 Task: Look for space in Madiun, Indonesia from 26th August, 2023 to 10th September, 2023 for 6 adults, 2 children in price range Rs.10000 to Rs.15000. Place can be entire place or shared room with 6 bedrooms having 6 beds and 6 bathrooms. Property type can be house, flat, guest house. Amenities needed are: wifi, TV, free parkinig on premises, gym, breakfast. Booking option can be shelf check-in. Required host language is English.
Action: Mouse moved to (554, 186)
Screenshot: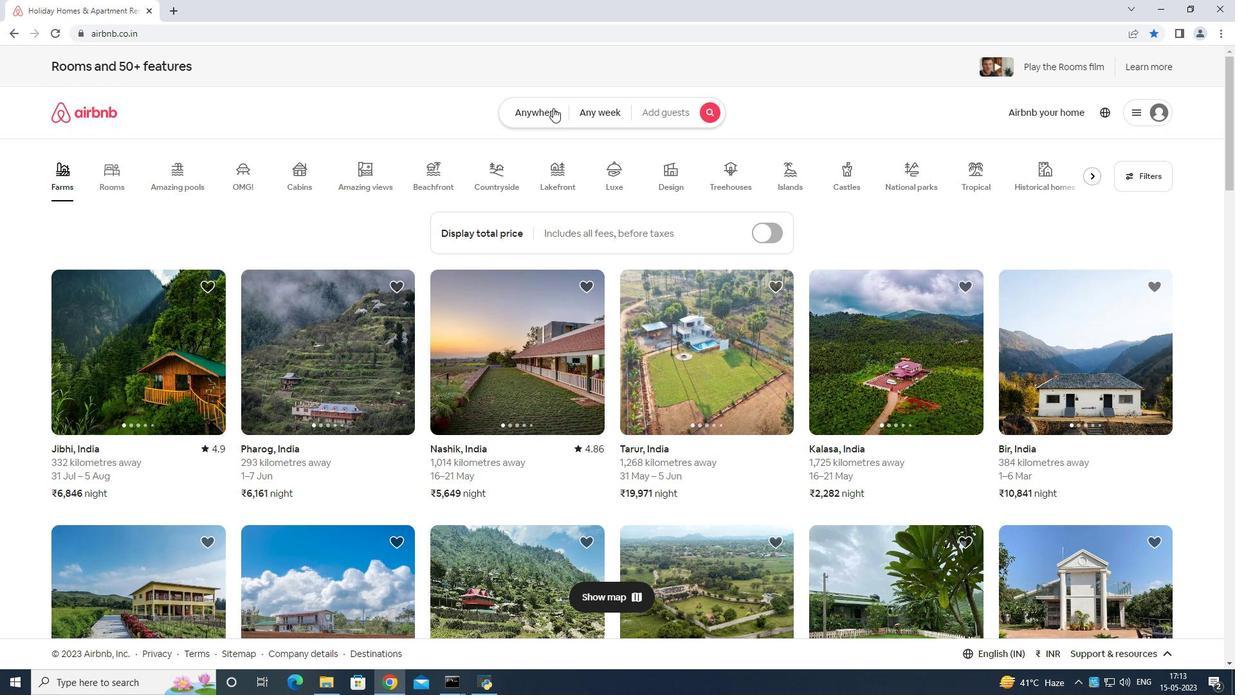 
Action: Mouse pressed left at (554, 186)
Screenshot: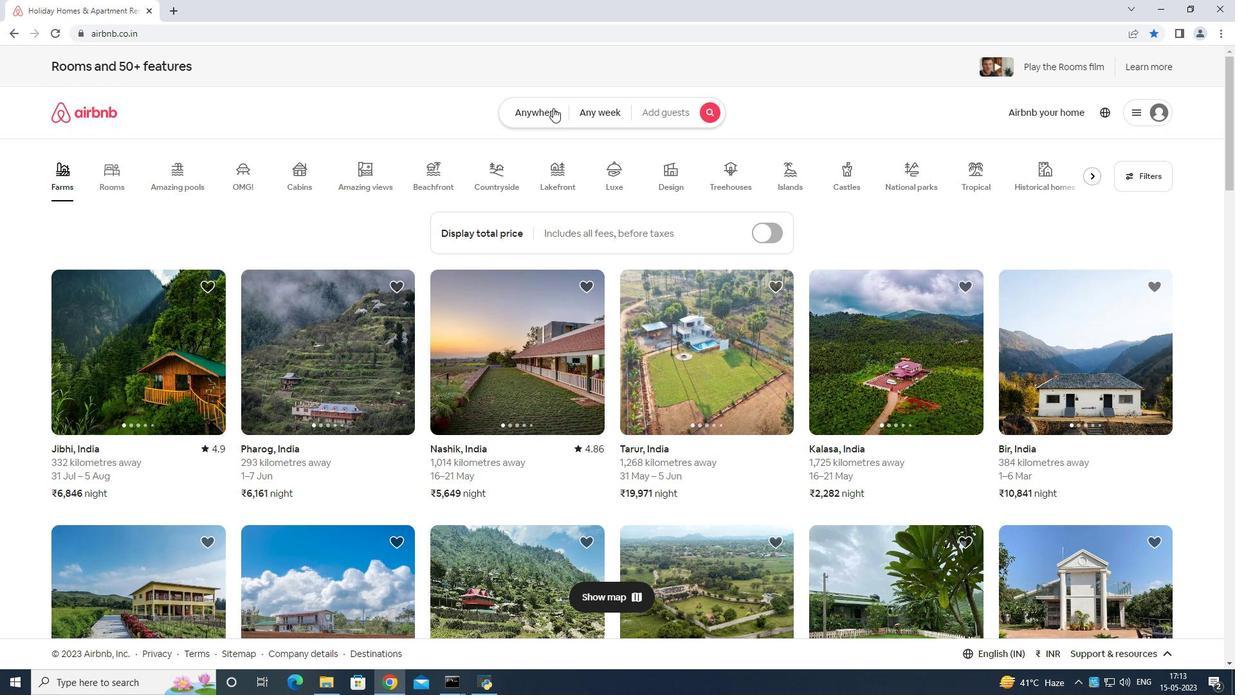 
Action: Mouse moved to (529, 226)
Screenshot: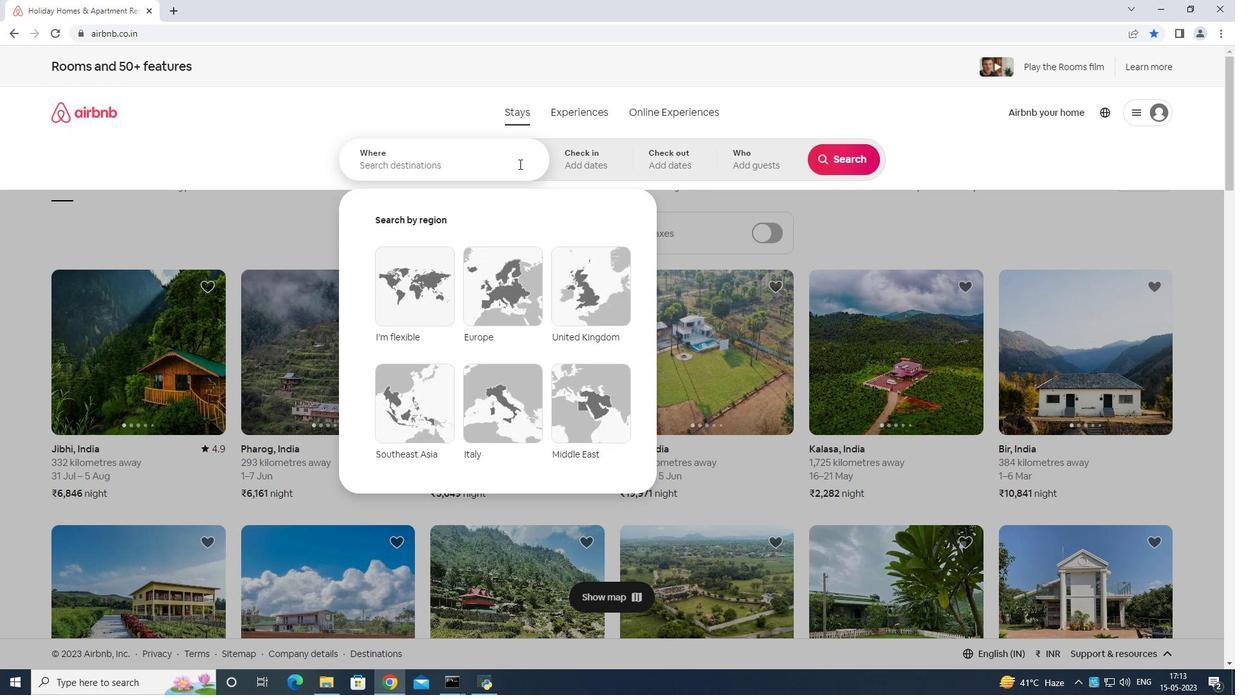 
Action: Mouse pressed left at (529, 226)
Screenshot: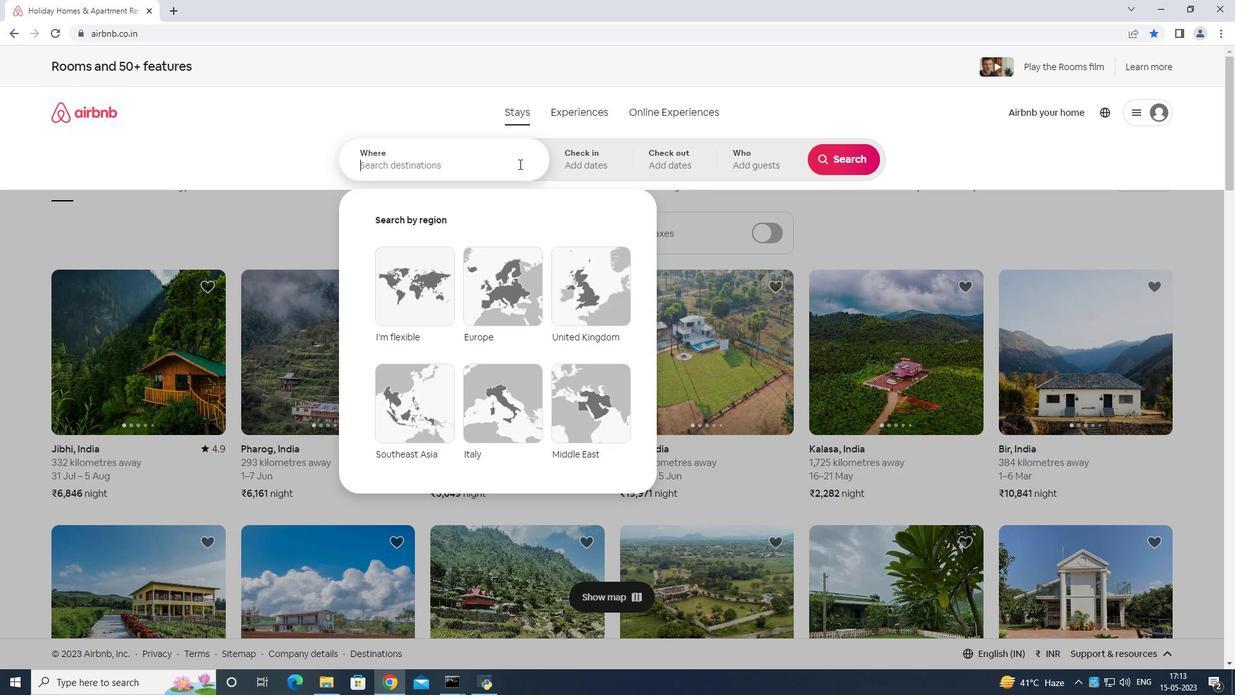 
Action: Mouse moved to (628, 238)
Screenshot: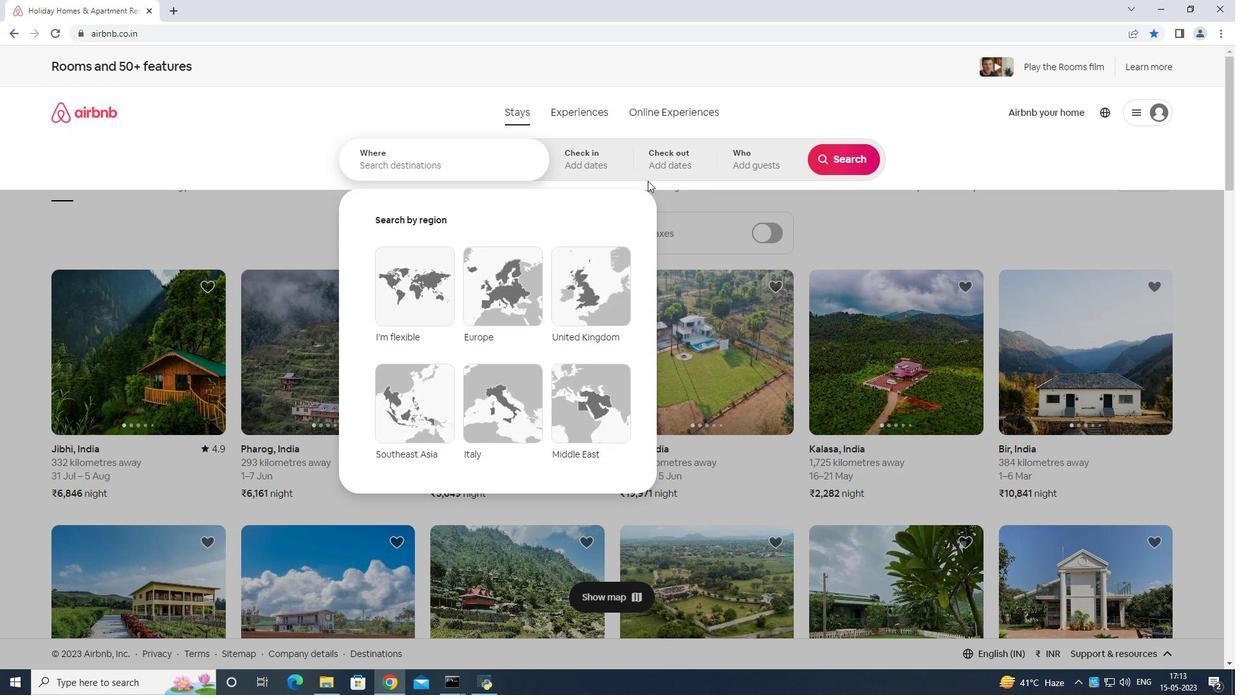 
Action: Key pressed <Key.shift>Madiun<Key.space><Key.shift>Indonesia<Key.enter>
Screenshot: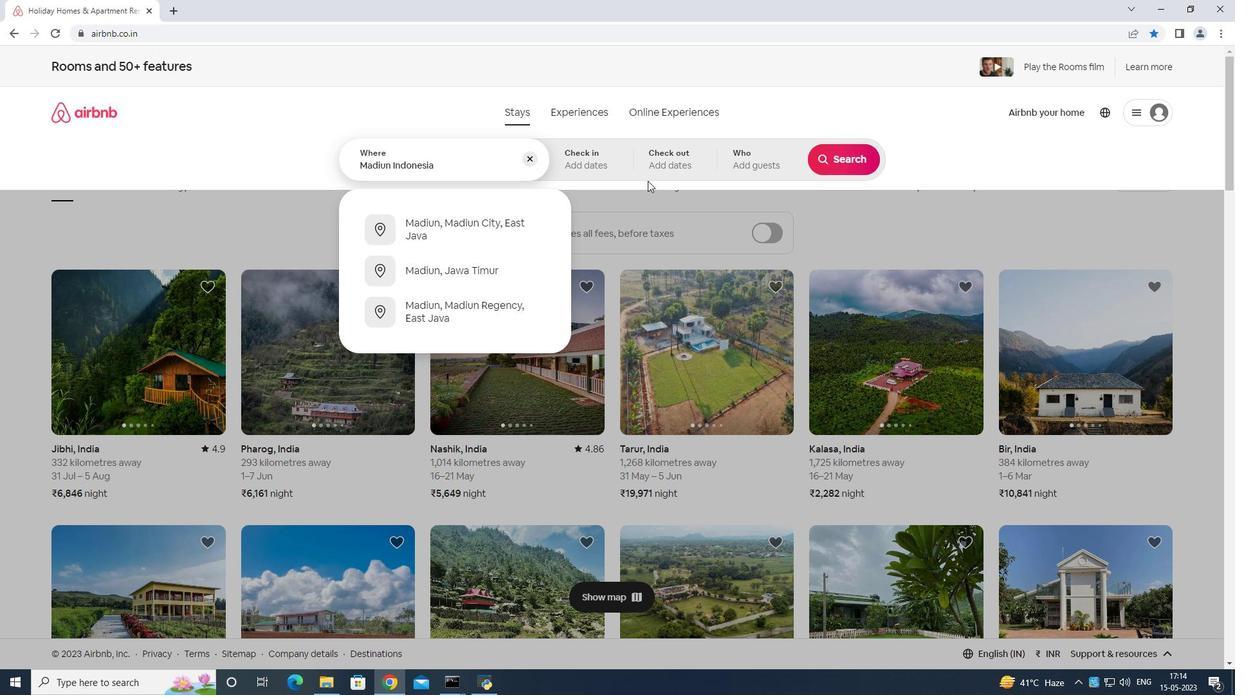 
Action: Mouse moved to (773, 299)
Screenshot: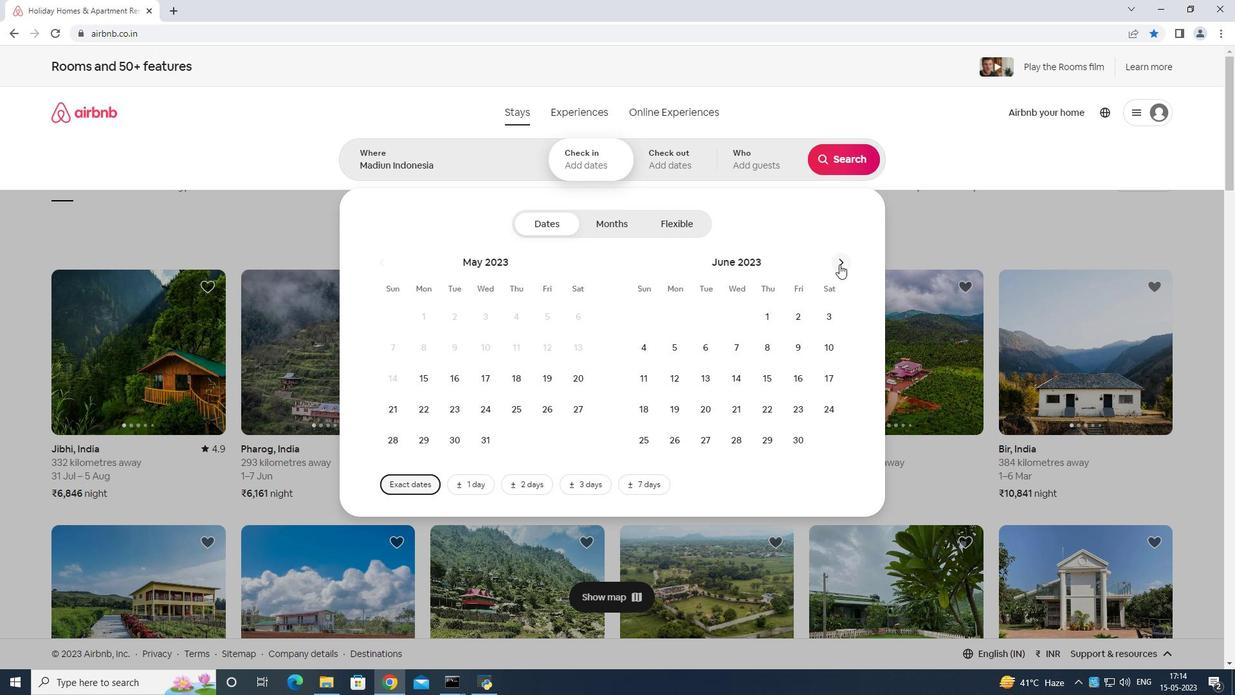 
Action: Mouse pressed left at (773, 299)
Screenshot: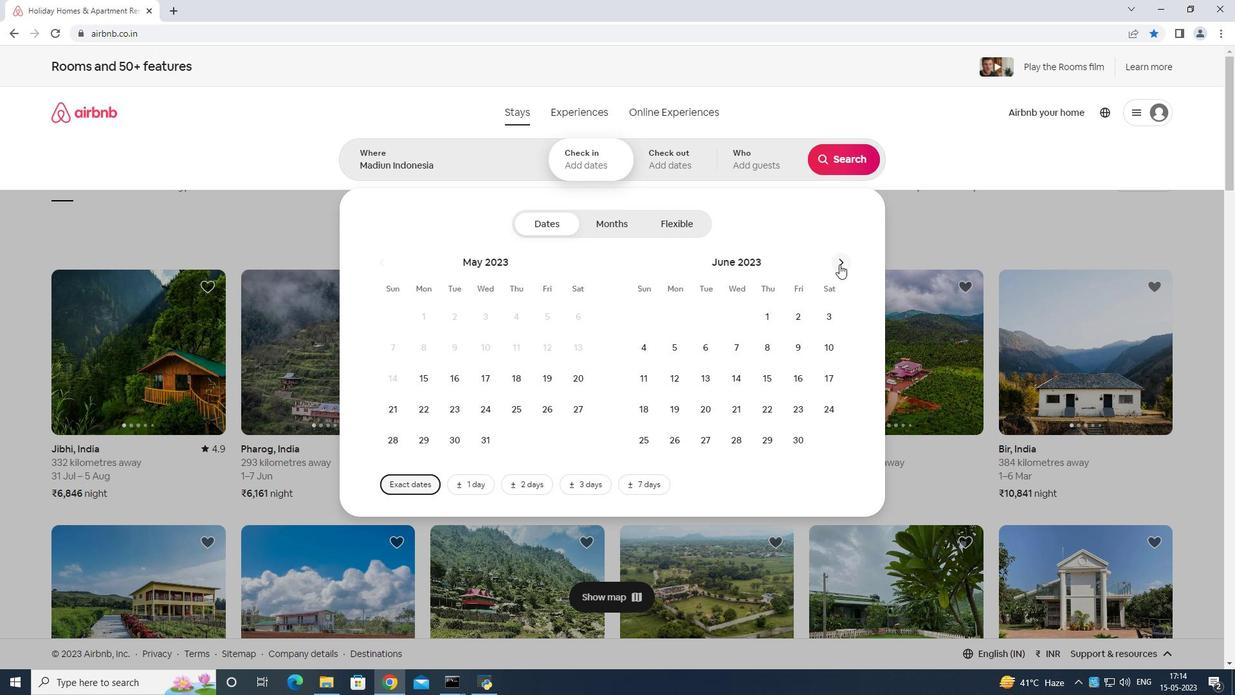 
Action: Mouse moved to (774, 298)
Screenshot: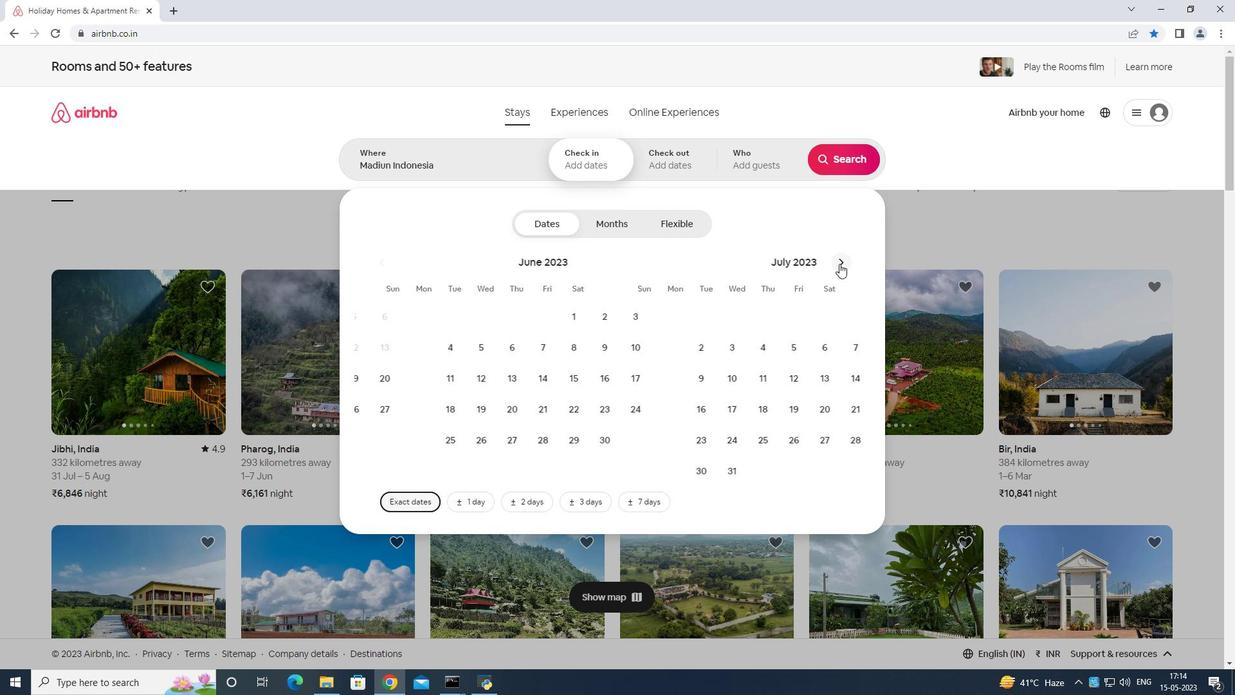 
Action: Mouse pressed left at (774, 298)
Screenshot: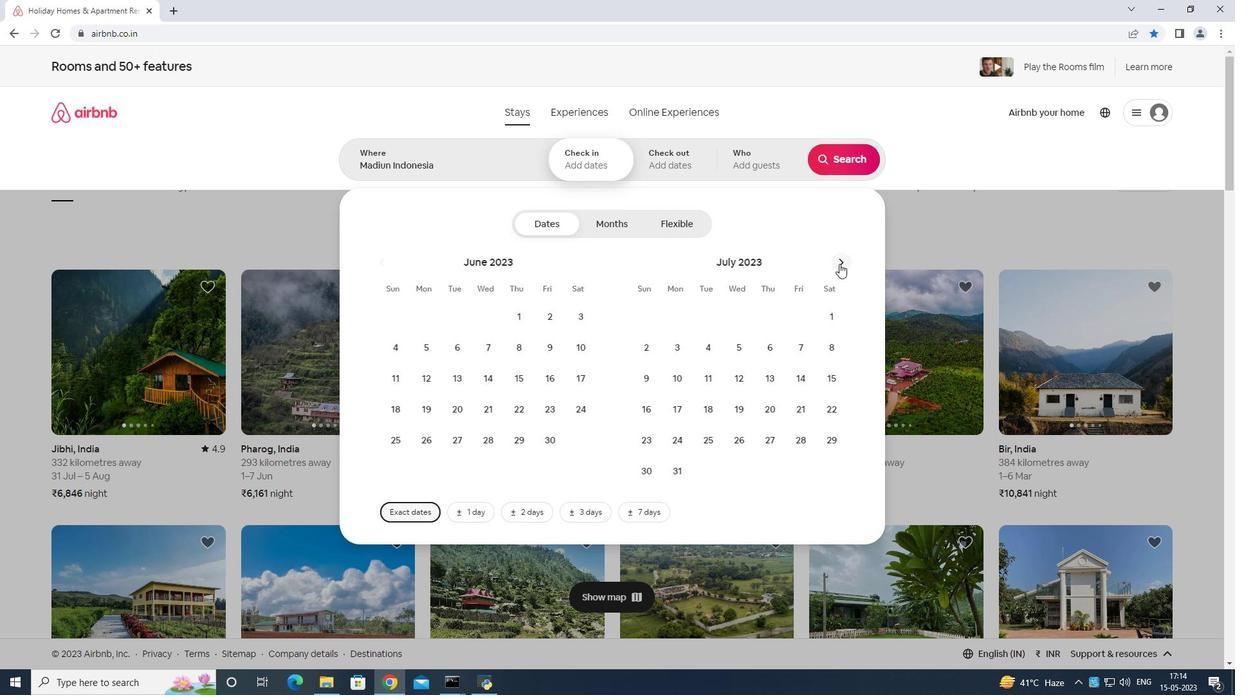 
Action: Mouse moved to (770, 401)
Screenshot: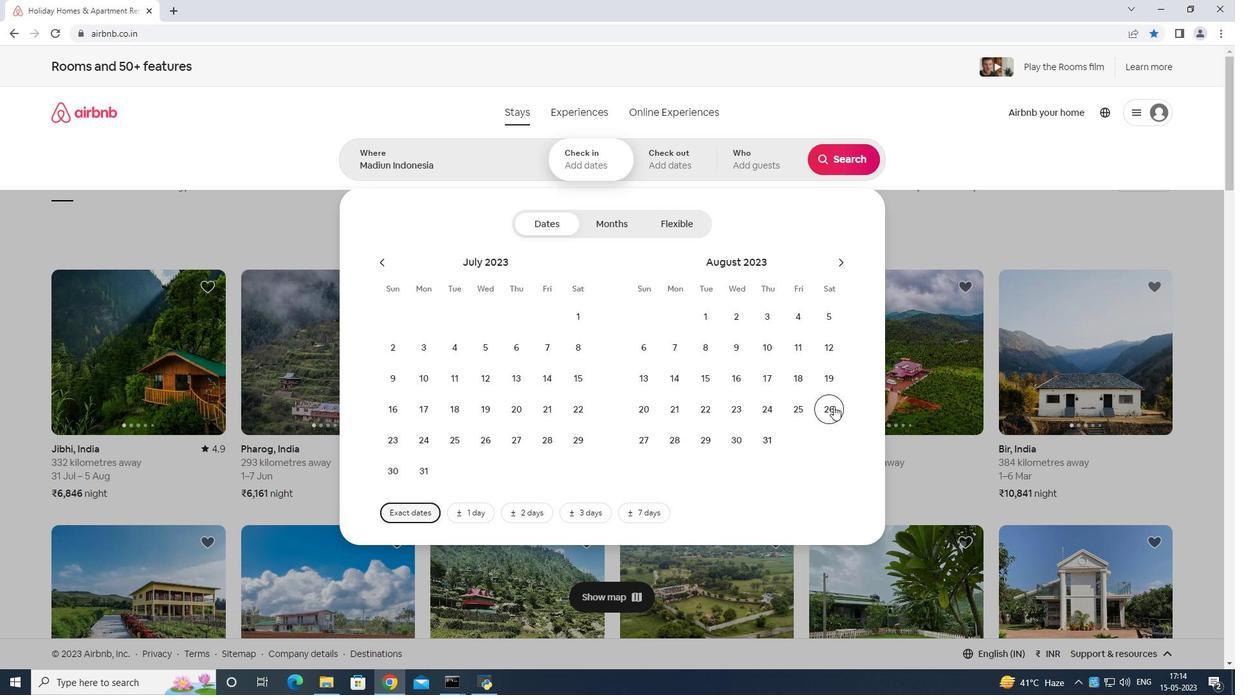 
Action: Mouse pressed left at (770, 401)
Screenshot: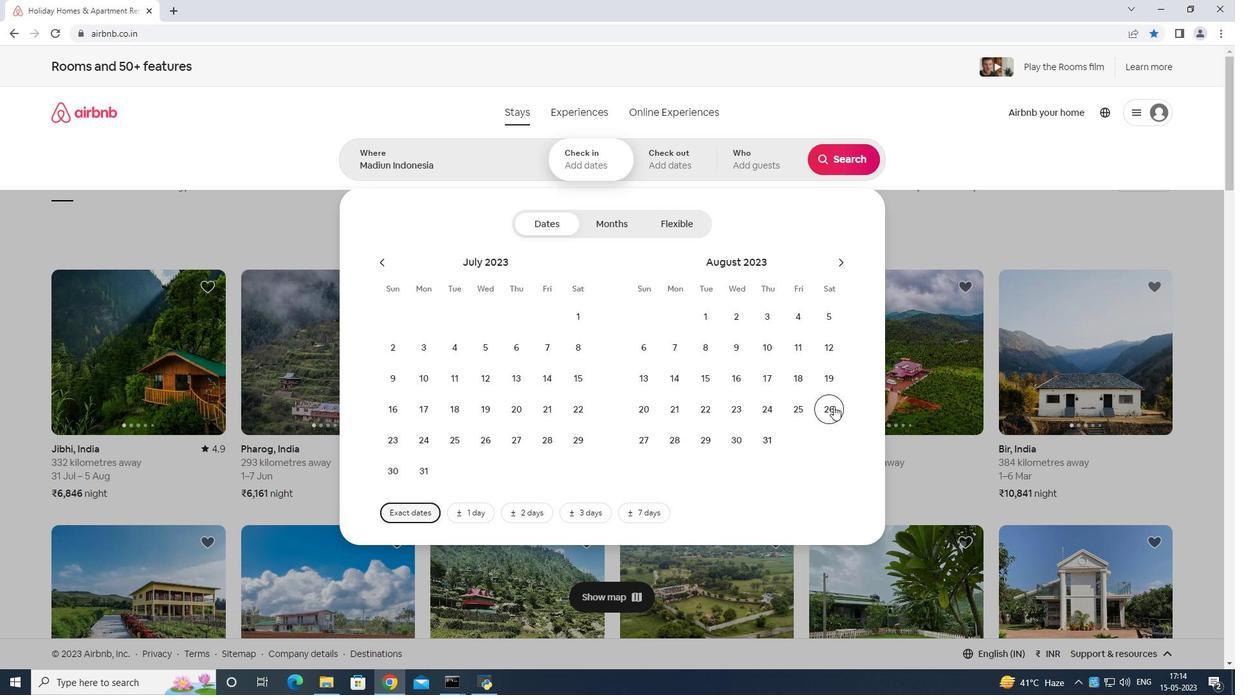 
Action: Mouse moved to (774, 298)
Screenshot: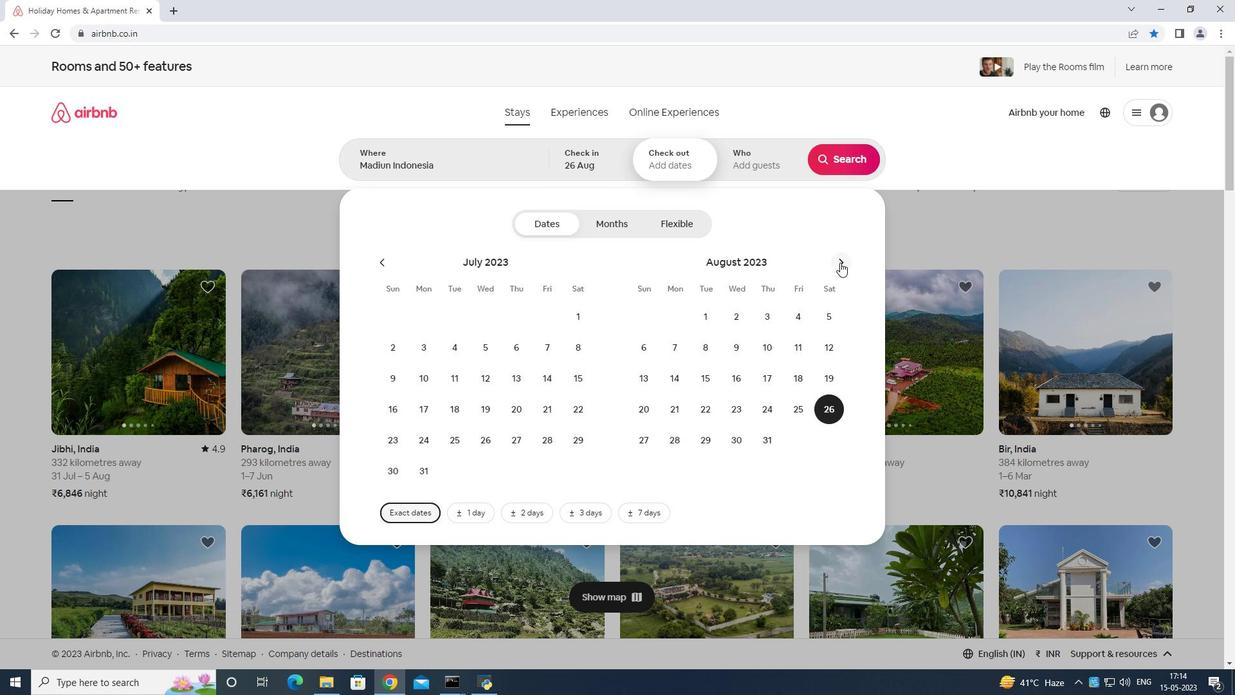 
Action: Mouse pressed left at (774, 298)
Screenshot: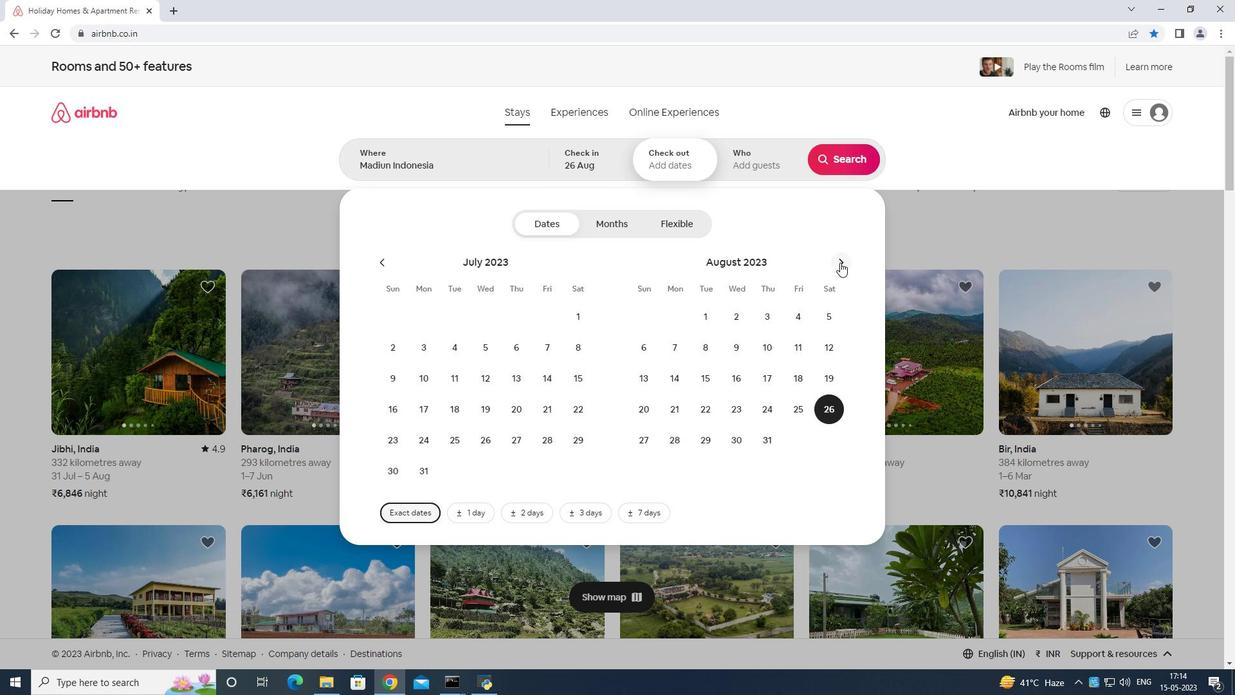 
Action: Mouse moved to (628, 379)
Screenshot: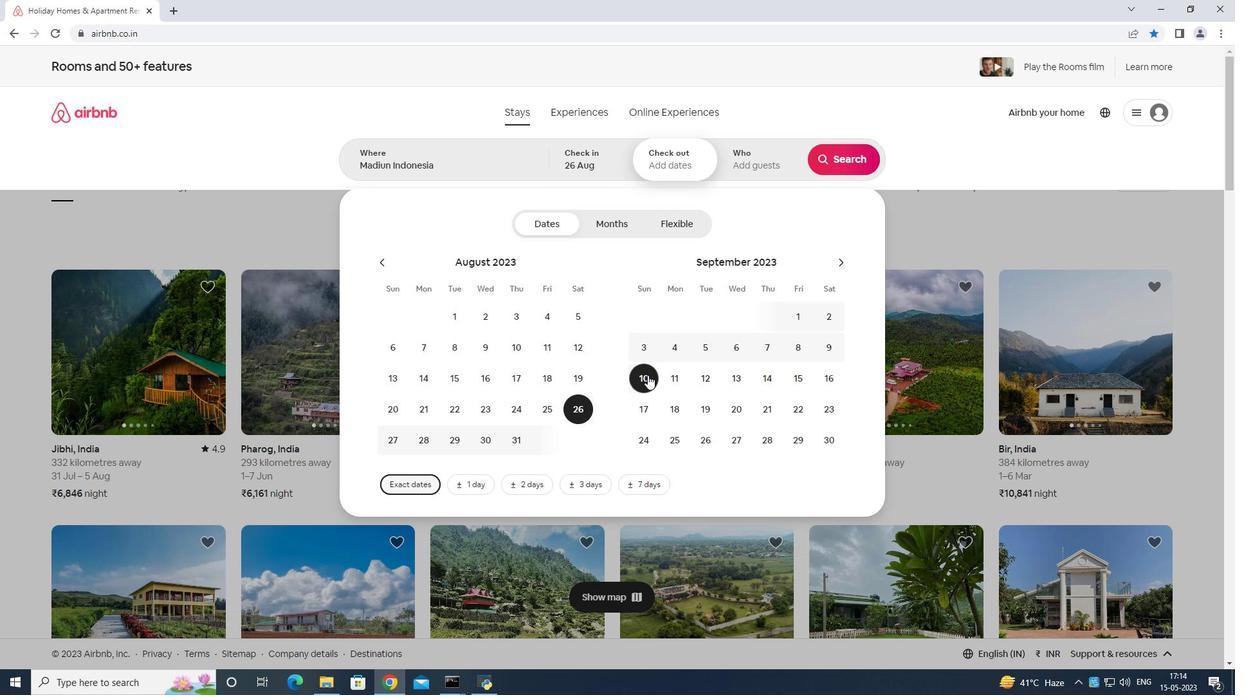 
Action: Mouse pressed left at (628, 379)
Screenshot: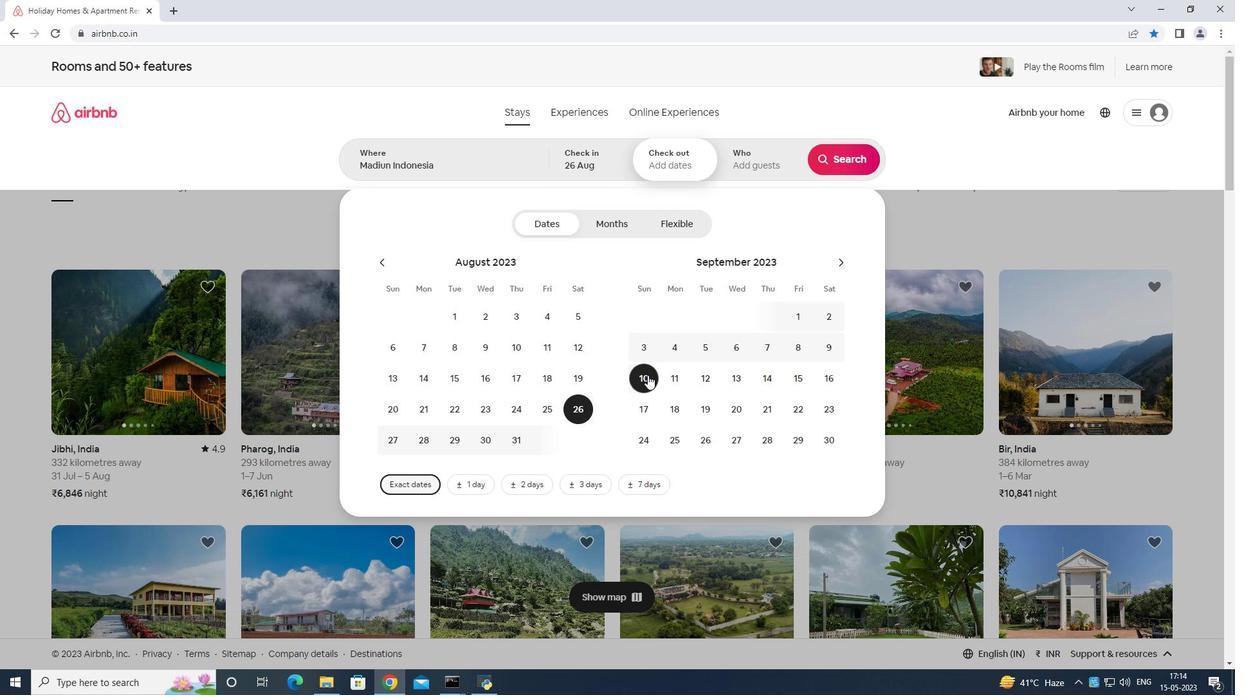 
Action: Mouse moved to (619, 377)
Screenshot: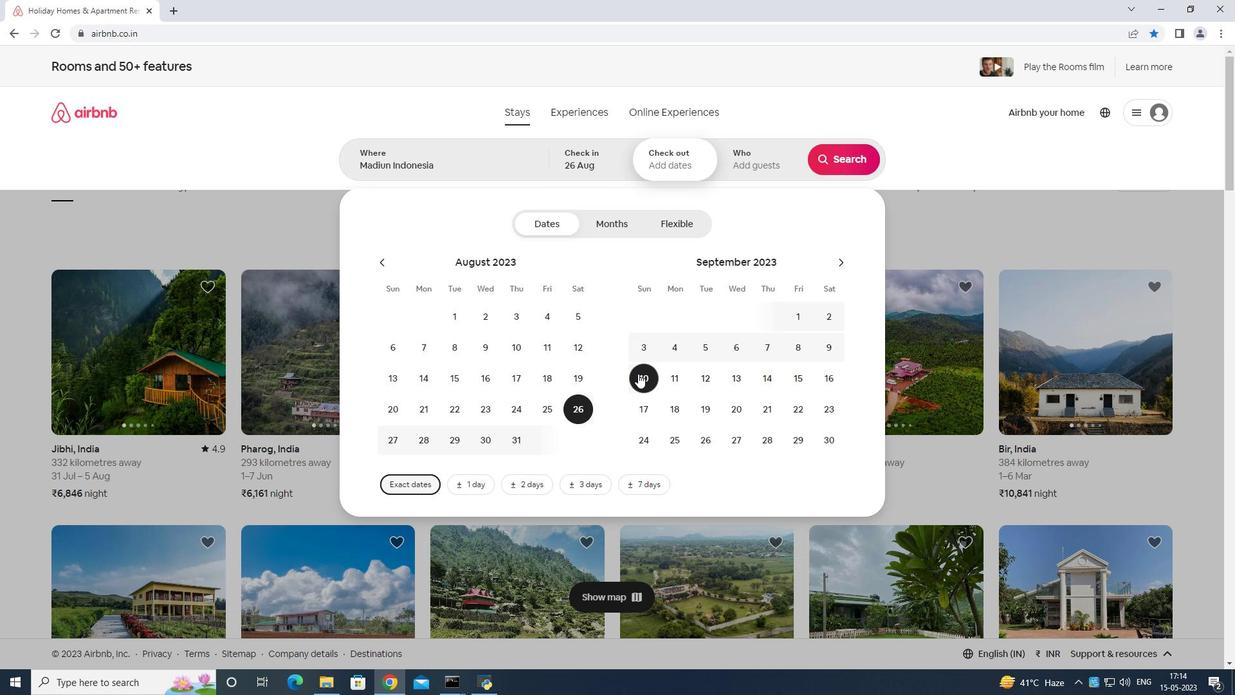
Action: Mouse pressed left at (619, 377)
Screenshot: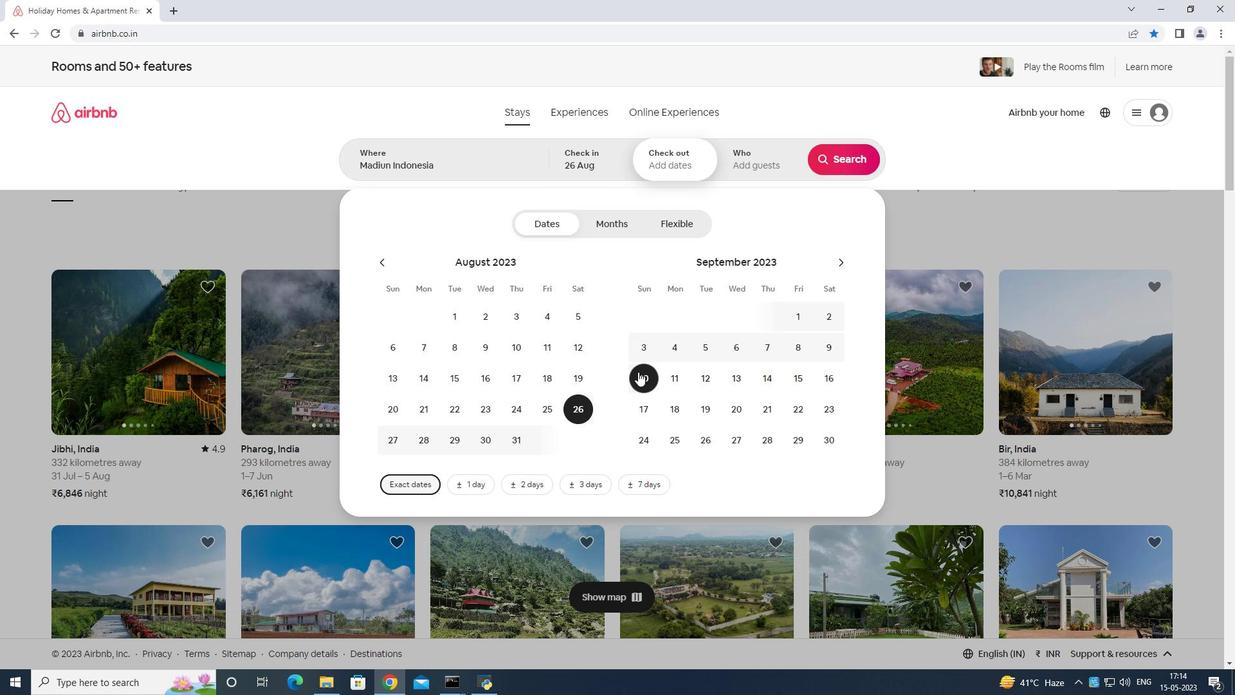 
Action: Mouse moved to (711, 221)
Screenshot: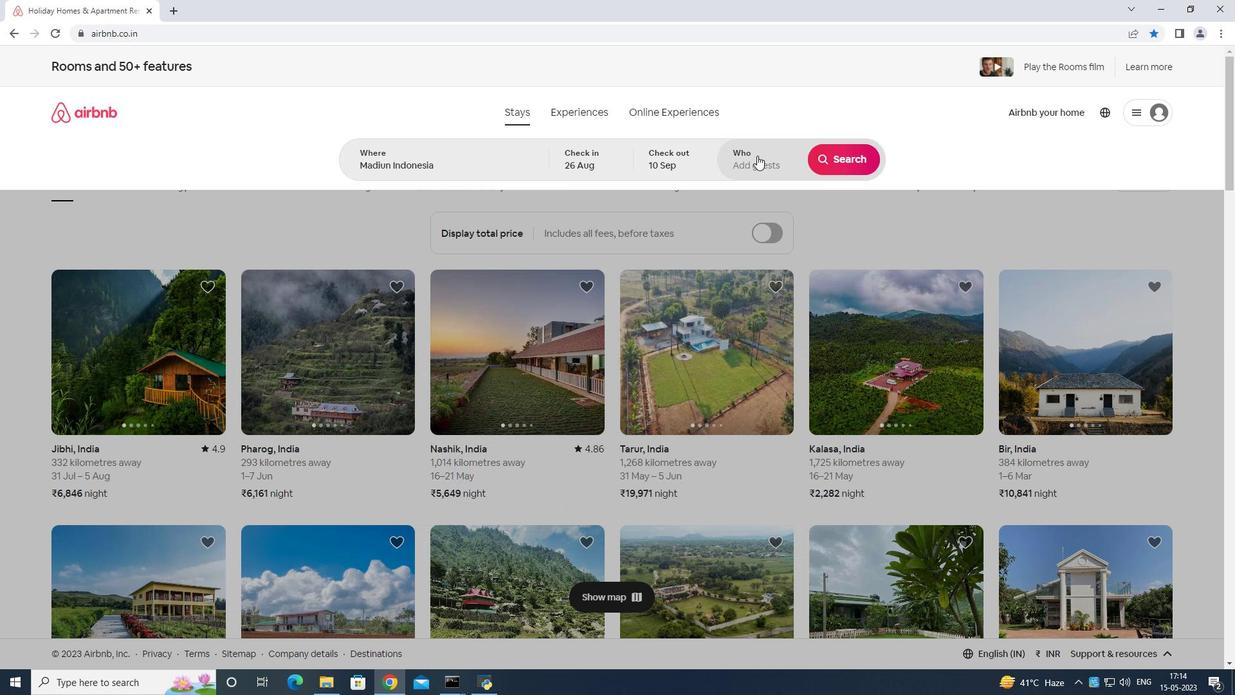 
Action: Mouse pressed left at (711, 221)
Screenshot: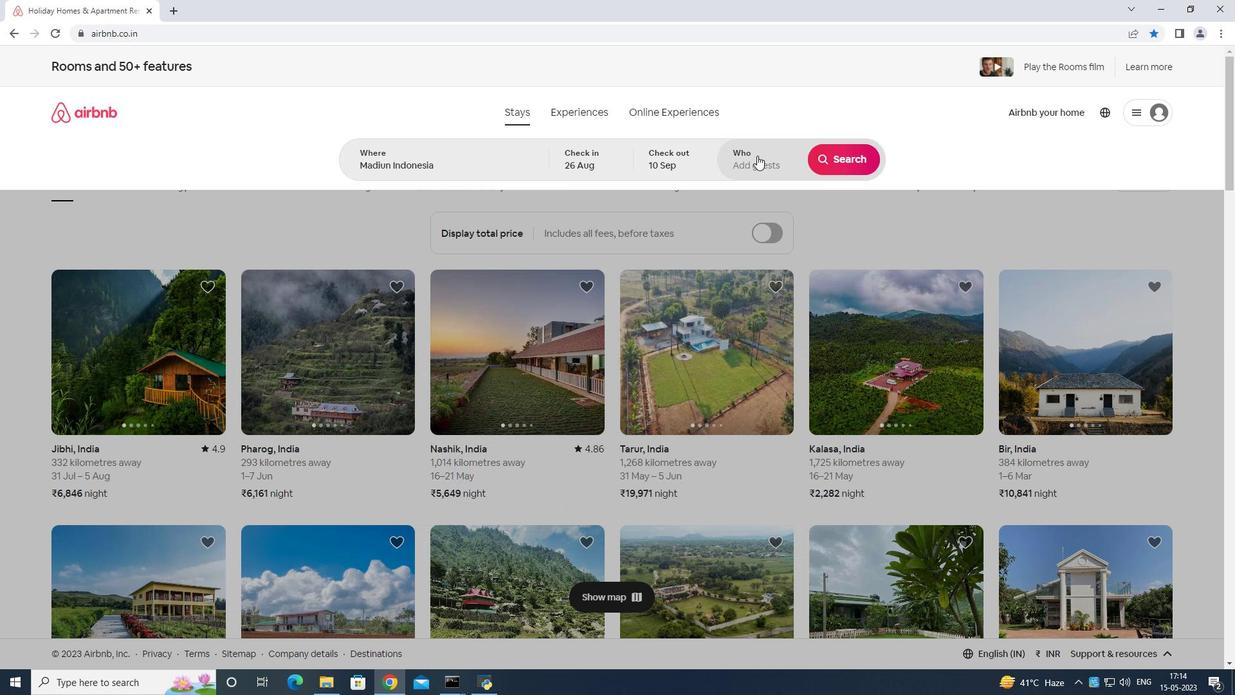 
Action: Mouse moved to (777, 271)
Screenshot: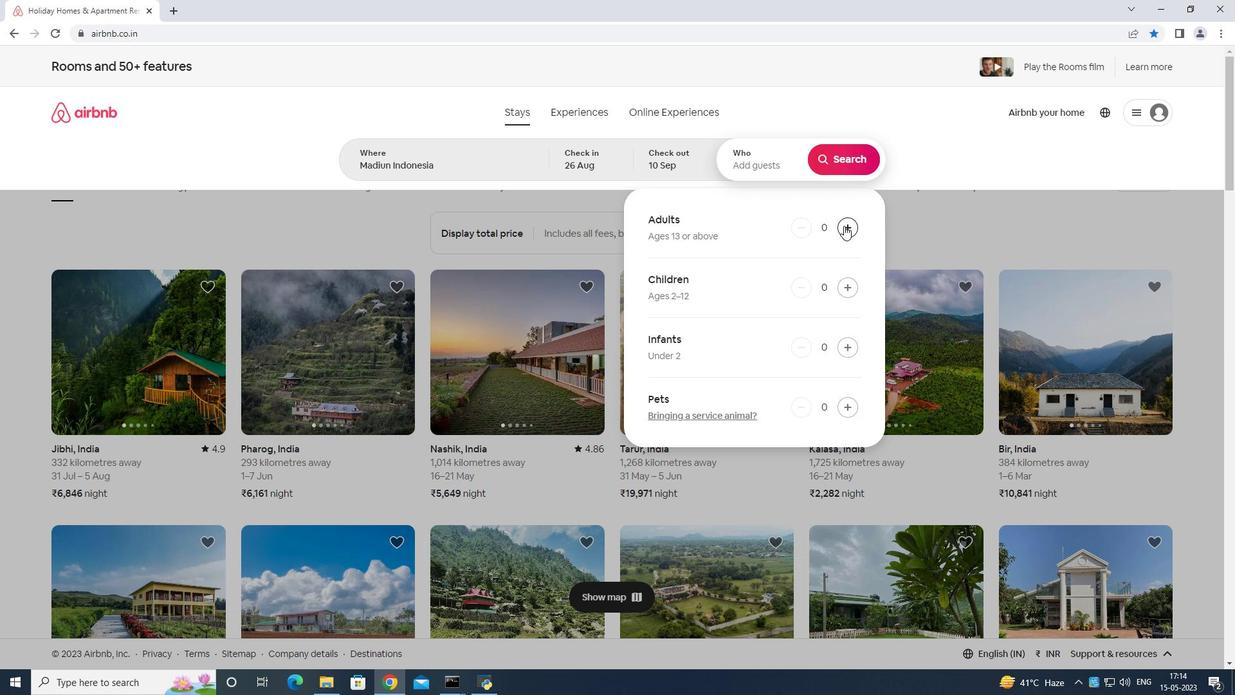 
Action: Mouse pressed left at (777, 271)
Screenshot: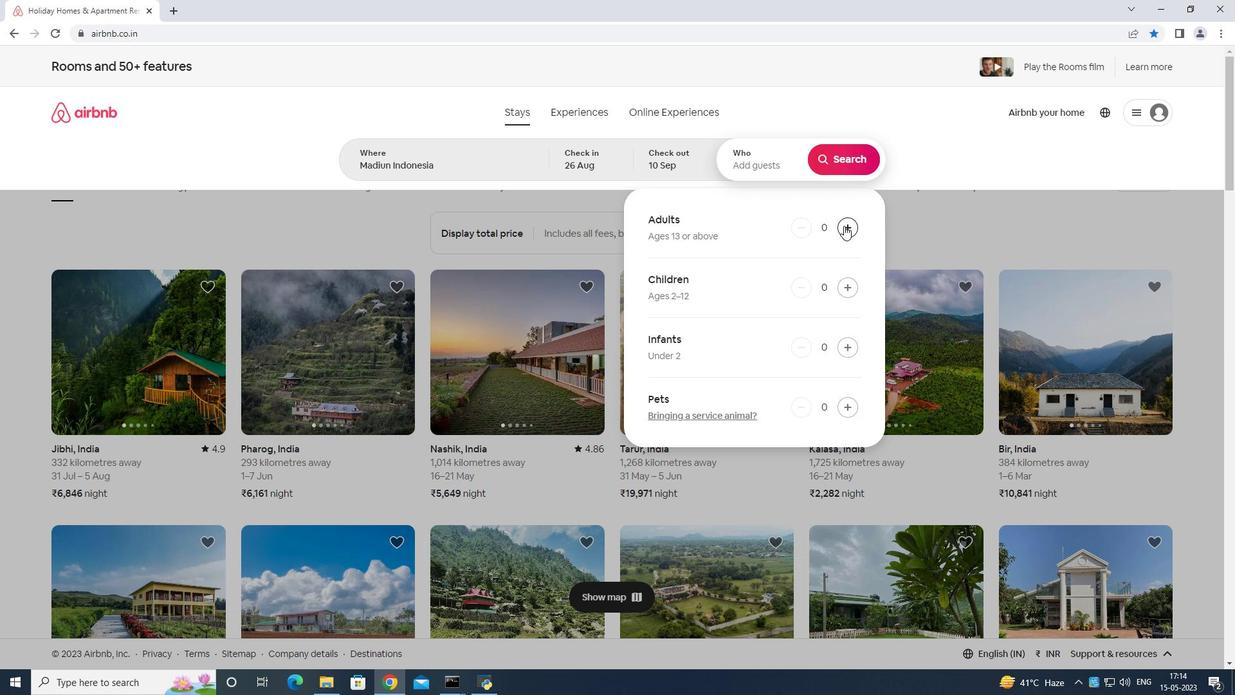 
Action: Mouse moved to (778, 271)
Screenshot: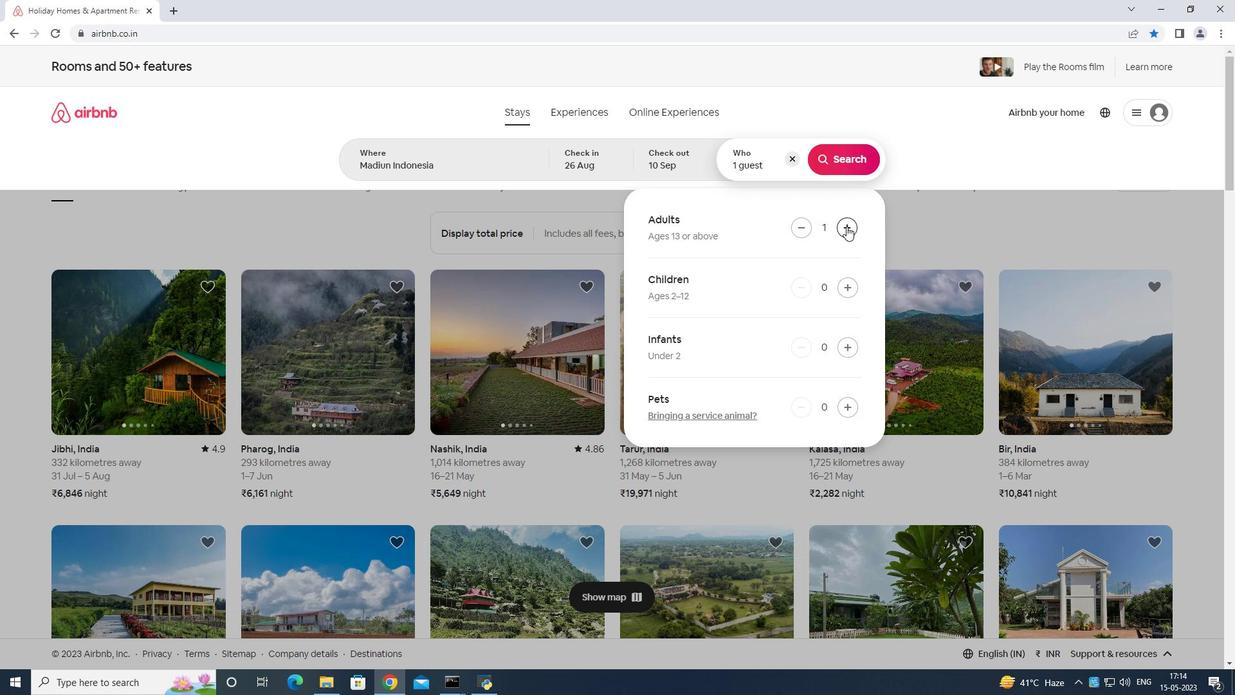 
Action: Mouse pressed left at (778, 271)
Screenshot: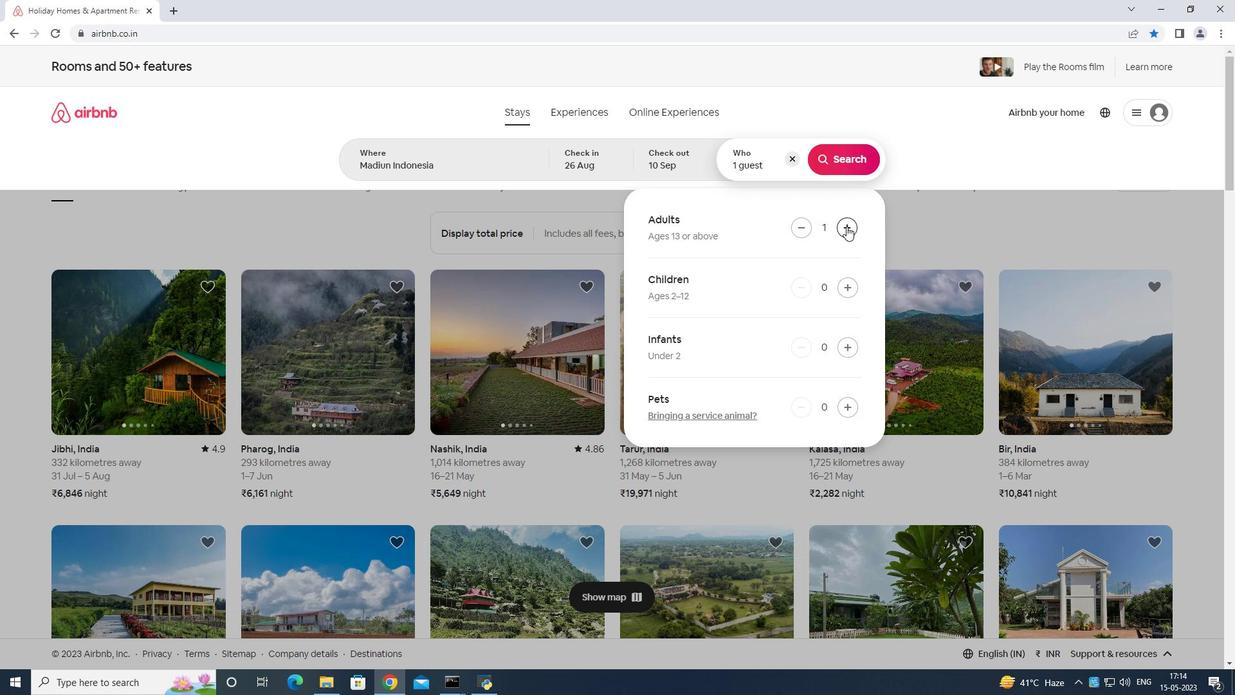
Action: Mouse moved to (780, 271)
Screenshot: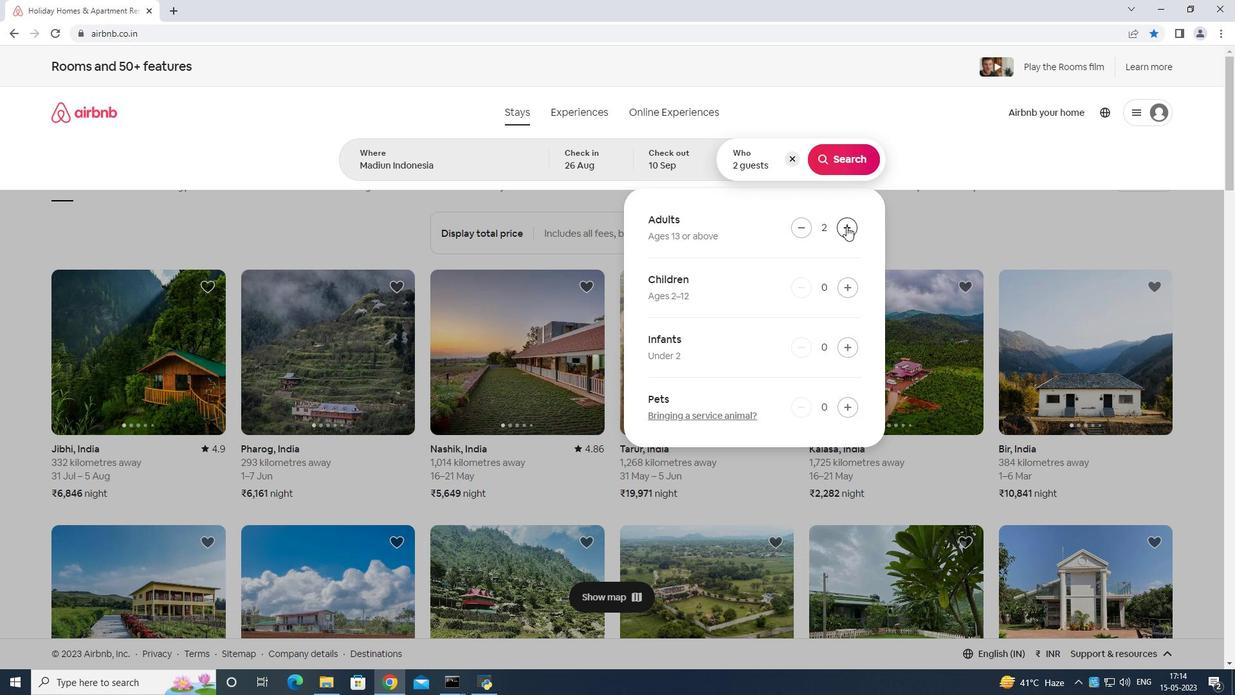 
Action: Mouse pressed left at (780, 271)
Screenshot: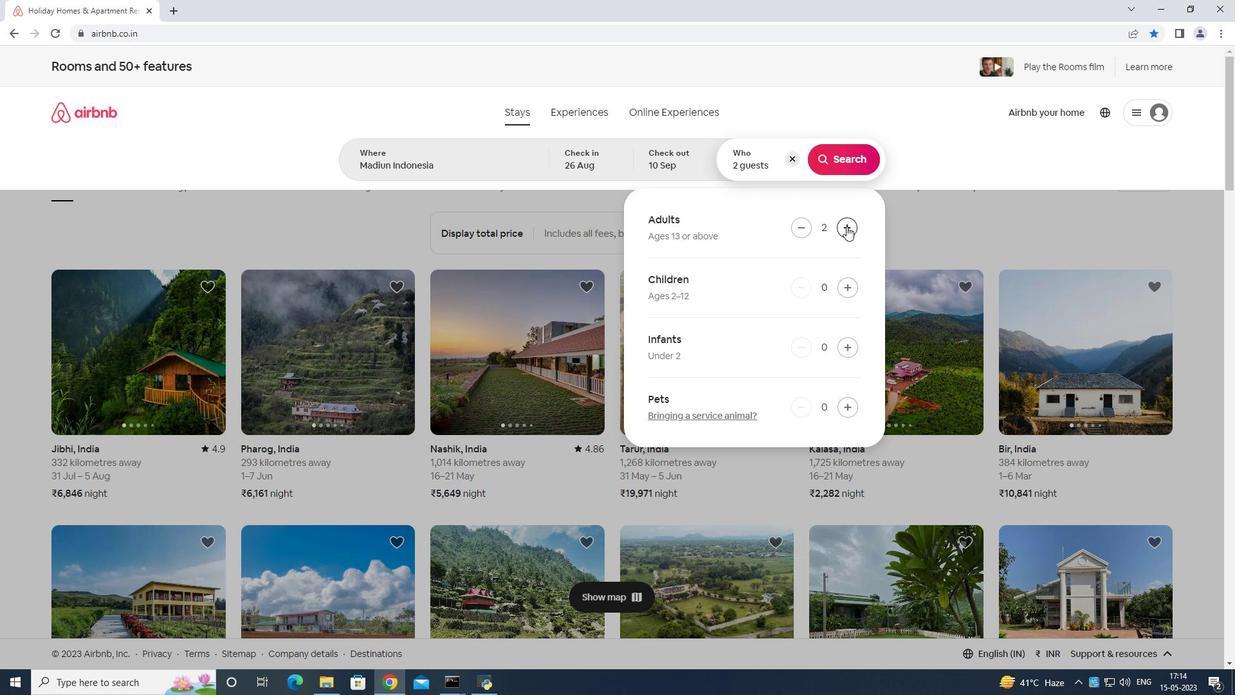 
Action: Mouse pressed left at (780, 271)
Screenshot: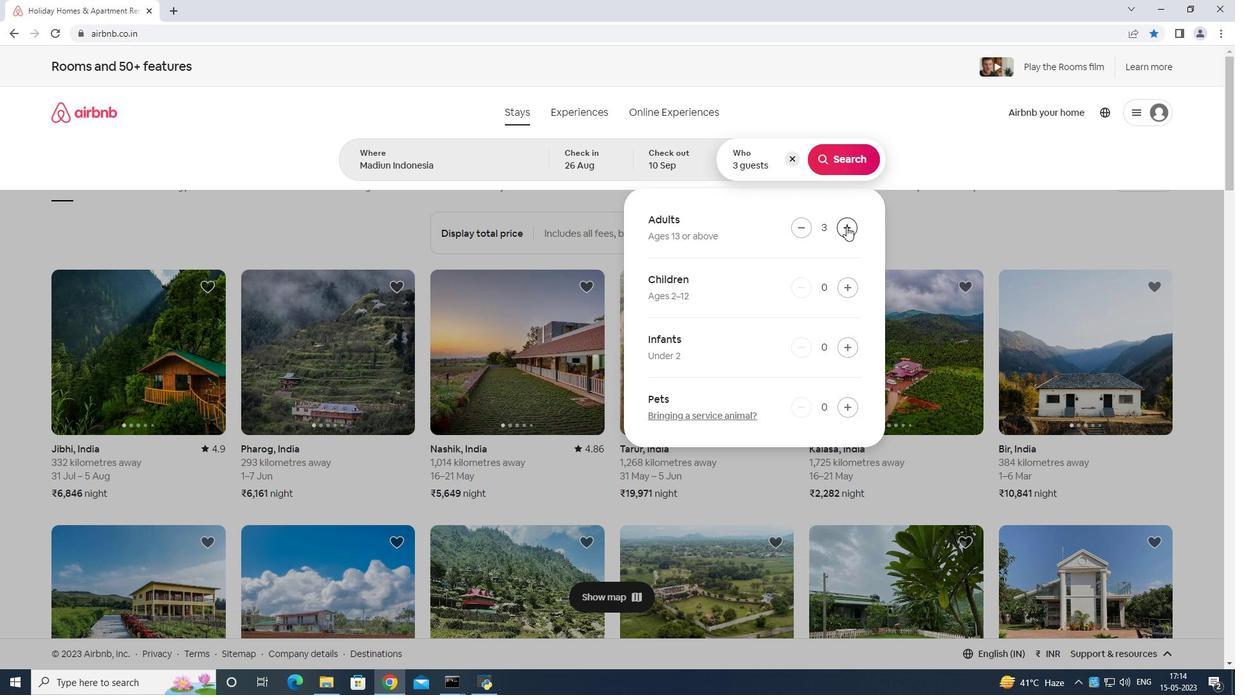 
Action: Mouse pressed left at (780, 271)
Screenshot: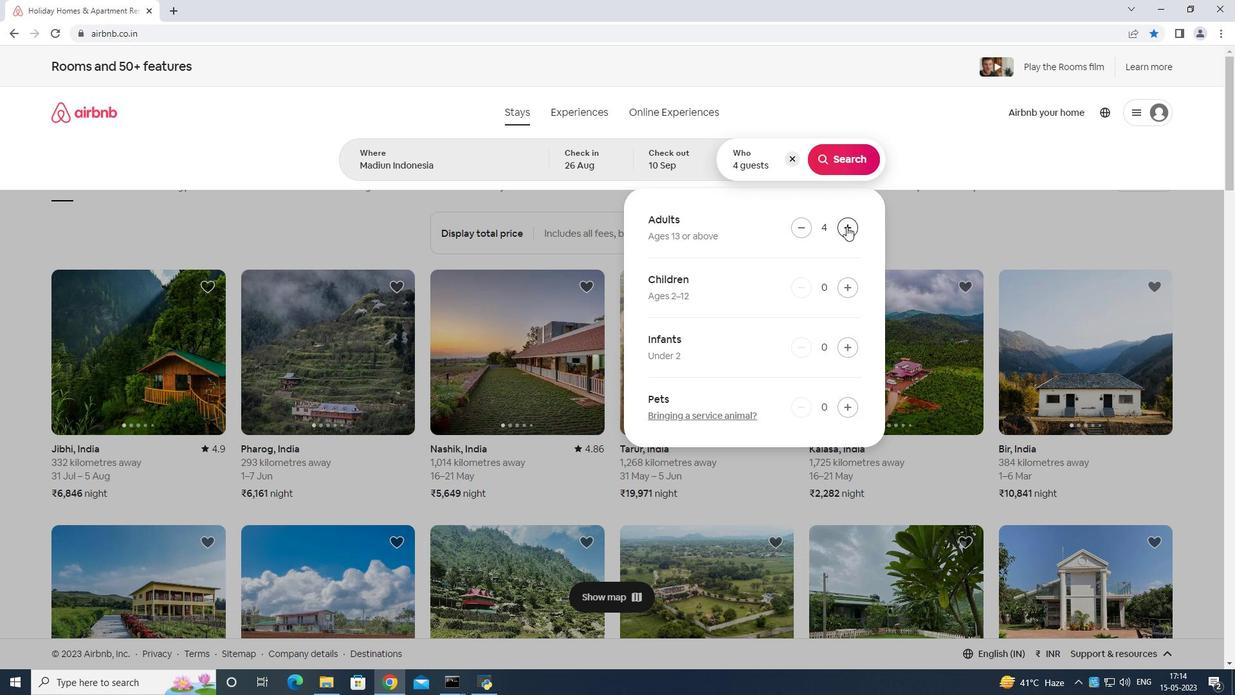 
Action: Mouse pressed left at (780, 271)
Screenshot: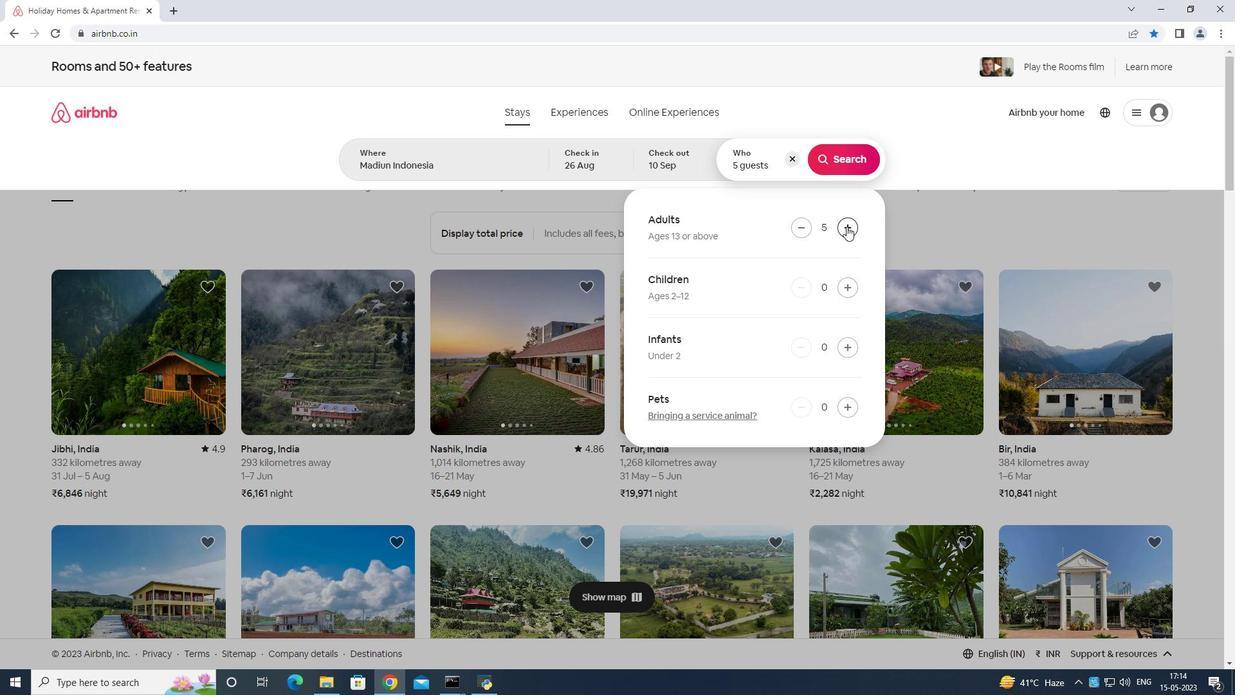 
Action: Mouse moved to (772, 314)
Screenshot: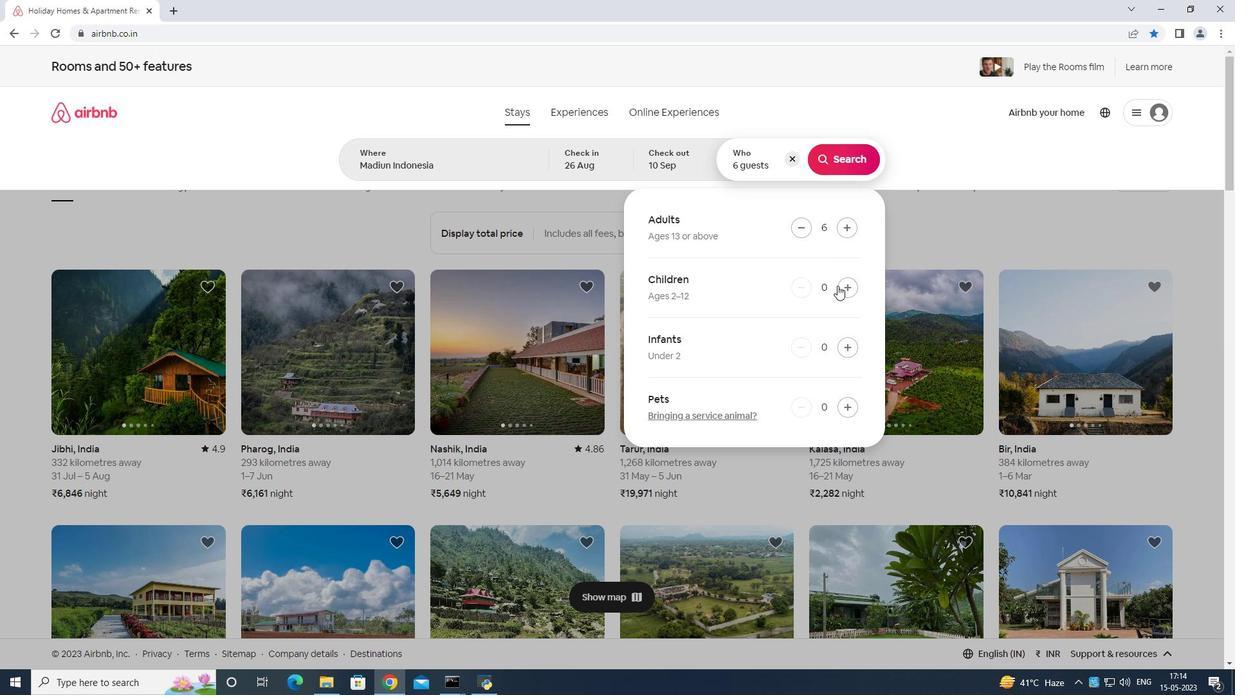 
Action: Mouse pressed left at (772, 314)
Screenshot: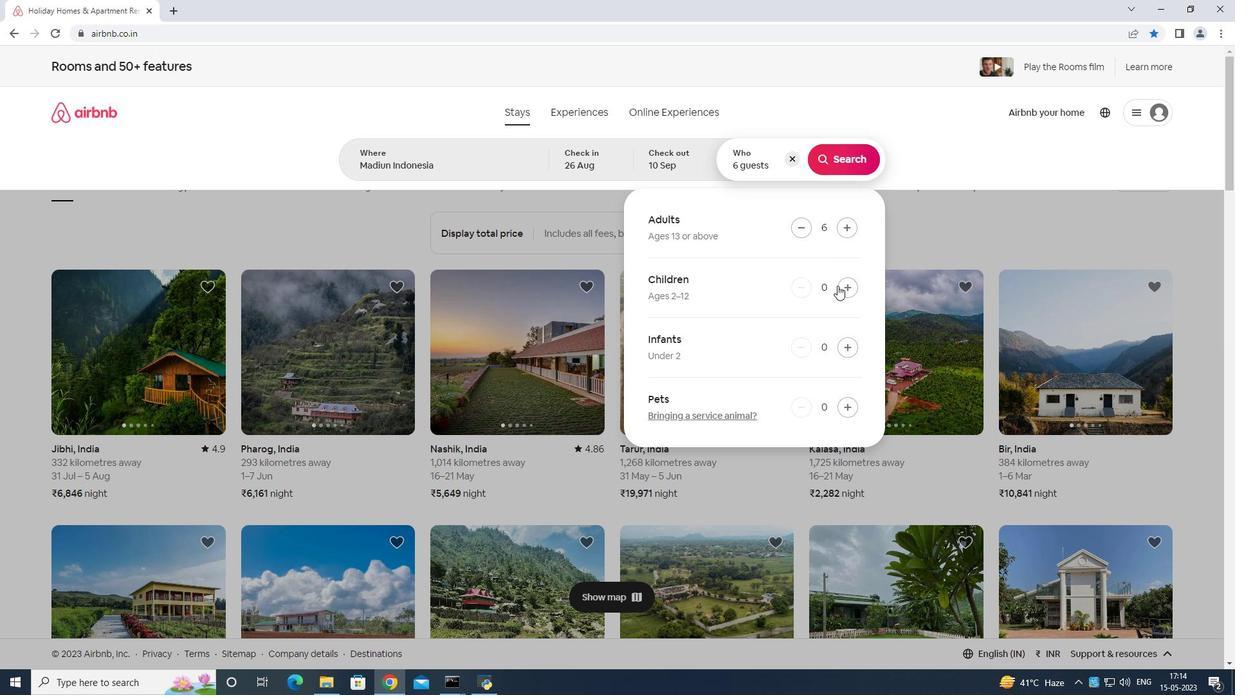 
Action: Mouse moved to (773, 314)
Screenshot: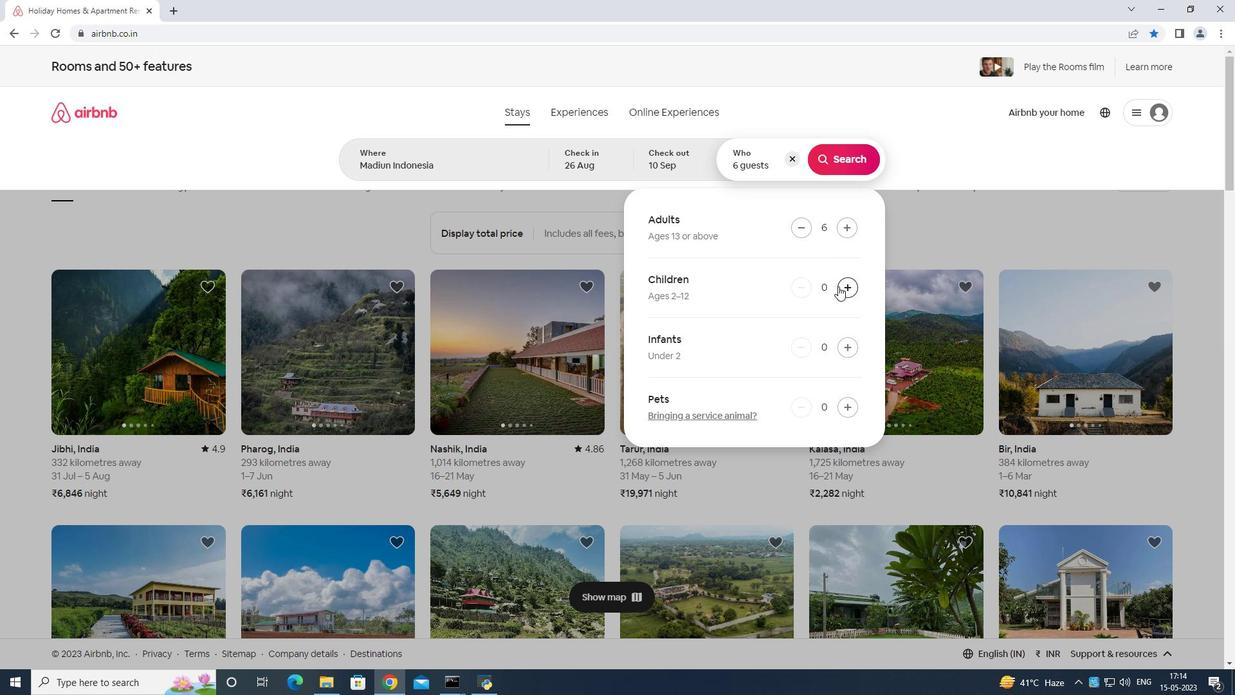 
Action: Mouse pressed left at (773, 314)
Screenshot: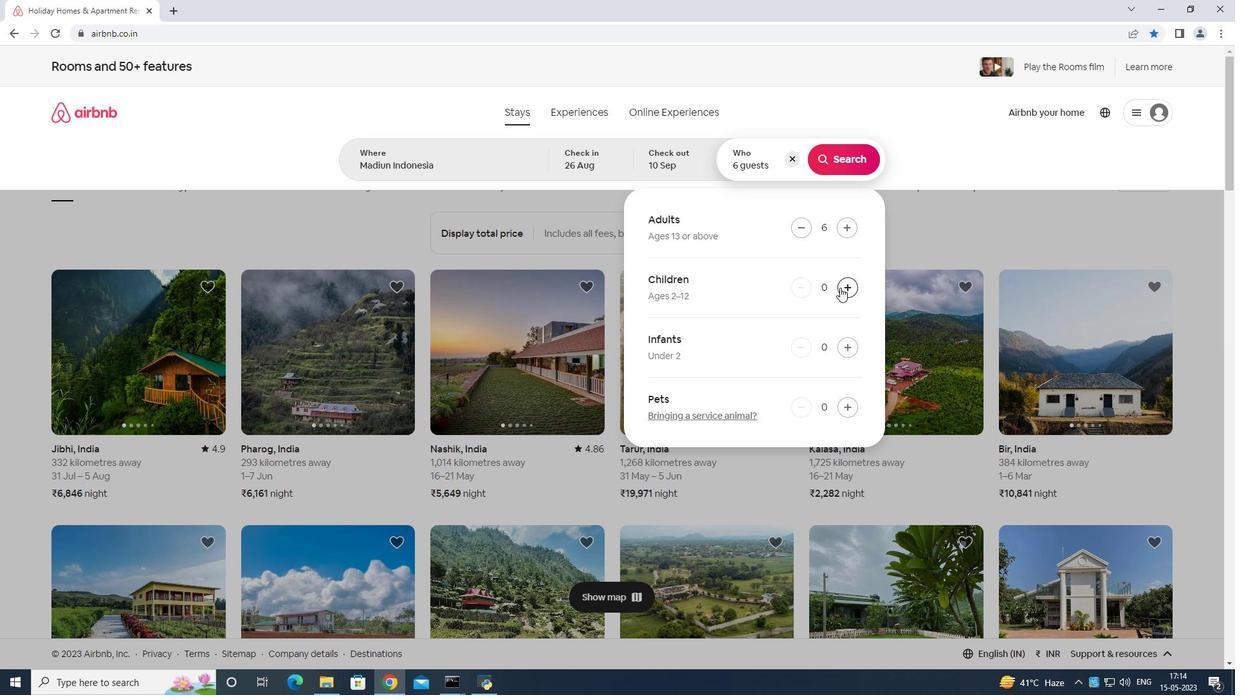 
Action: Mouse moved to (774, 316)
Screenshot: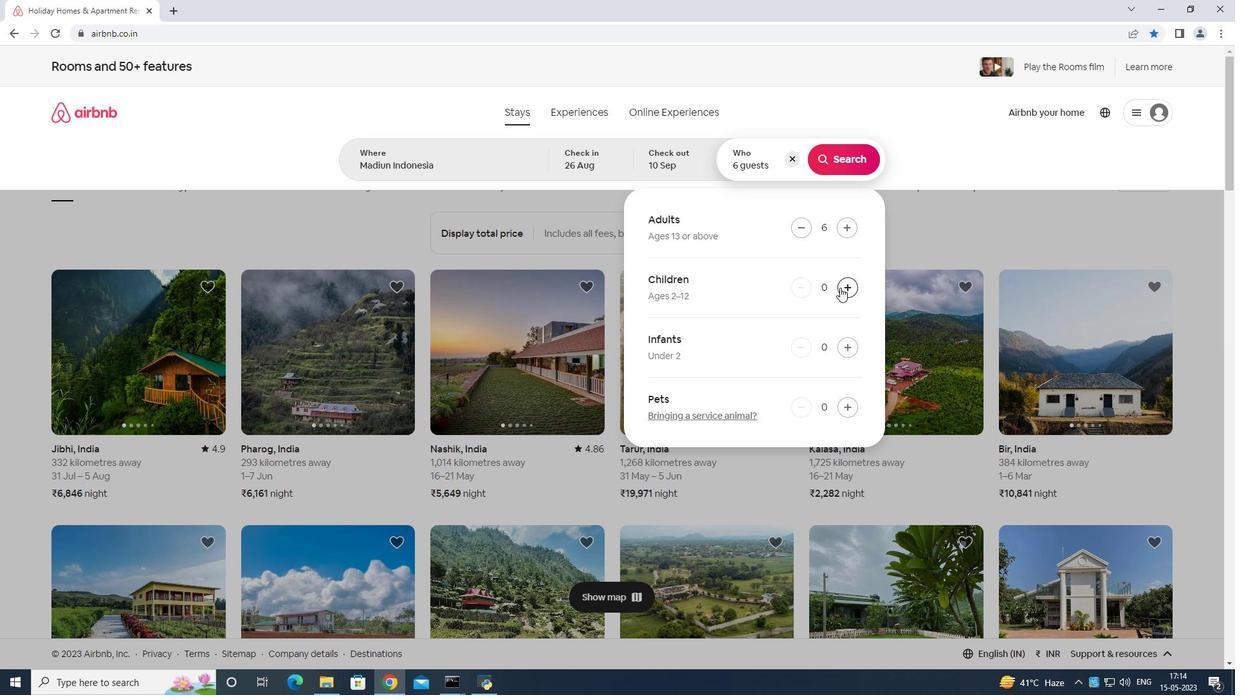 
Action: Mouse pressed left at (774, 316)
Screenshot: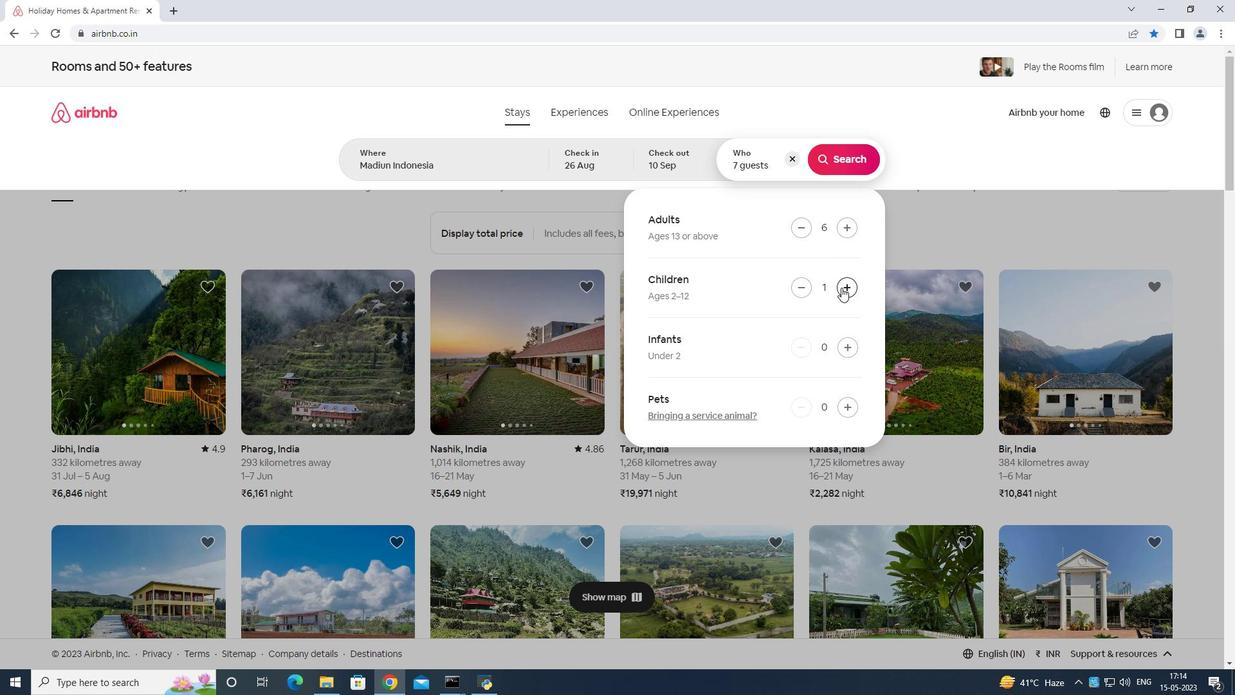 
Action: Mouse moved to (782, 221)
Screenshot: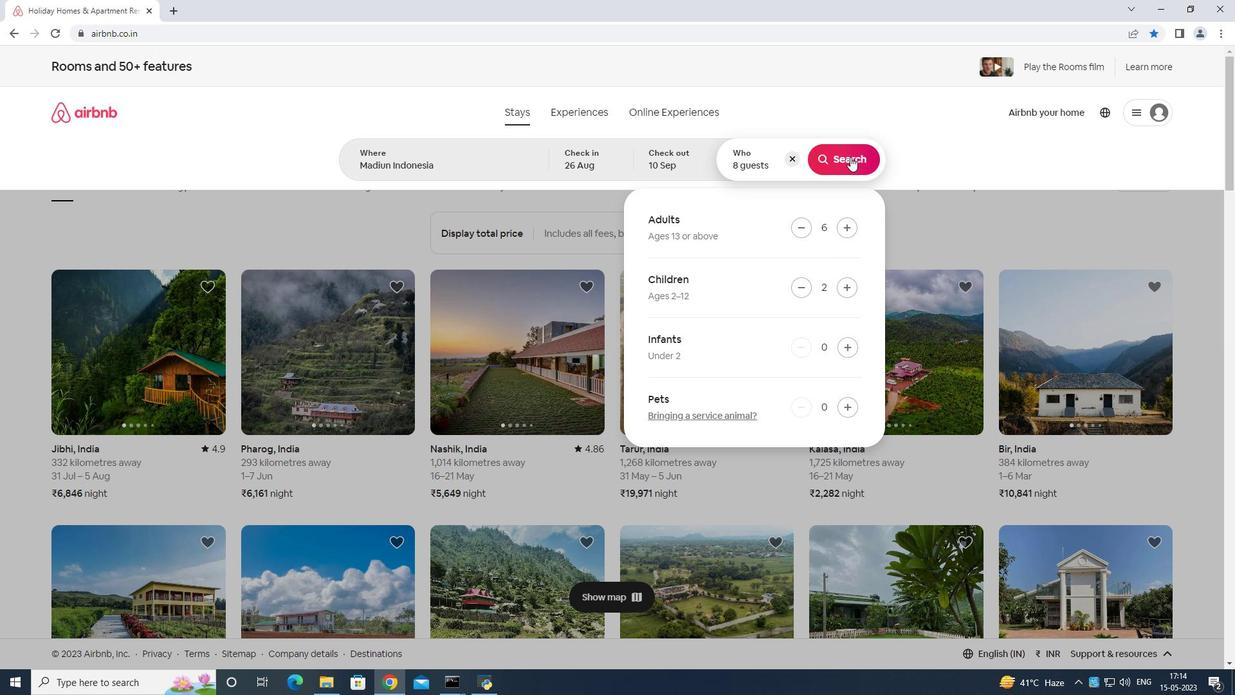 
Action: Mouse pressed left at (782, 221)
Screenshot: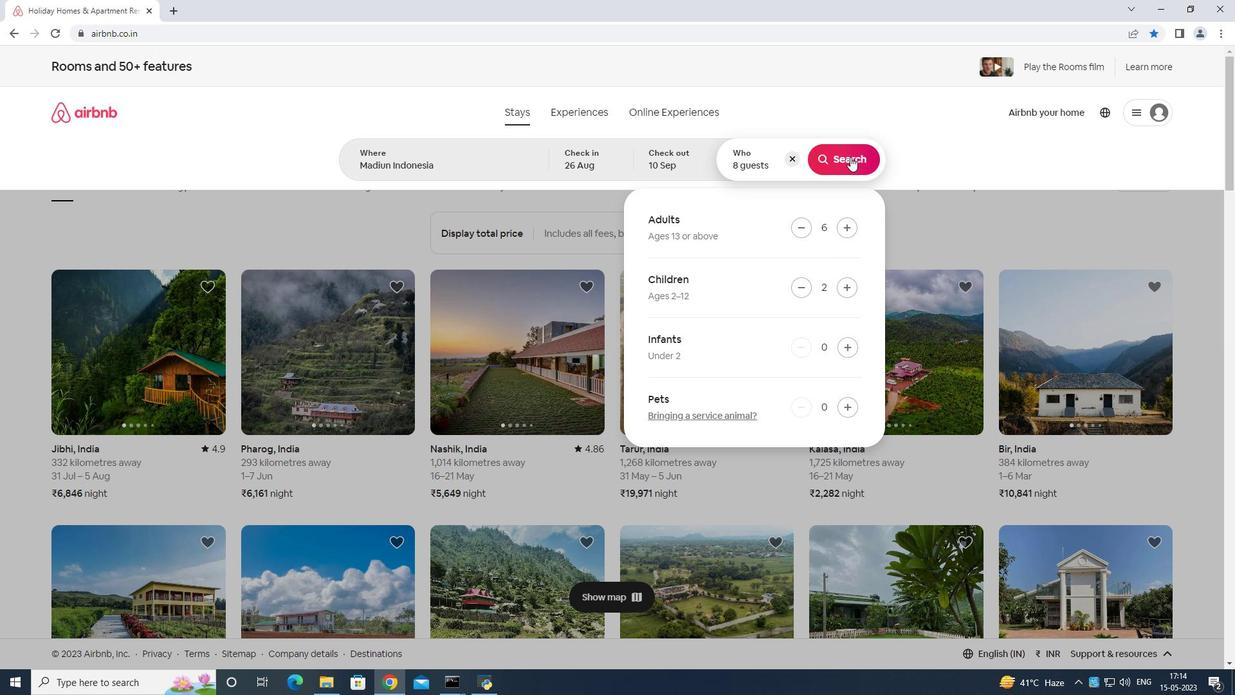 
Action: Mouse moved to (1042, 189)
Screenshot: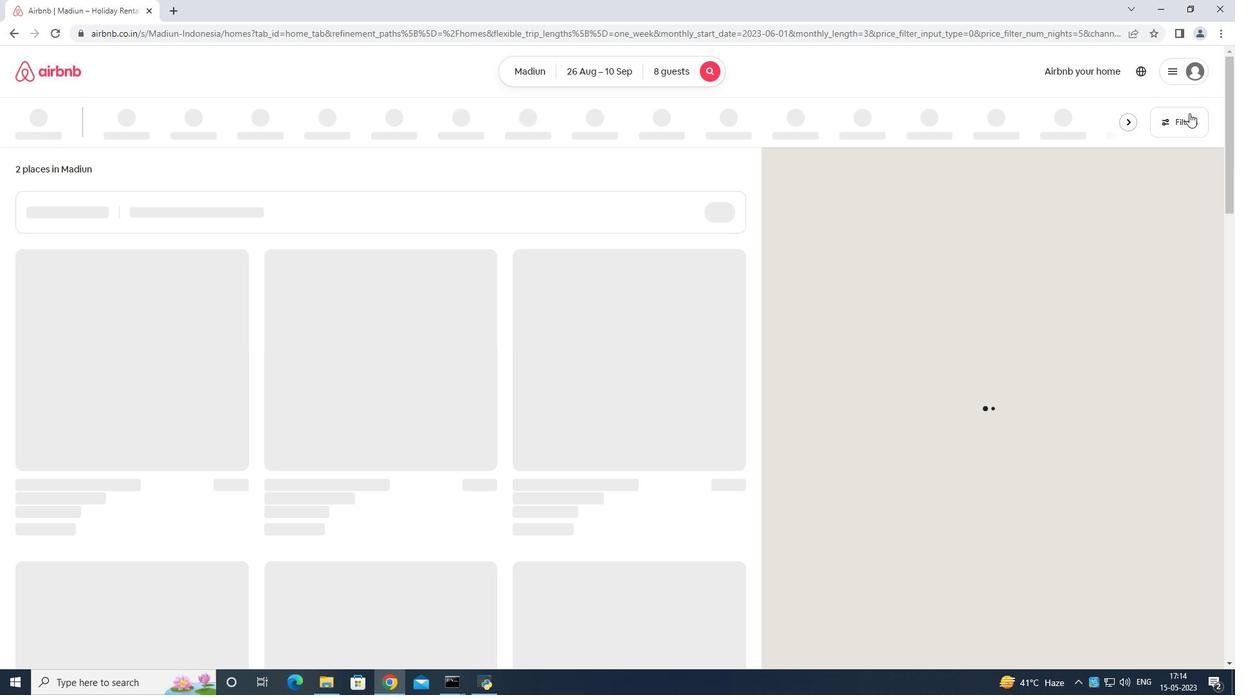 
Action: Mouse pressed left at (1042, 189)
Screenshot: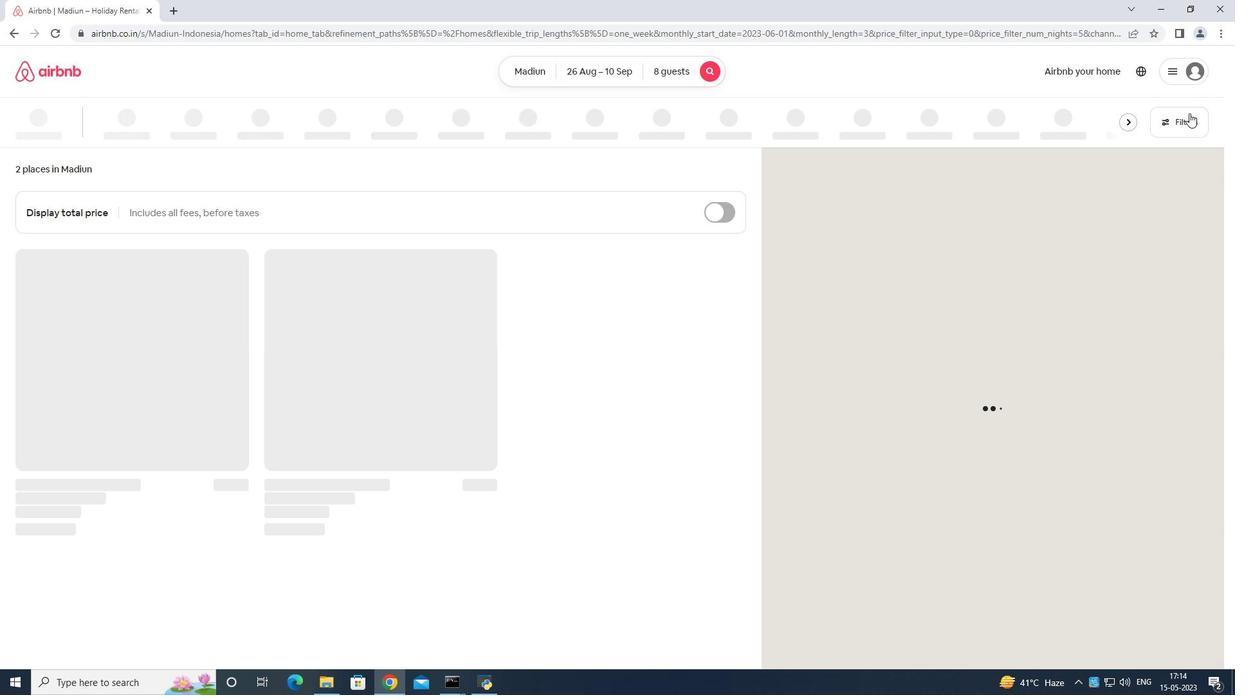 
Action: Mouse moved to (538, 413)
Screenshot: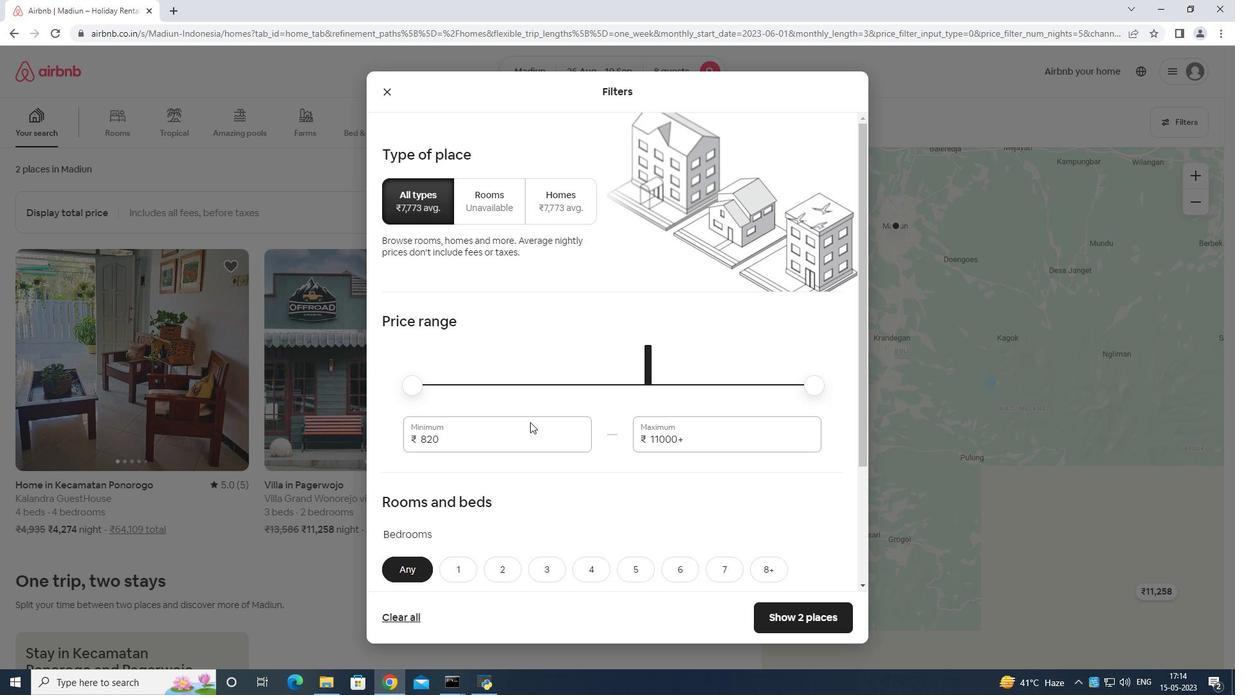 
Action: Mouse pressed left at (538, 413)
Screenshot: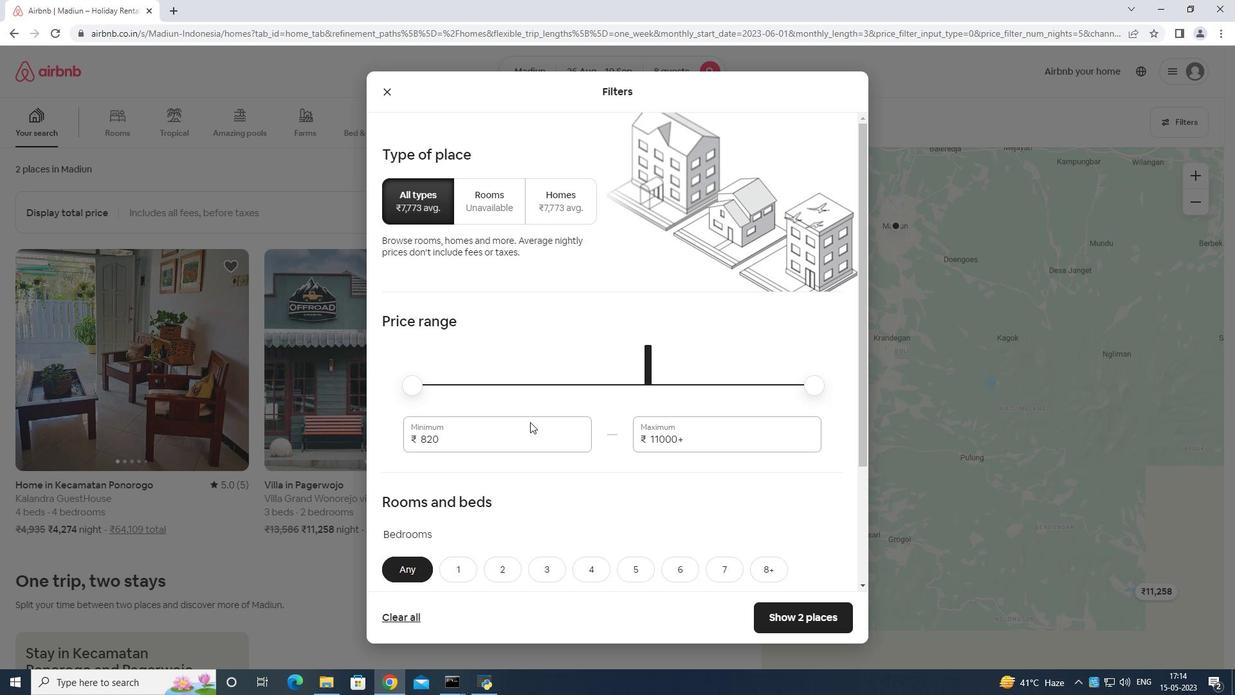 
Action: Key pressed <Key.backspace><Key.backspace><Key.backspace><Key.backspace><Key.backspace><Key.backspace><Key.backspace><Key.backspace>
Screenshot: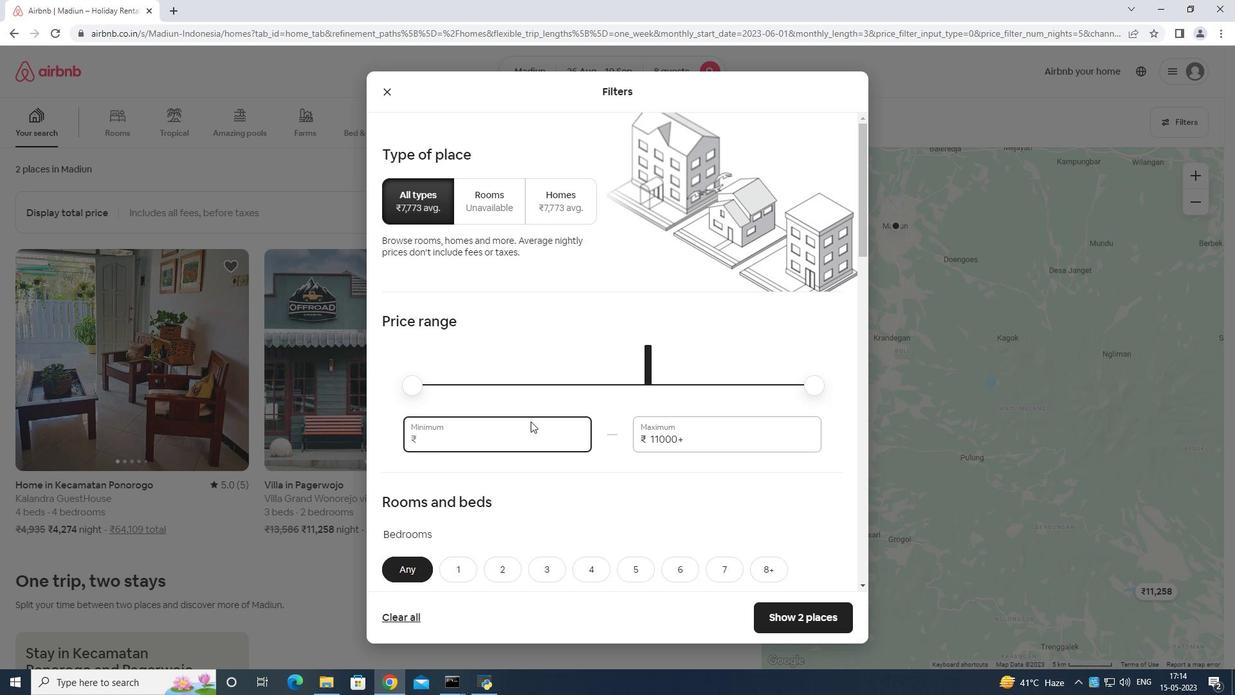
Action: Mouse moved to (540, 411)
Screenshot: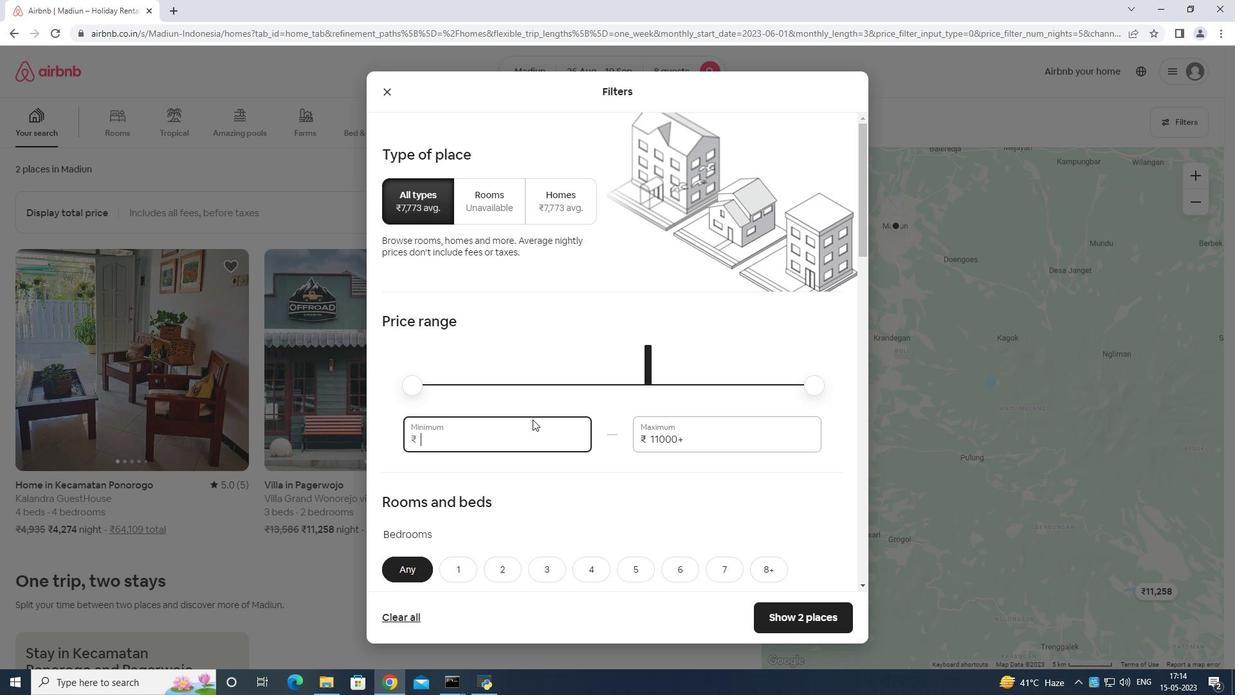 
Action: Key pressed 10
Screenshot: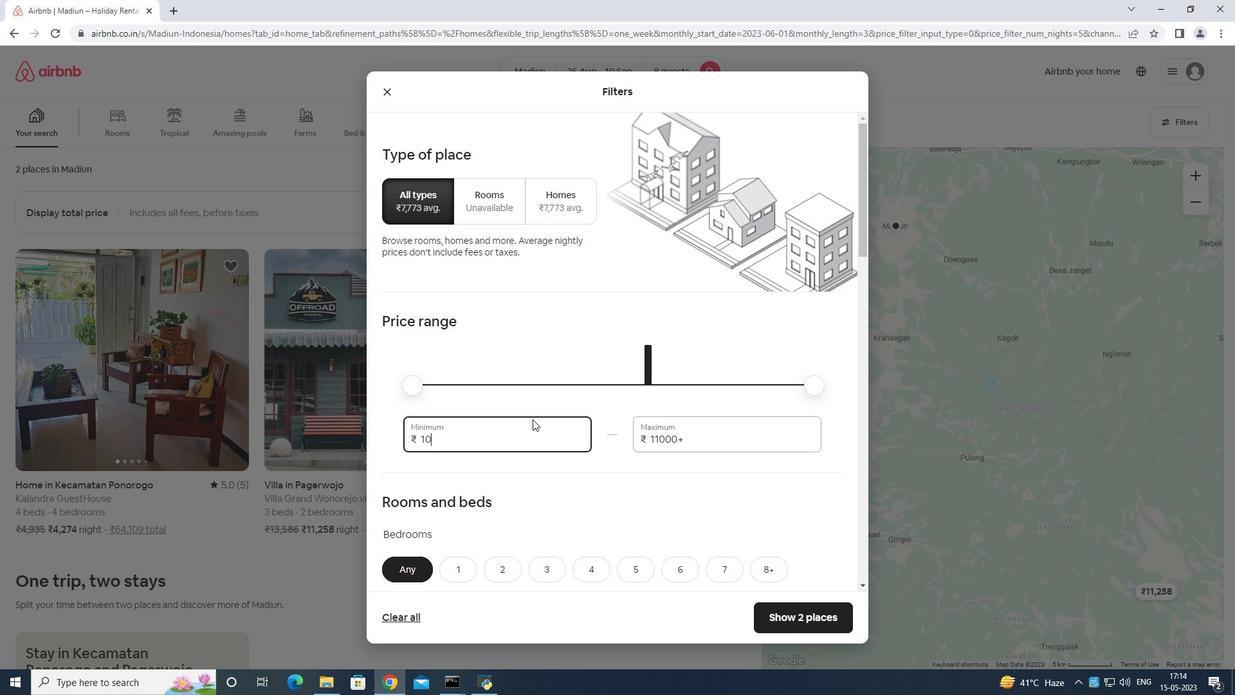 
Action: Mouse moved to (540, 411)
Screenshot: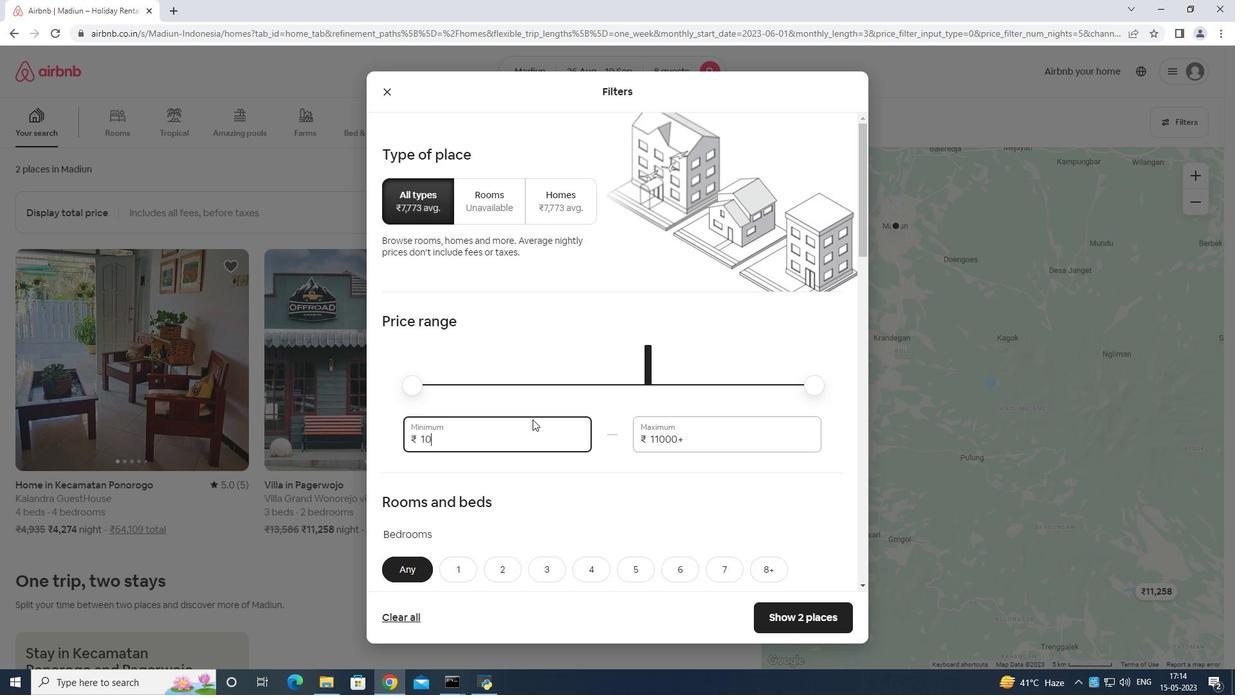 
Action: Key pressed 0
Screenshot: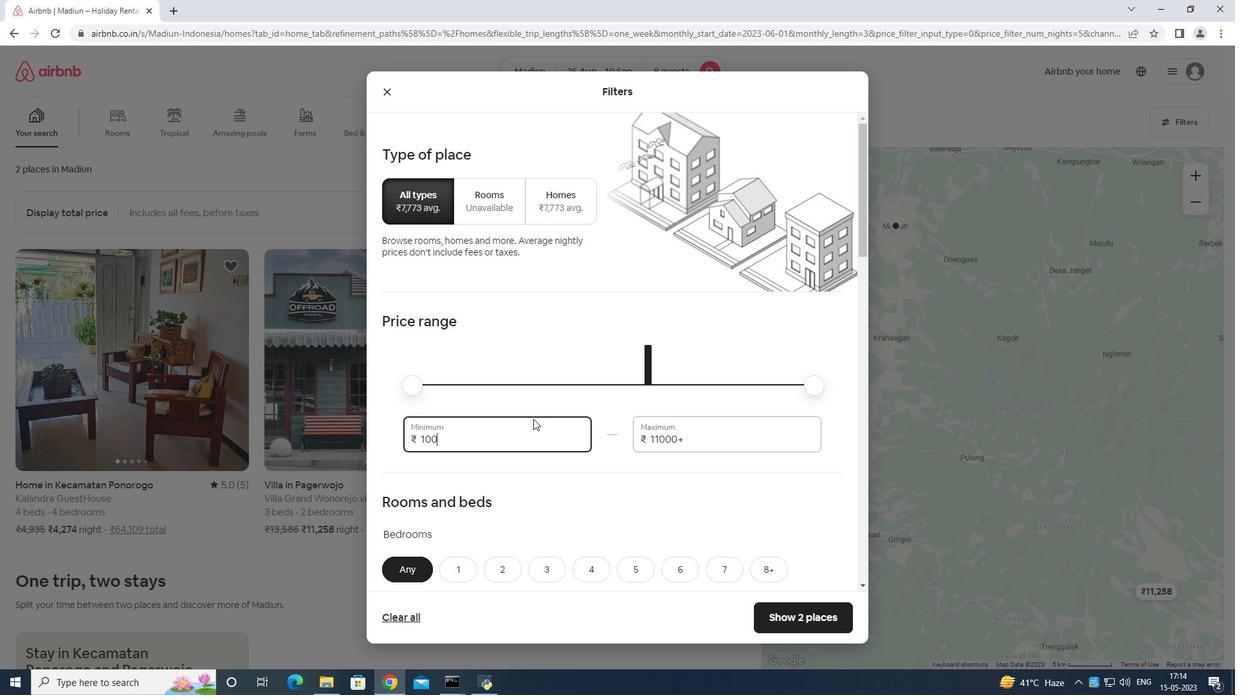 
Action: Mouse moved to (549, 413)
Screenshot: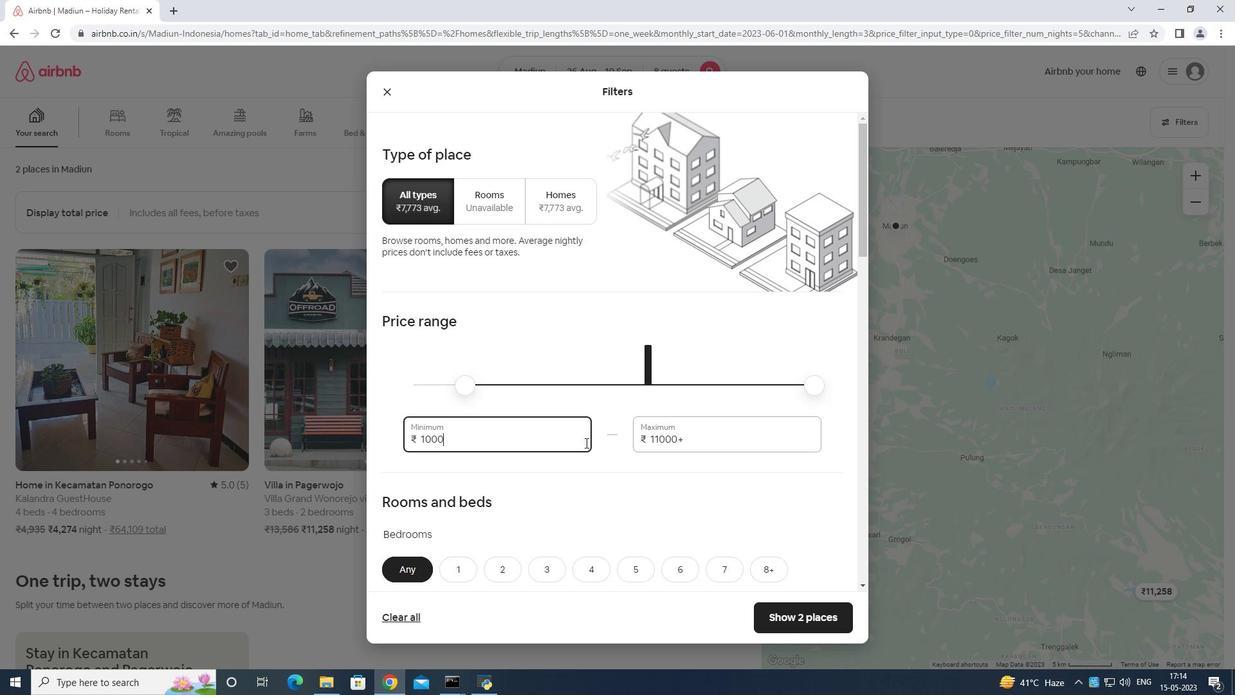 
Action: Key pressed 0
Screenshot: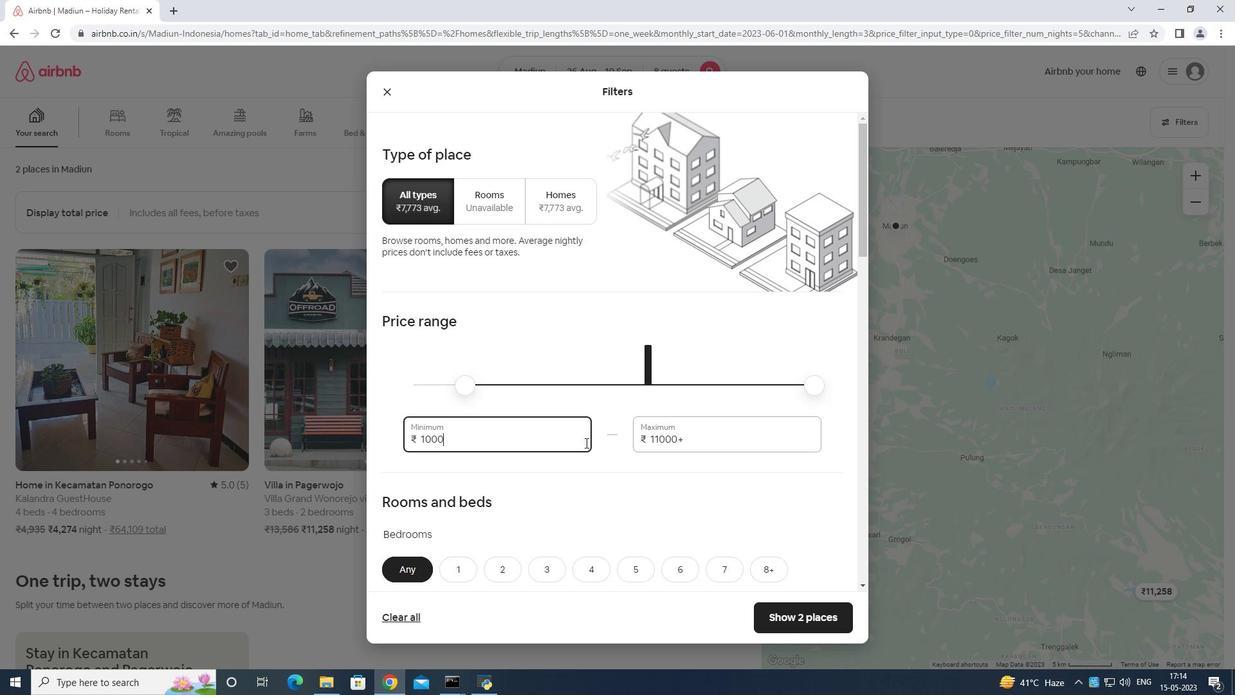 
Action: Mouse moved to (619, 430)
Screenshot: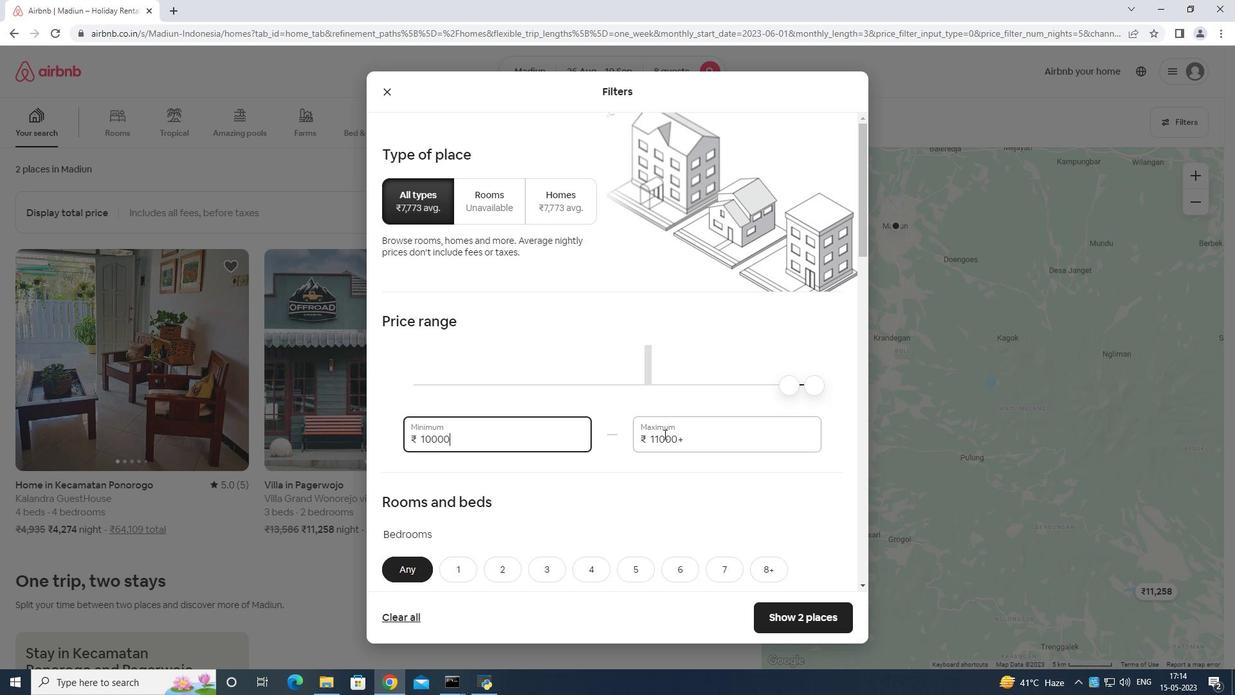 
Action: Key pressed 0
Screenshot: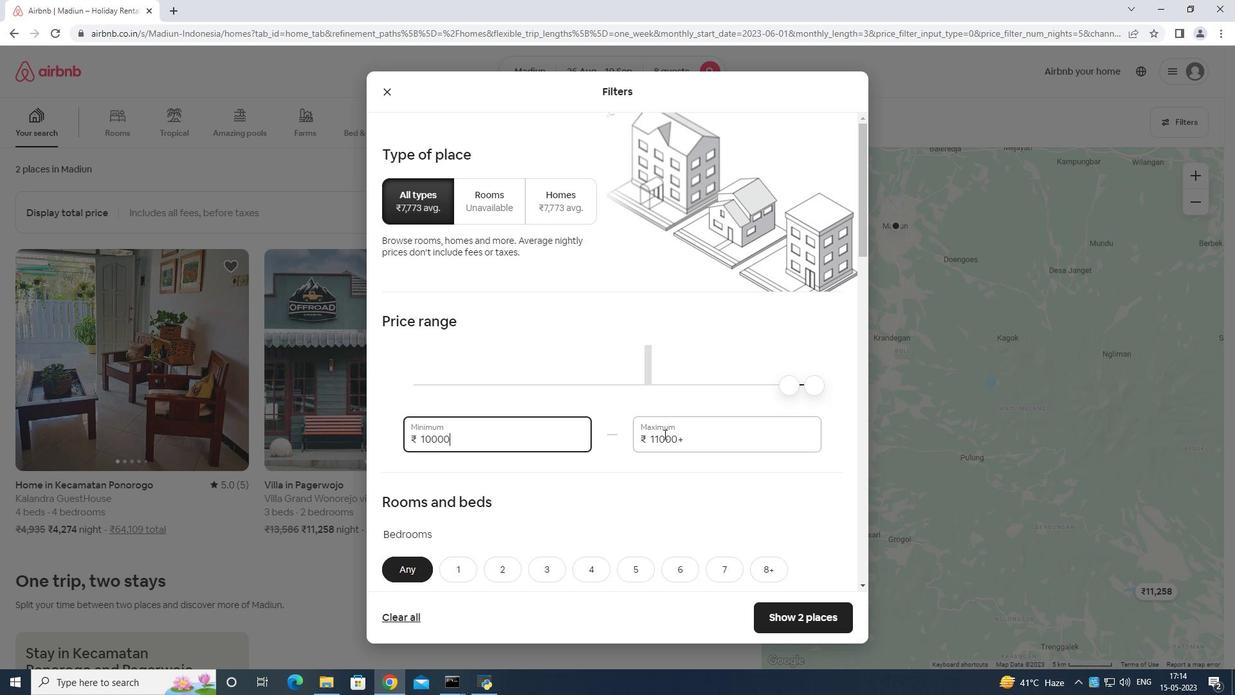 
Action: Mouse moved to (651, 419)
Screenshot: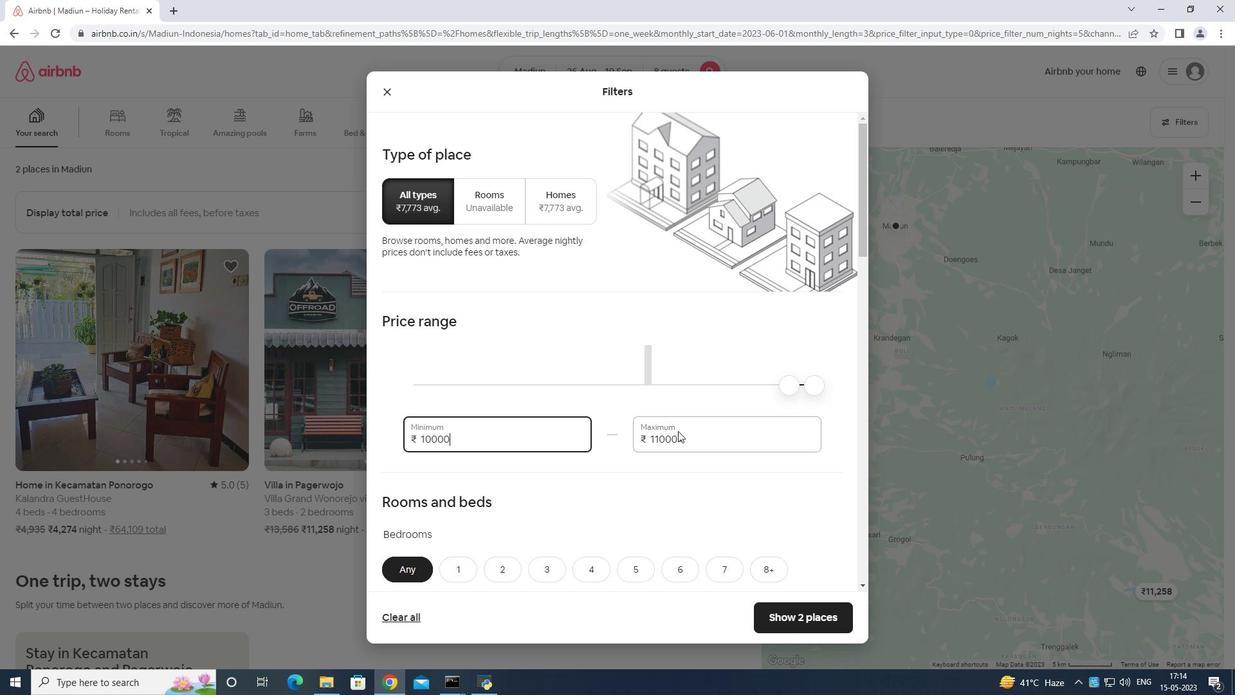
Action: Mouse pressed left at (651, 419)
Screenshot: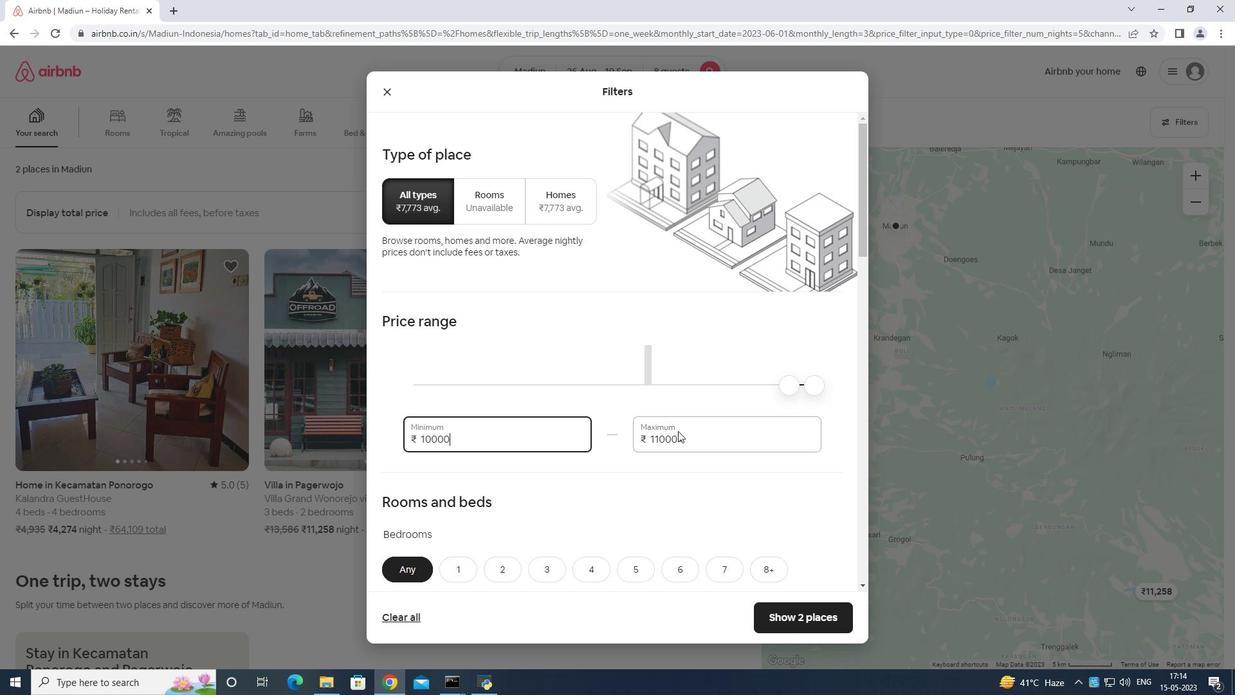 
Action: Mouse moved to (657, 415)
Screenshot: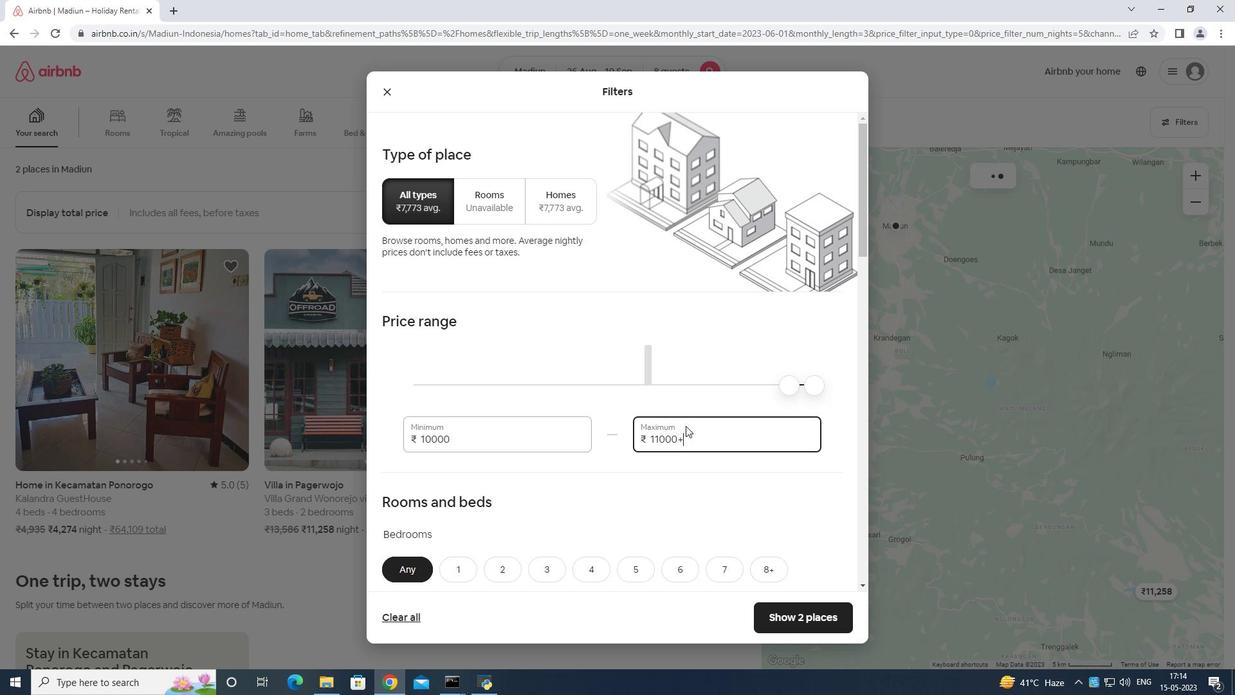 
Action: Key pressed <Key.backspace><Key.backspace><Key.backspace><Key.backspace><Key.backspace><Key.backspace>
Screenshot: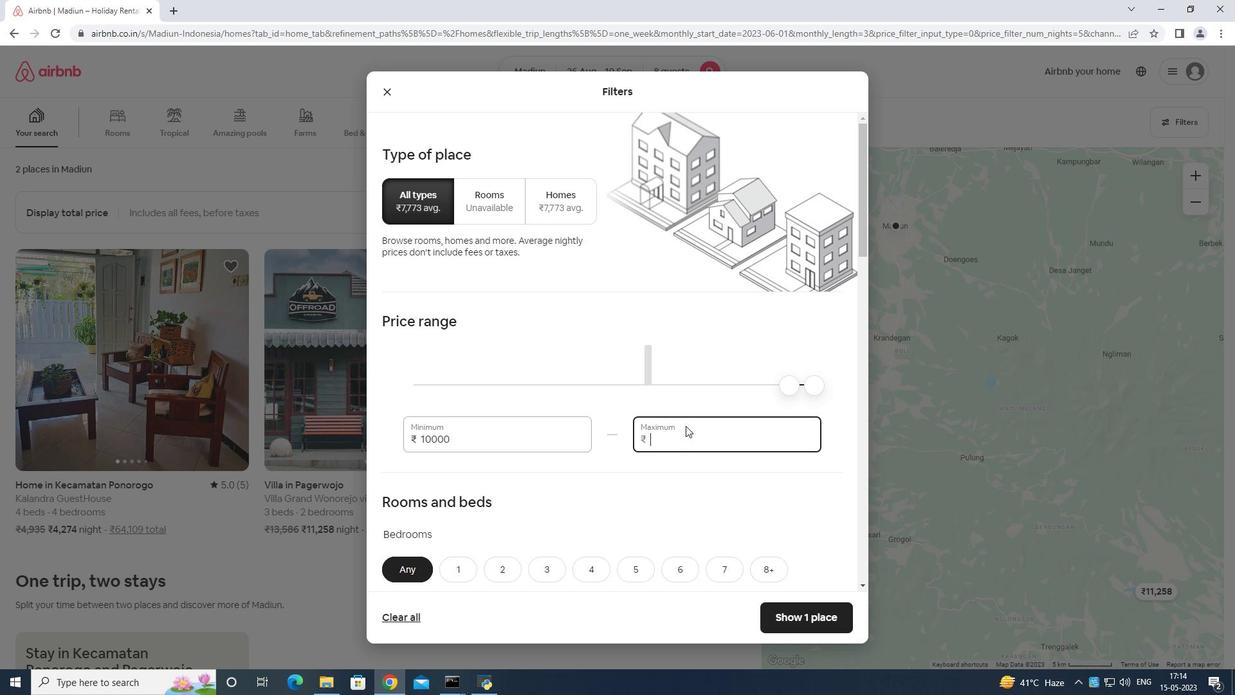 
Action: Mouse moved to (657, 415)
Screenshot: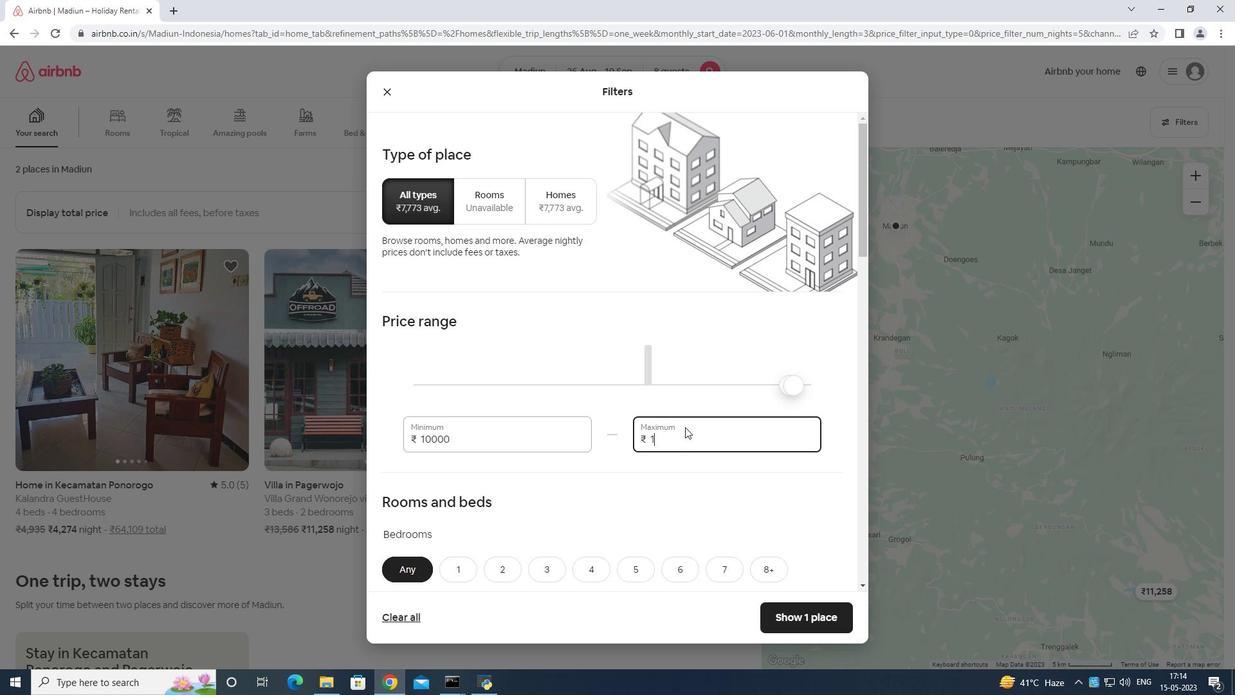 
Action: Key pressed 1
Screenshot: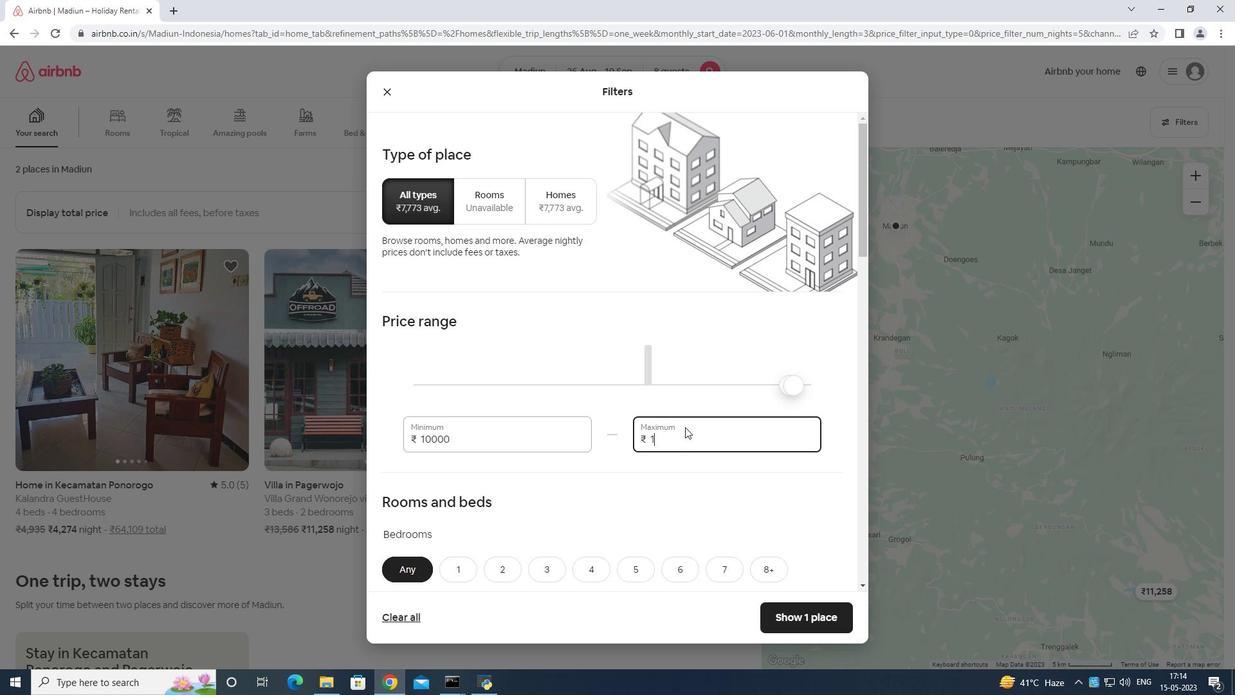 
Action: Mouse moved to (656, 417)
Screenshot: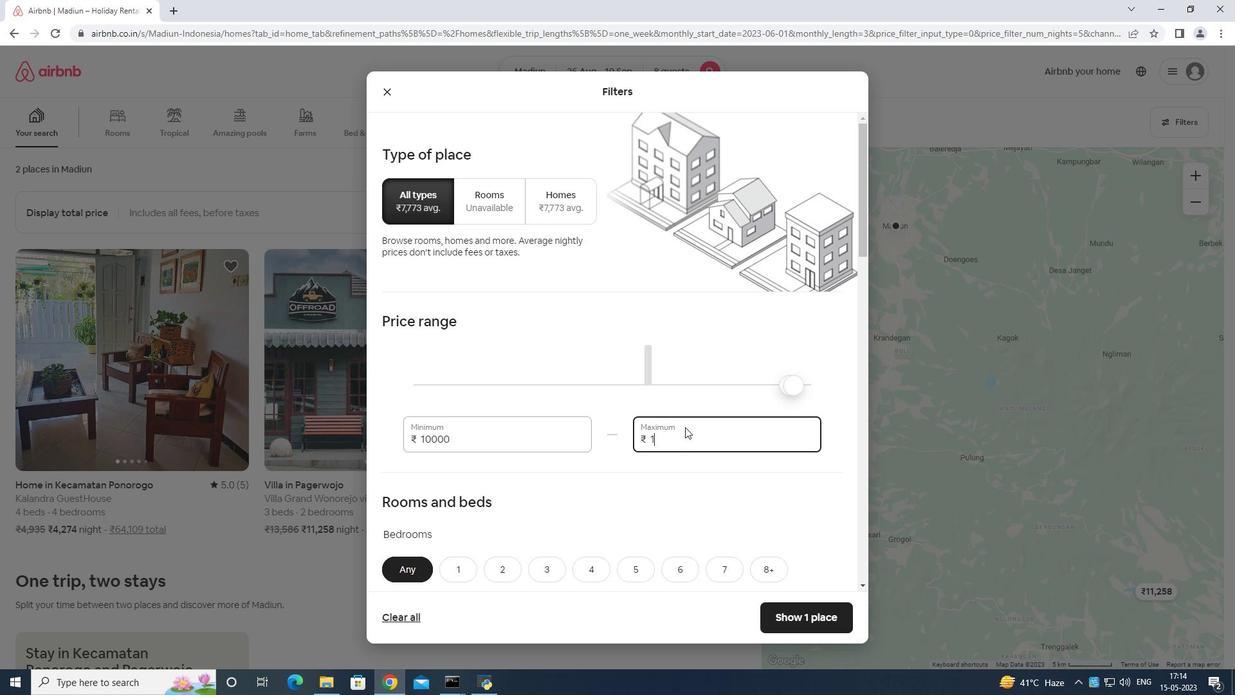 
Action: Key pressed 5000
Screenshot: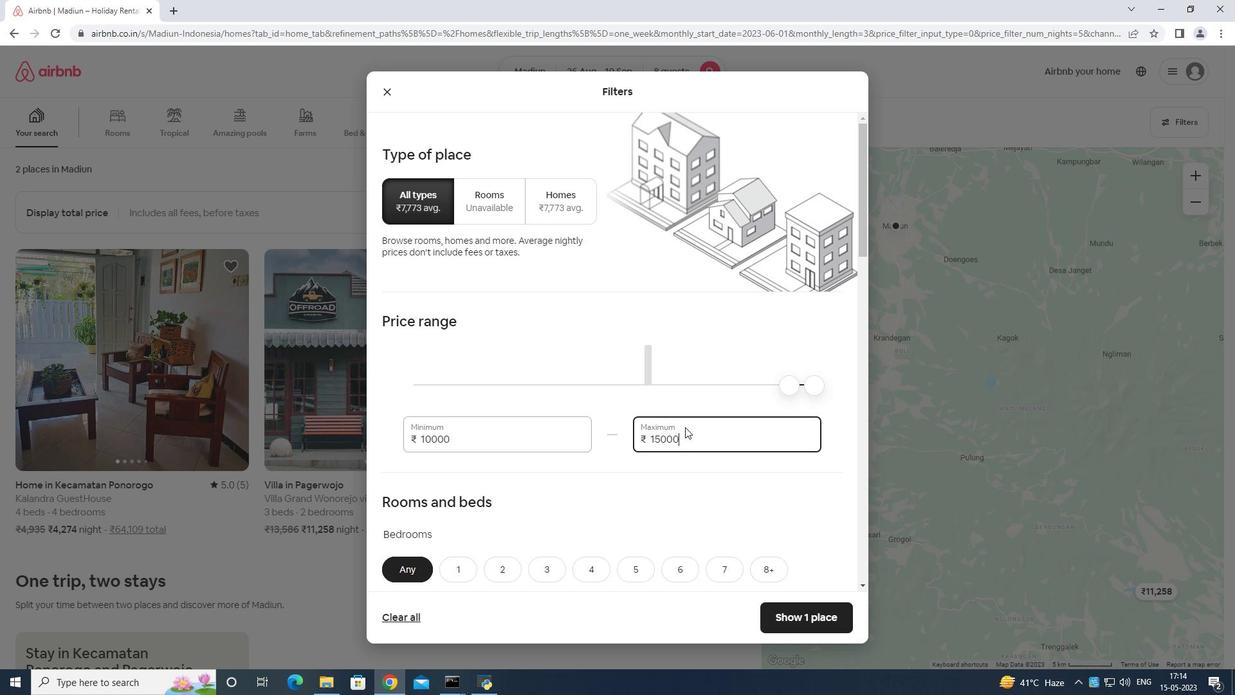 
Action: Mouse moved to (657, 419)
Screenshot: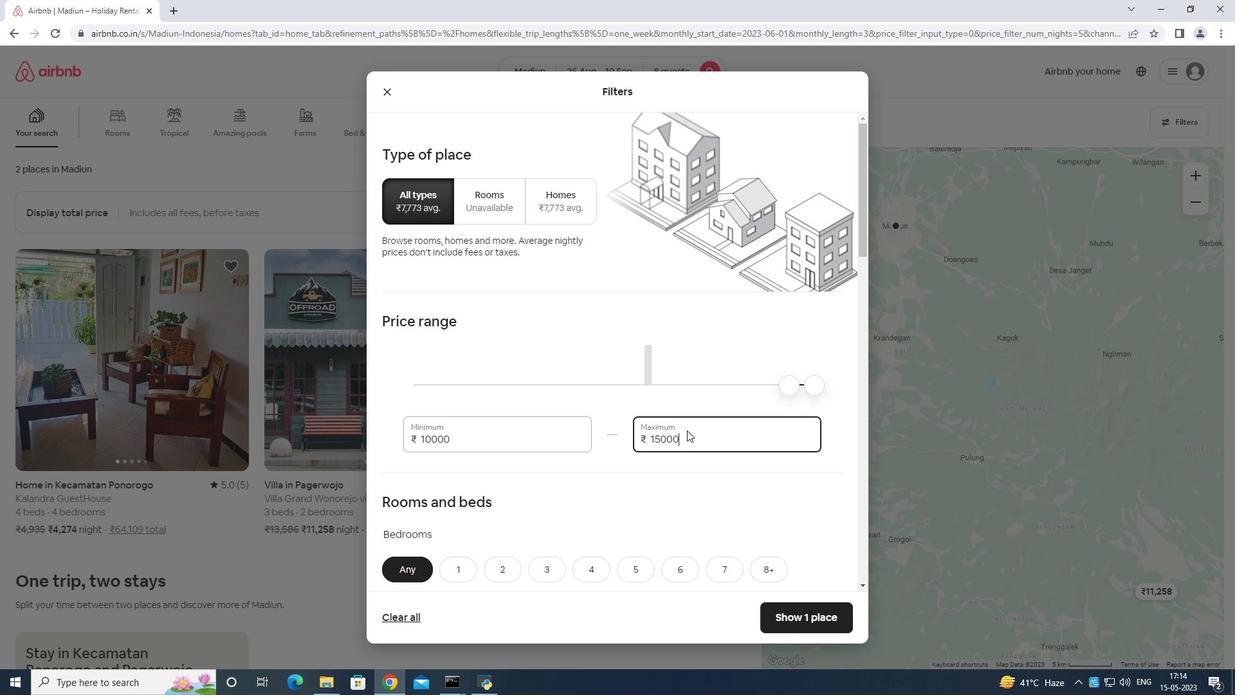 
Action: Mouse scrolled (657, 419) with delta (0, 0)
Screenshot: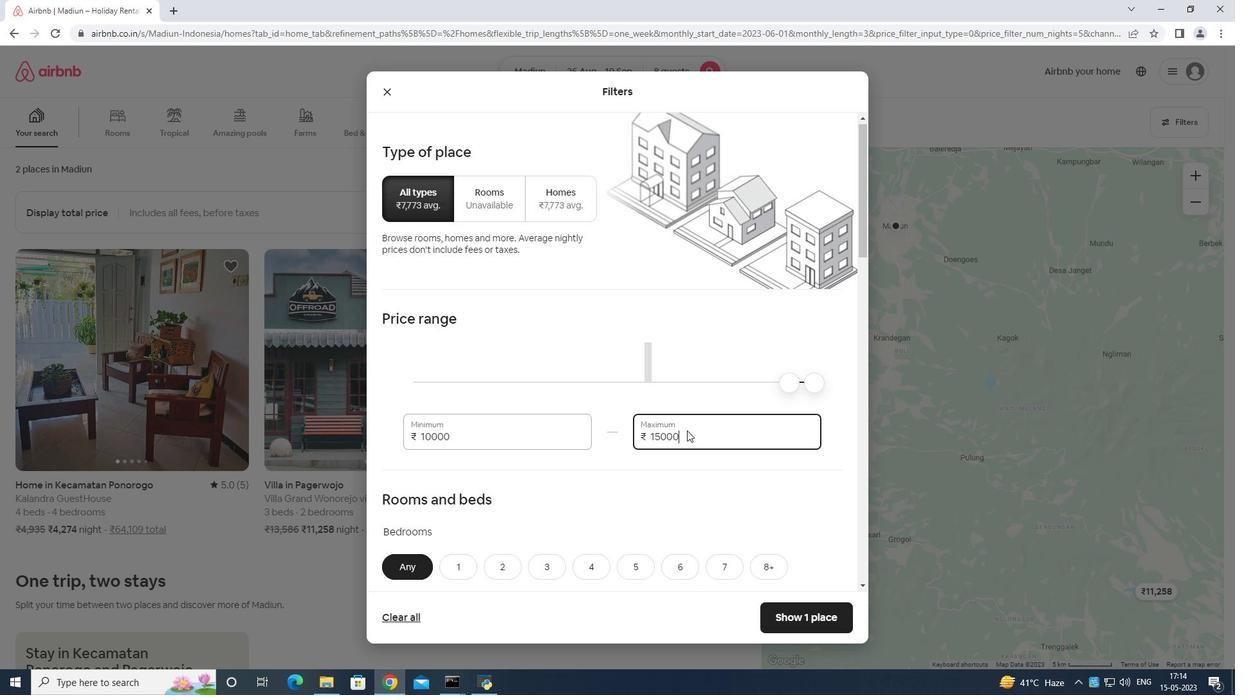 
Action: Mouse scrolled (657, 419) with delta (0, 0)
Screenshot: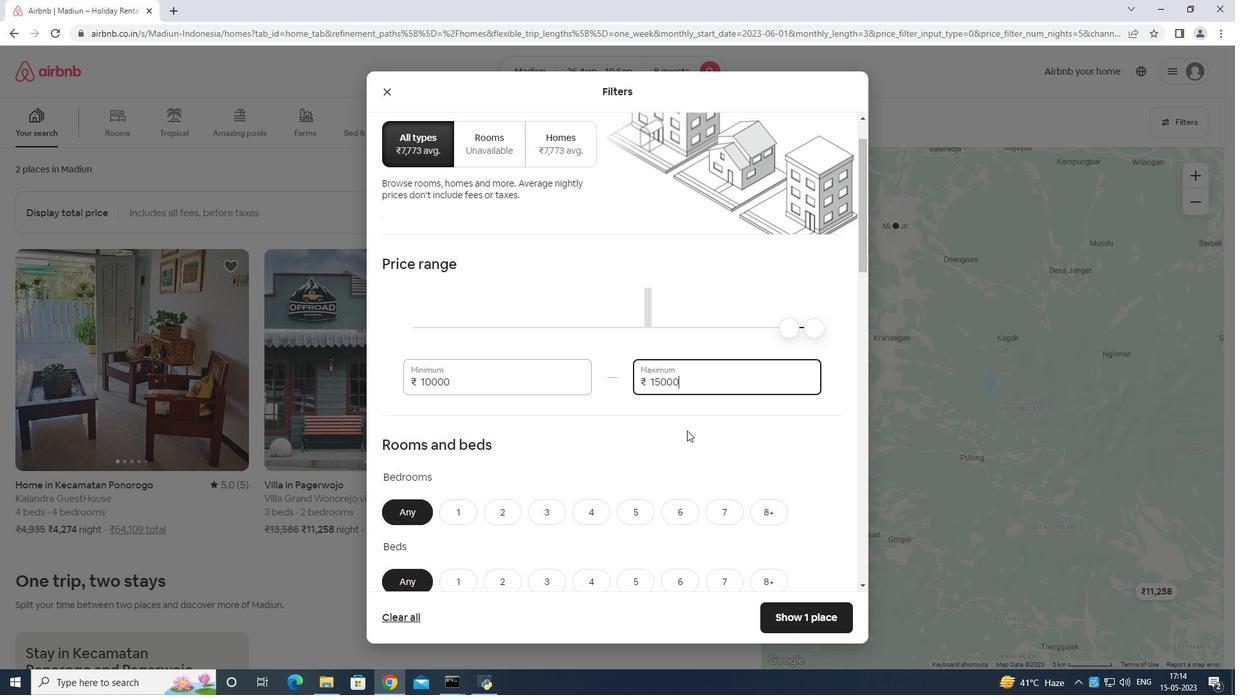 
Action: Mouse scrolled (657, 419) with delta (0, 0)
Screenshot: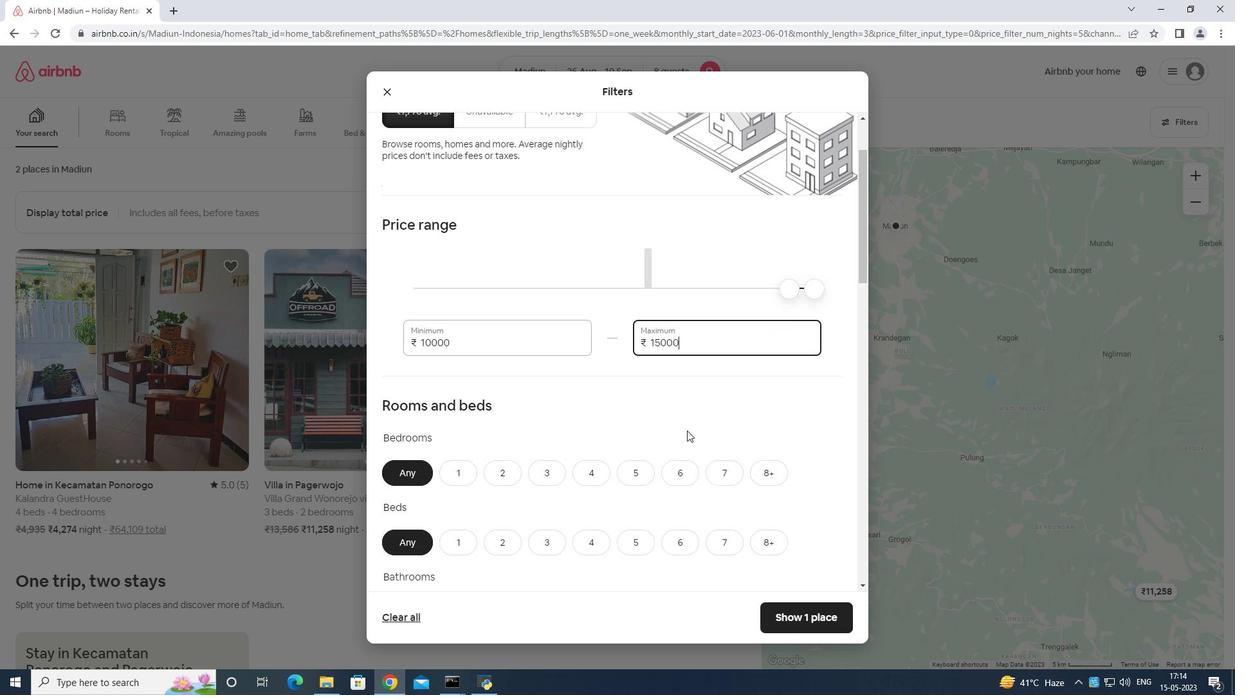 
Action: Mouse scrolled (657, 419) with delta (0, 0)
Screenshot: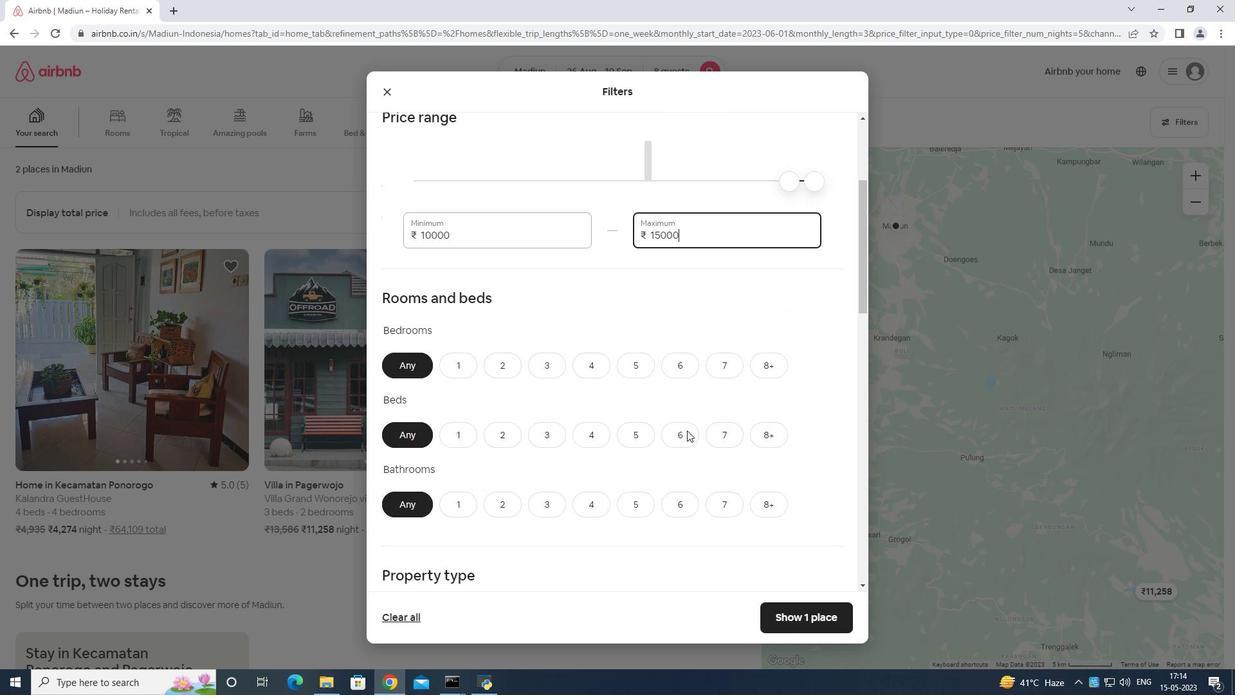 
Action: Mouse moved to (646, 334)
Screenshot: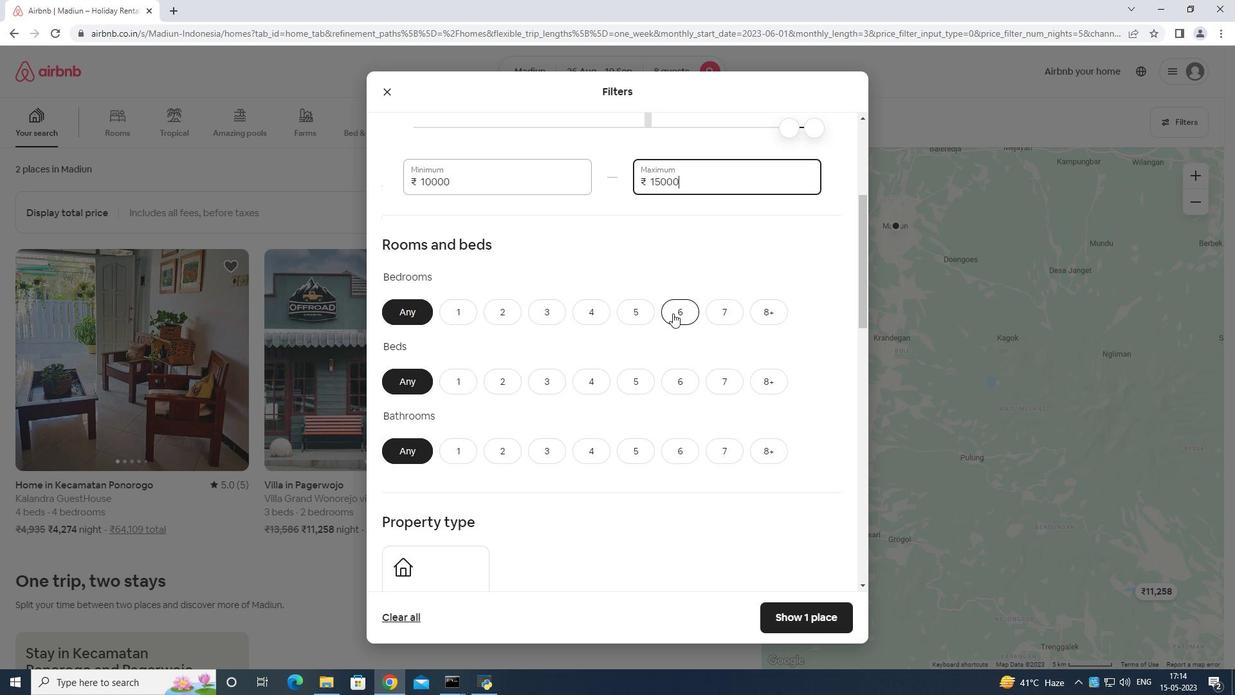
Action: Mouse pressed left at (646, 334)
Screenshot: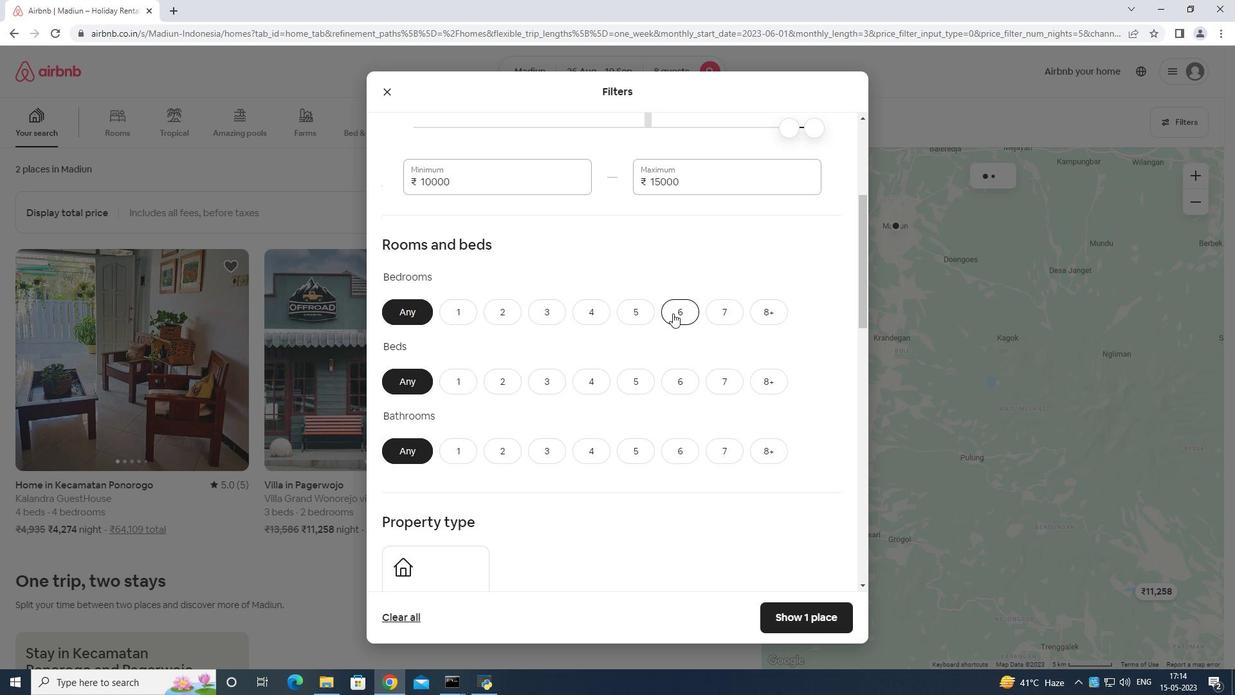 
Action: Mouse moved to (650, 386)
Screenshot: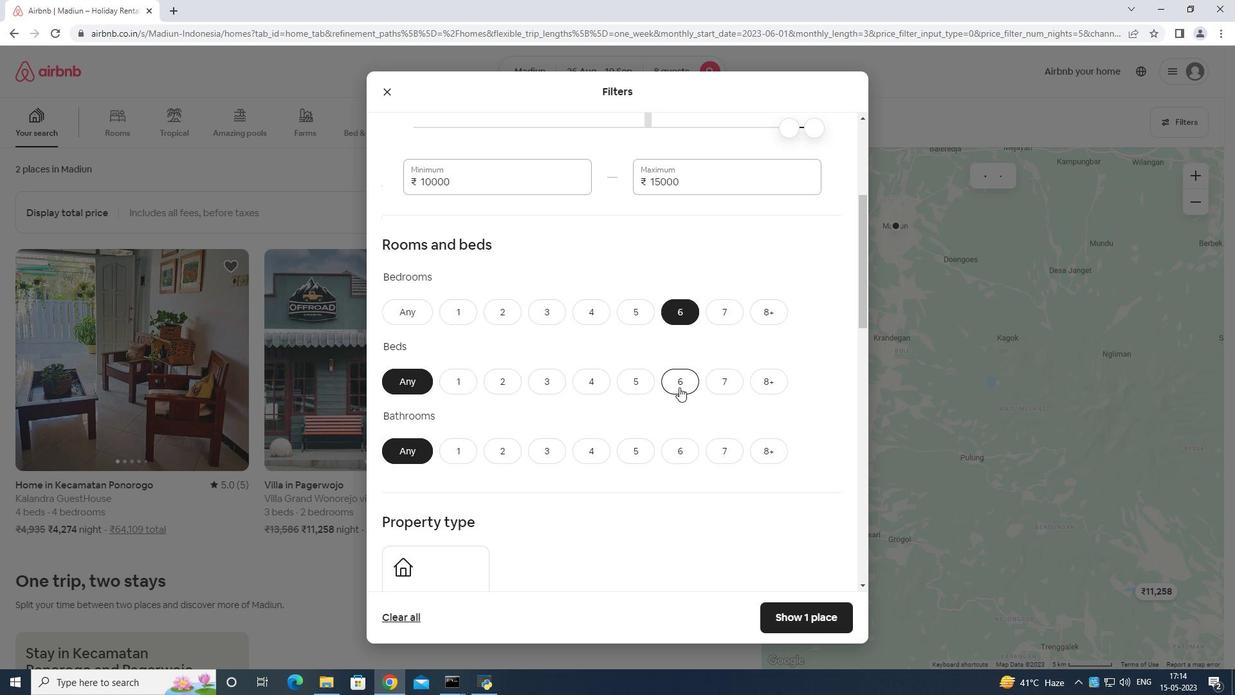 
Action: Mouse pressed left at (650, 386)
Screenshot: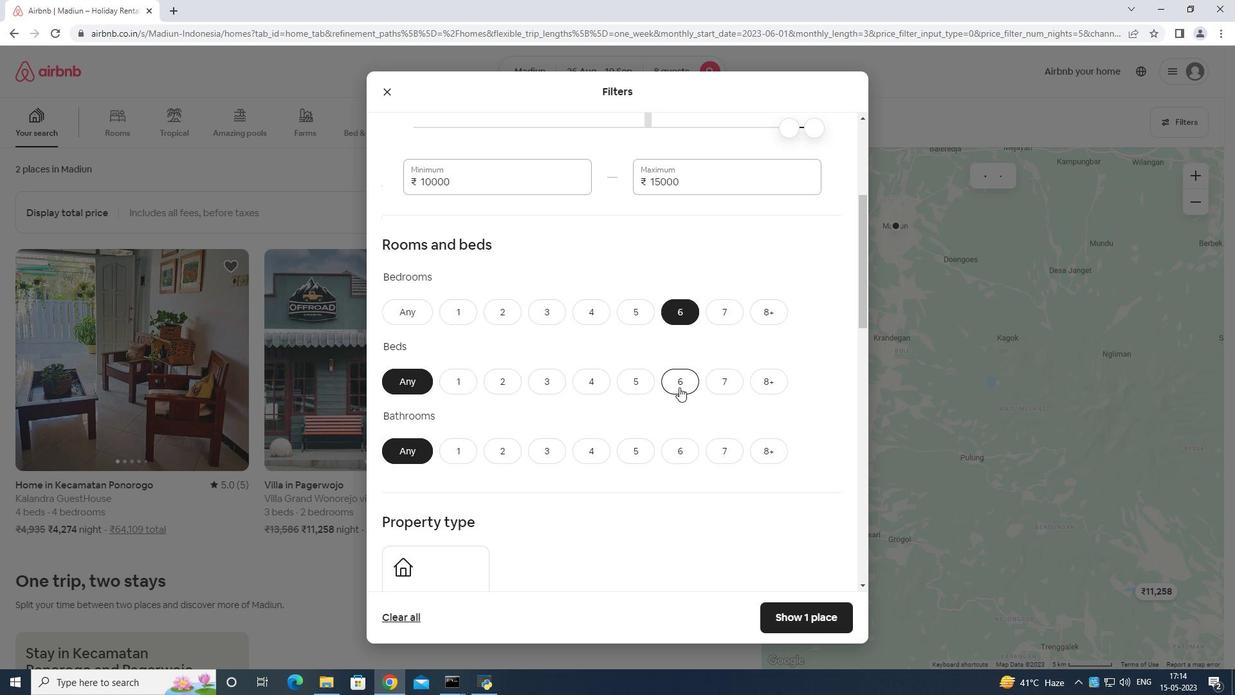 
Action: Mouse moved to (653, 432)
Screenshot: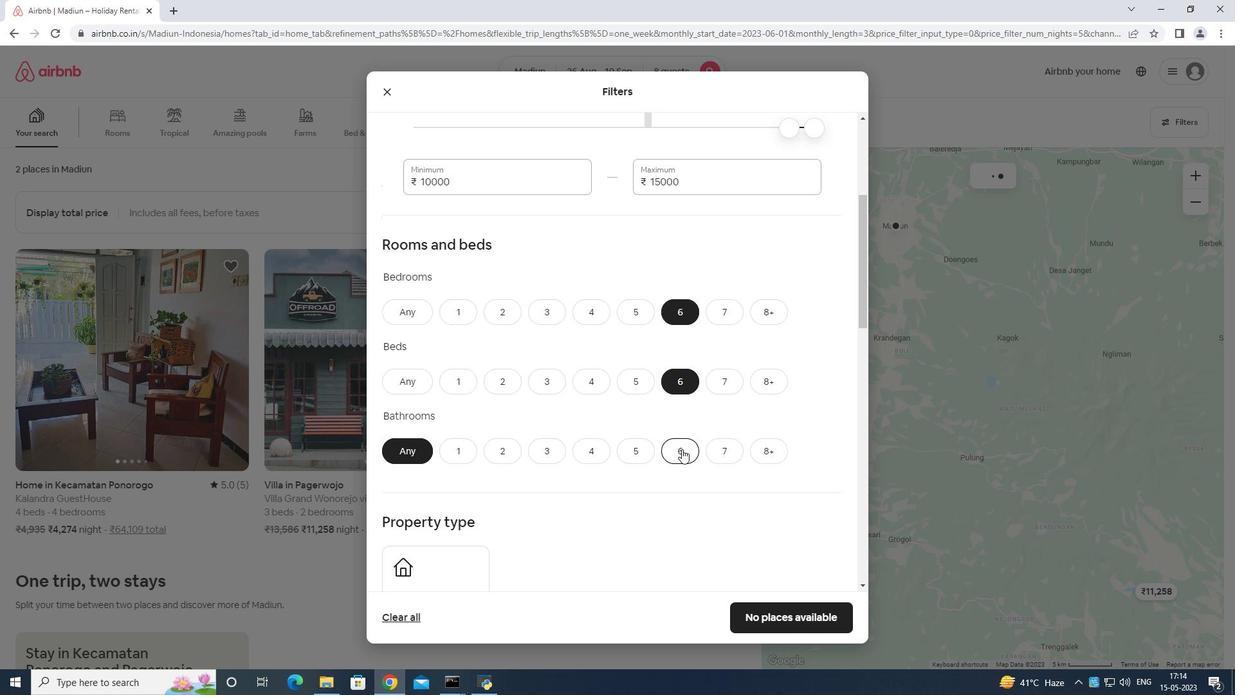 
Action: Mouse pressed left at (653, 432)
Screenshot: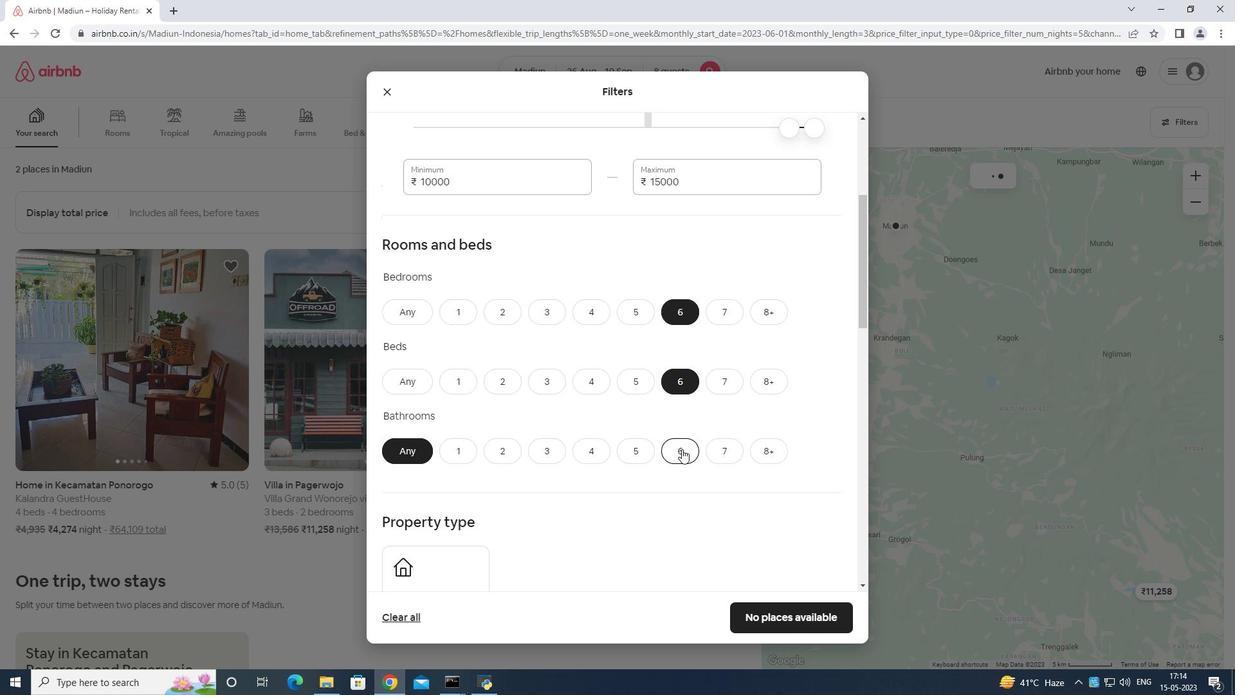 
Action: Mouse moved to (658, 422)
Screenshot: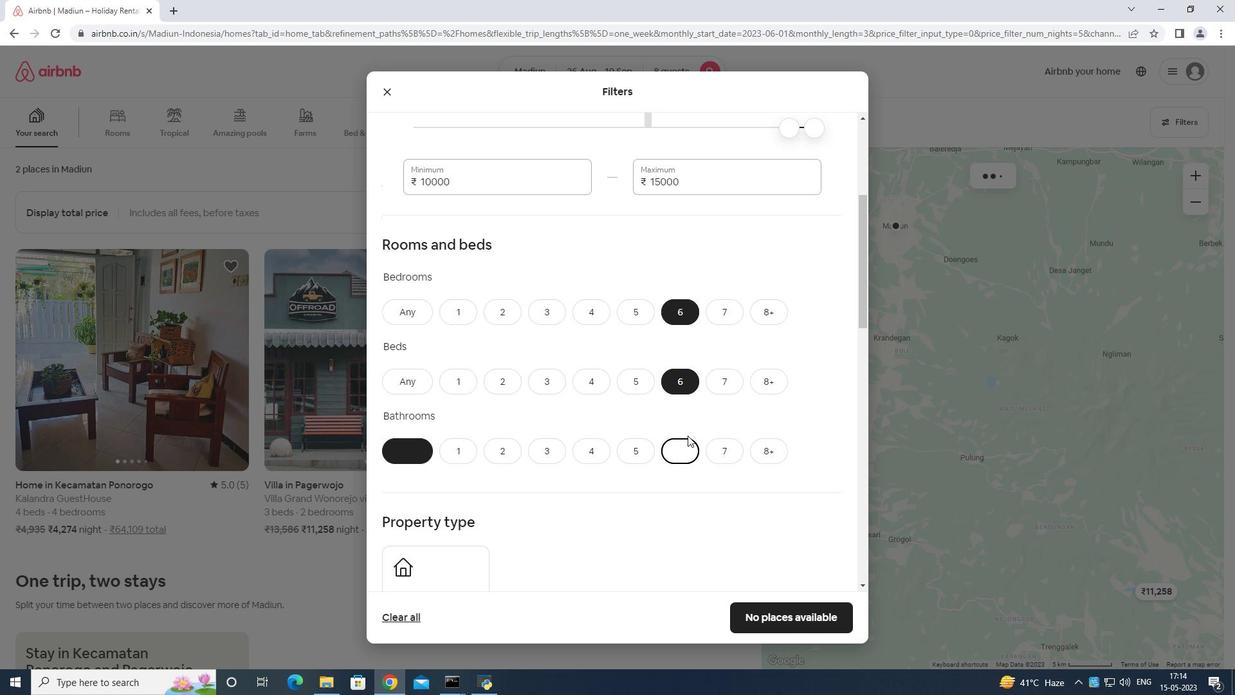 
Action: Mouse scrolled (658, 422) with delta (0, 0)
Screenshot: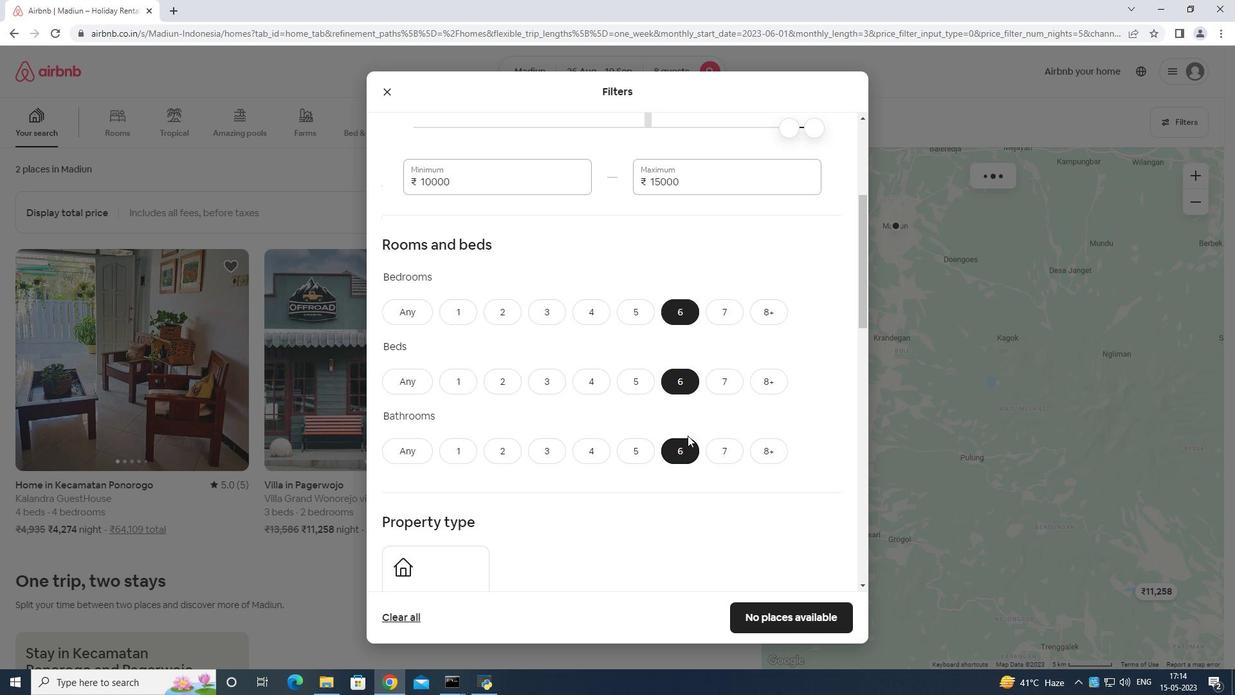 
Action: Mouse scrolled (658, 422) with delta (0, 0)
Screenshot: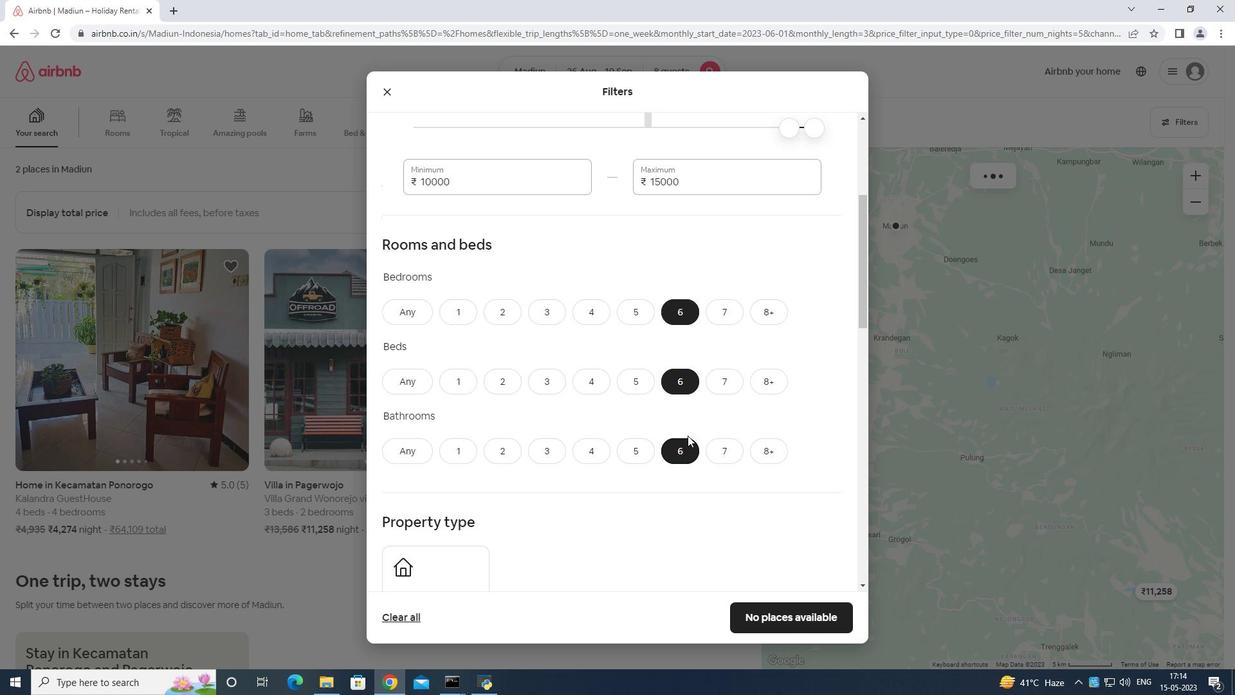 
Action: Mouse scrolled (658, 422) with delta (0, 0)
Screenshot: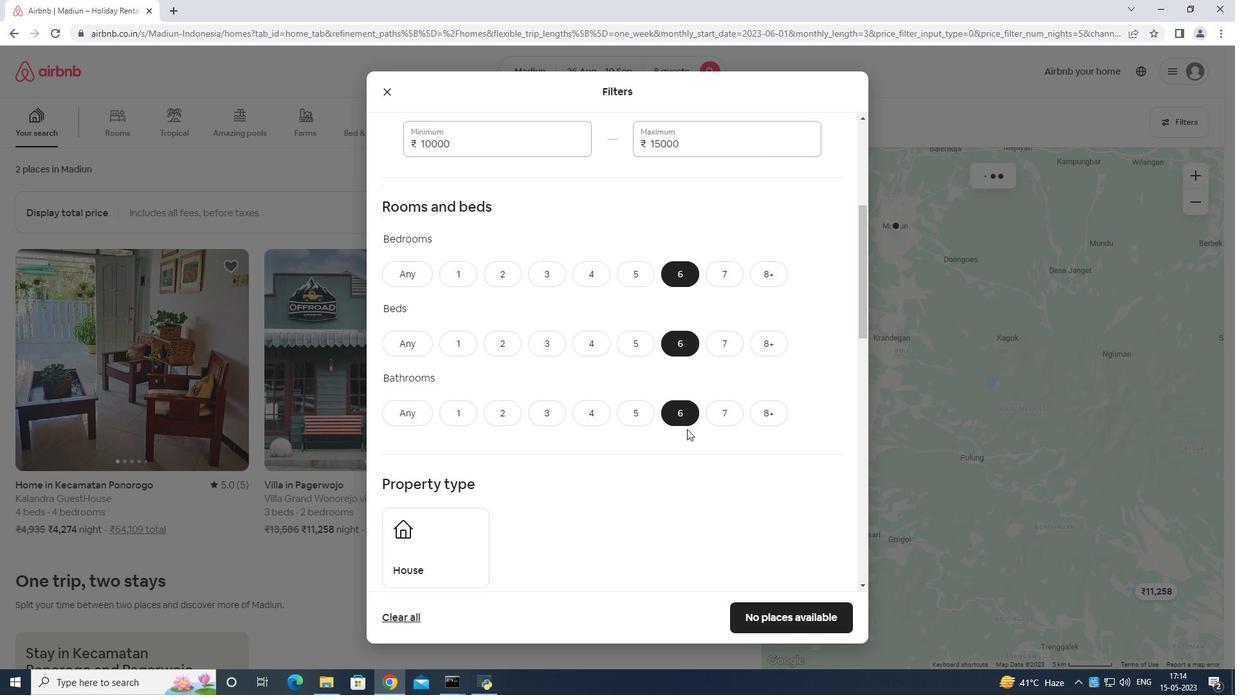 
Action: Mouse moved to (437, 397)
Screenshot: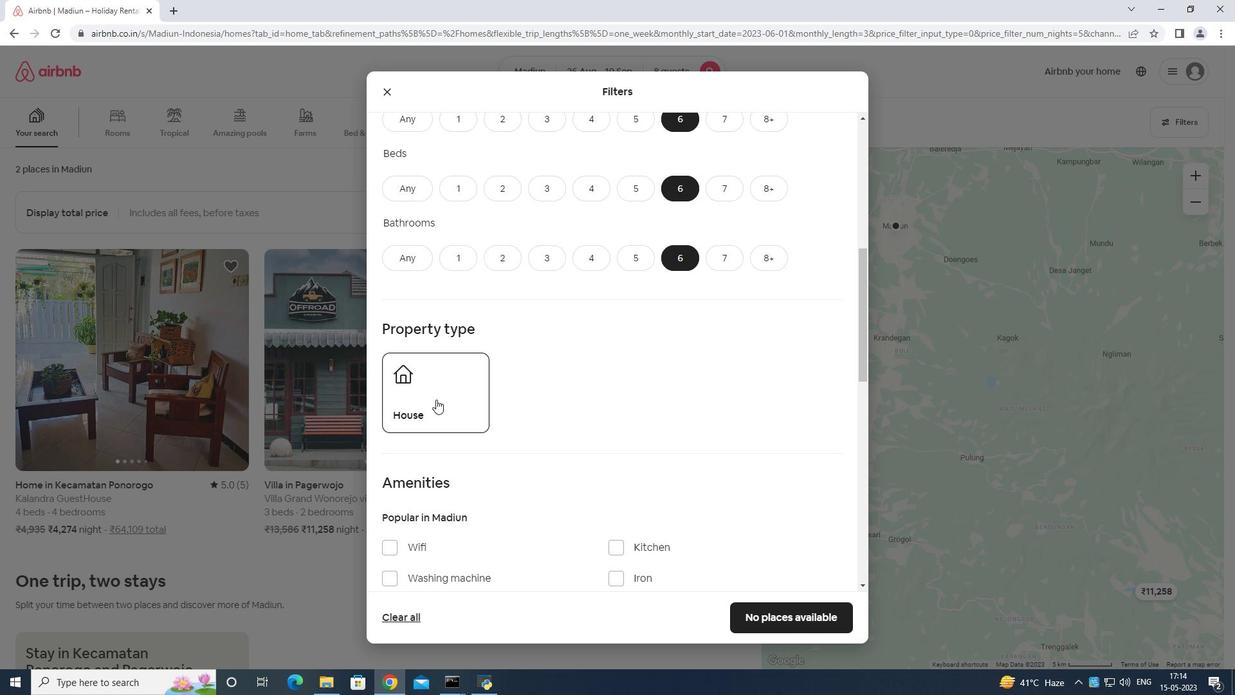 
Action: Mouse pressed left at (437, 397)
Screenshot: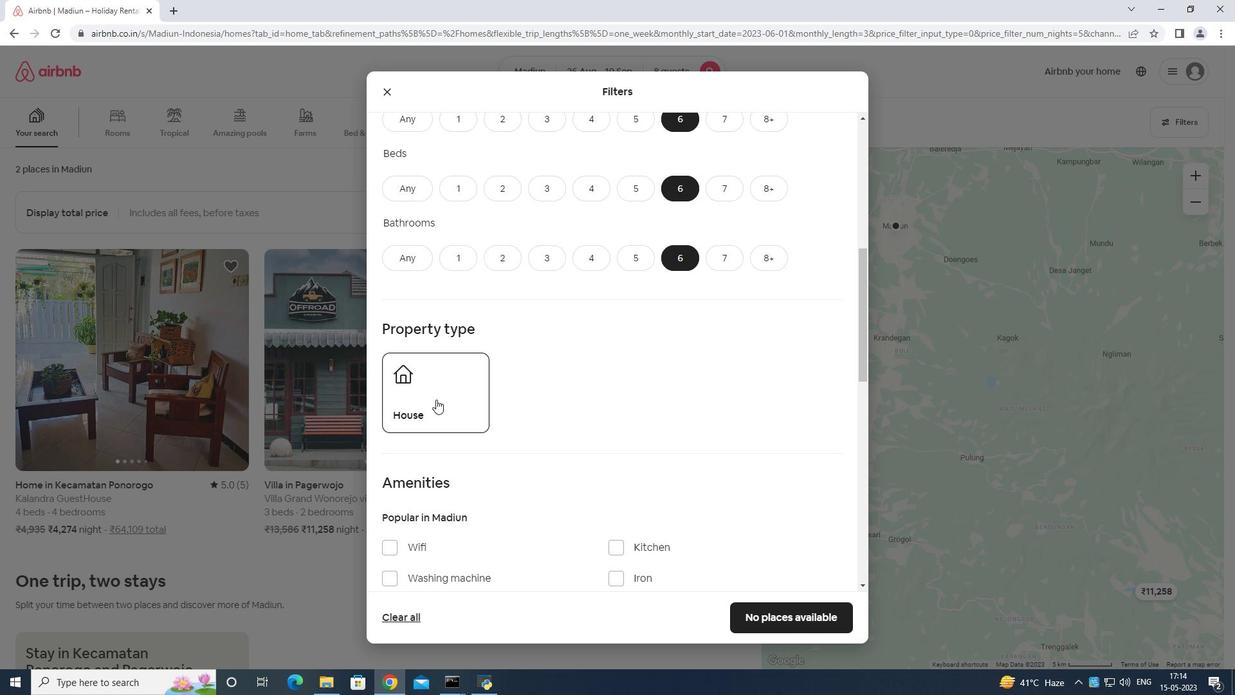 
Action: Mouse moved to (506, 406)
Screenshot: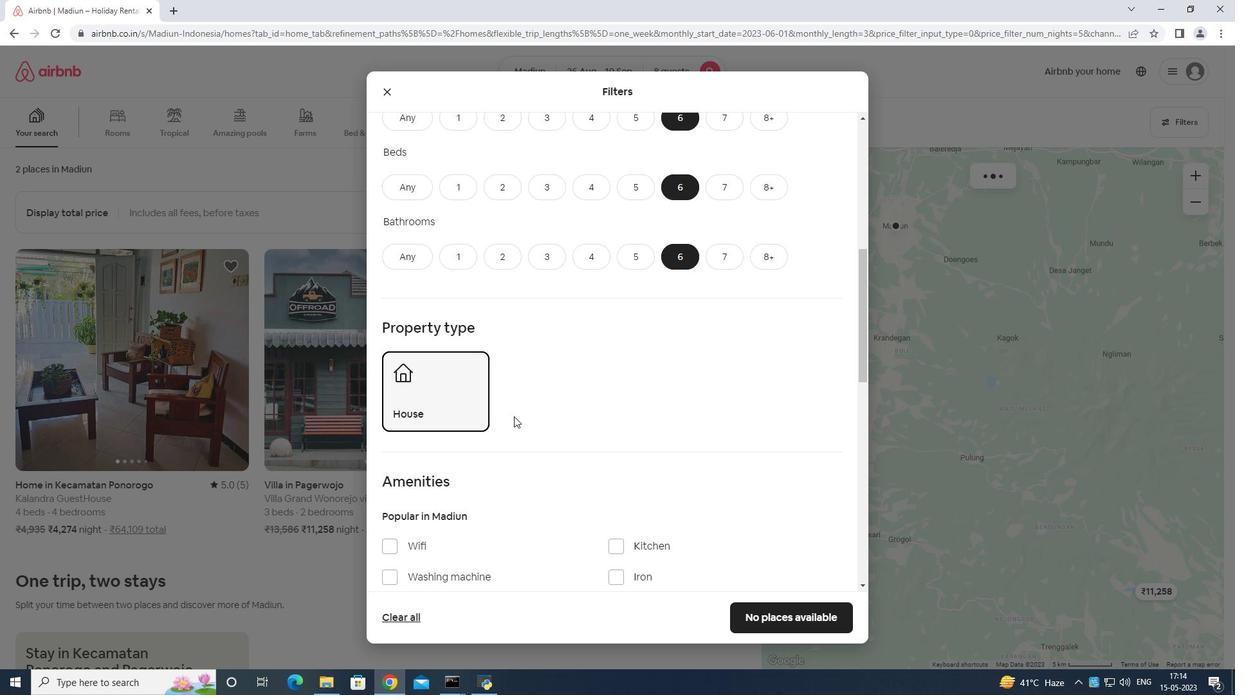 
Action: Mouse scrolled (506, 406) with delta (0, 0)
Screenshot: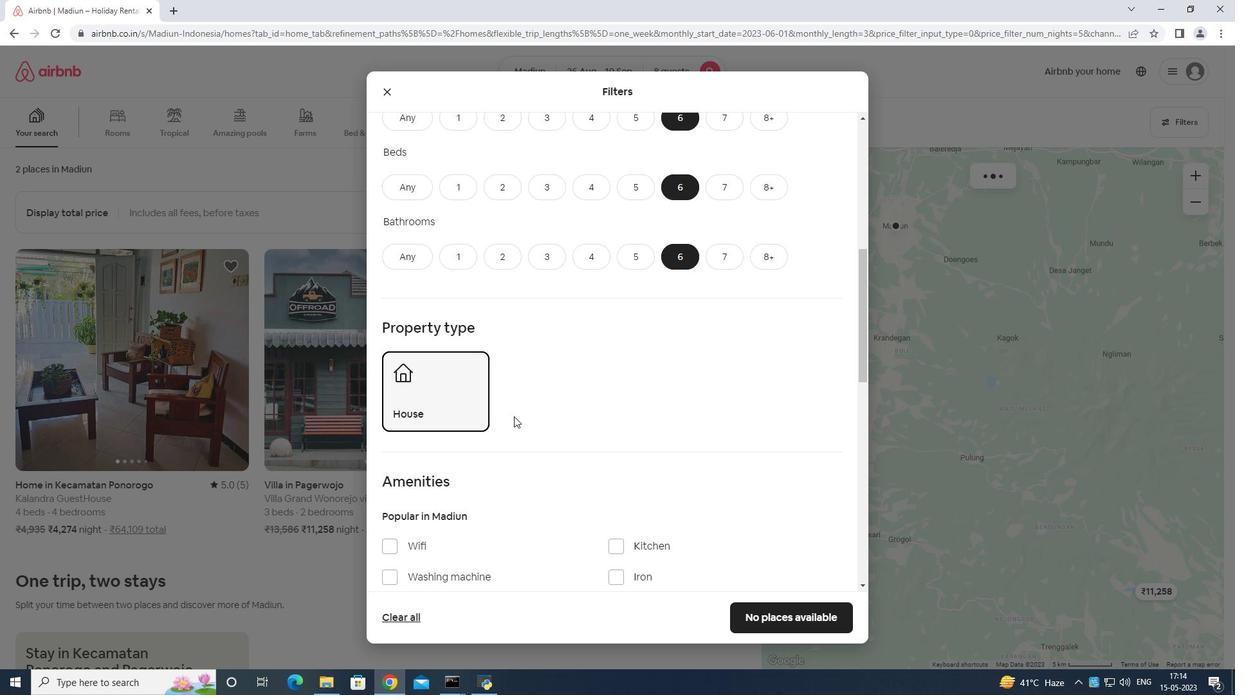 
Action: Mouse moved to (518, 409)
Screenshot: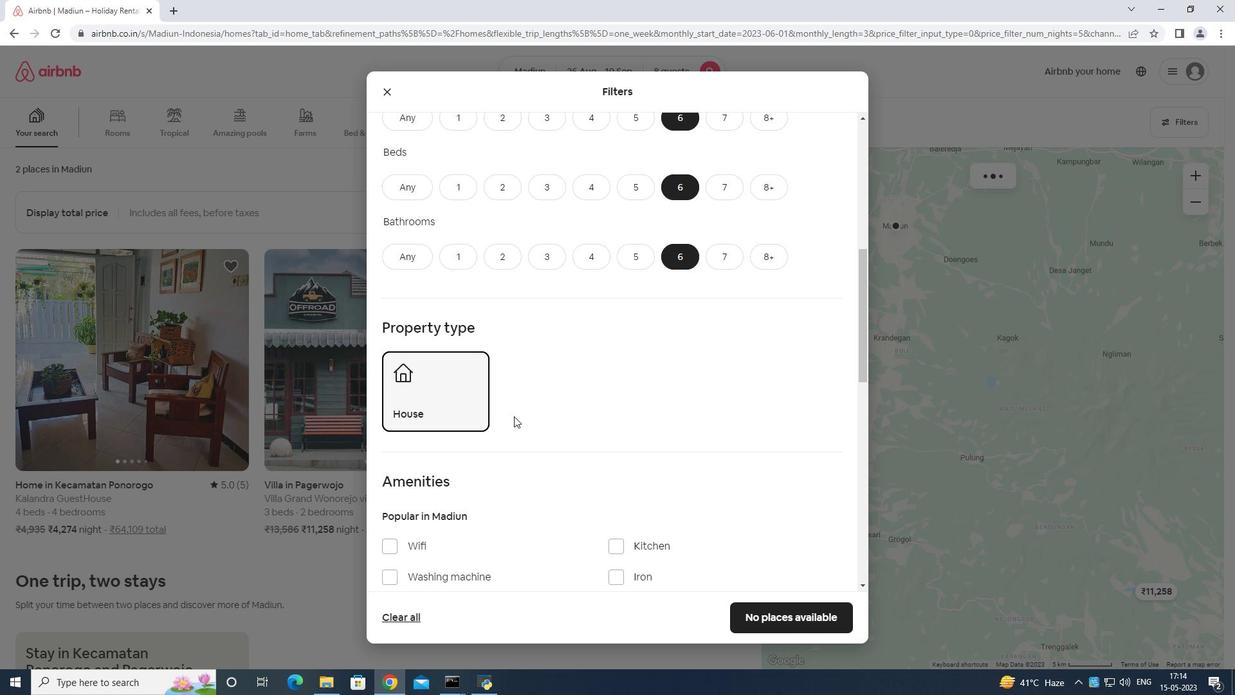 
Action: Mouse scrolled (518, 408) with delta (0, 0)
Screenshot: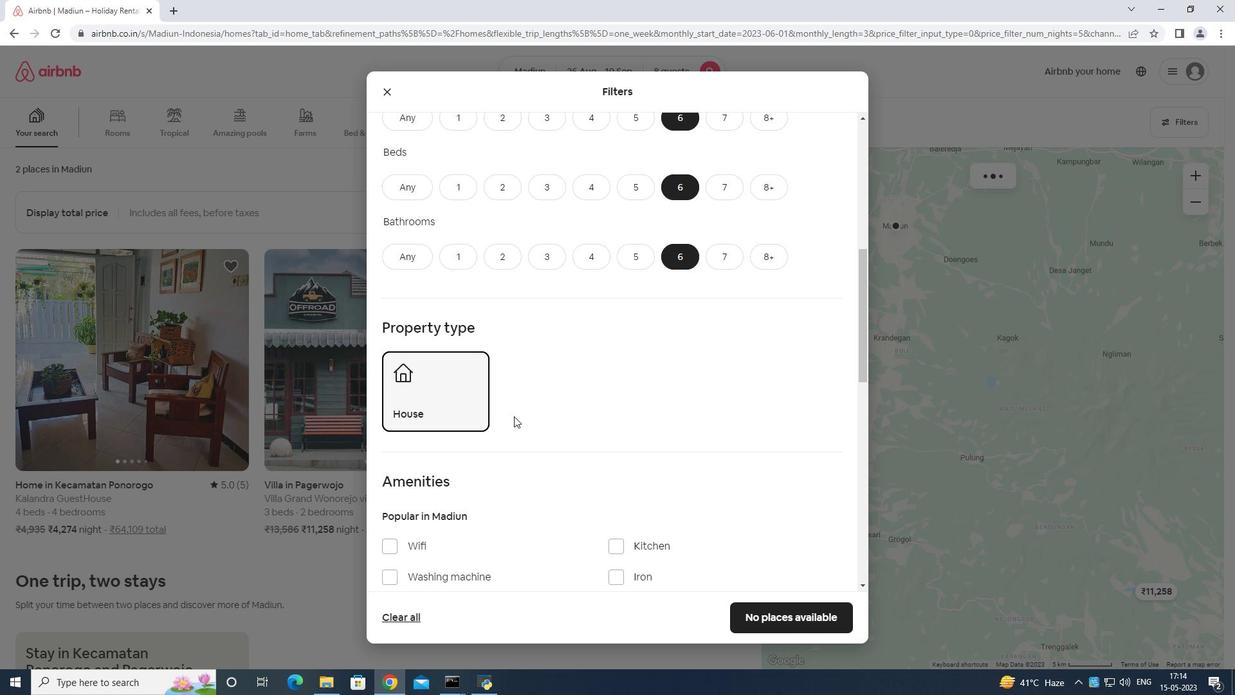 
Action: Mouse moved to (438, 410)
Screenshot: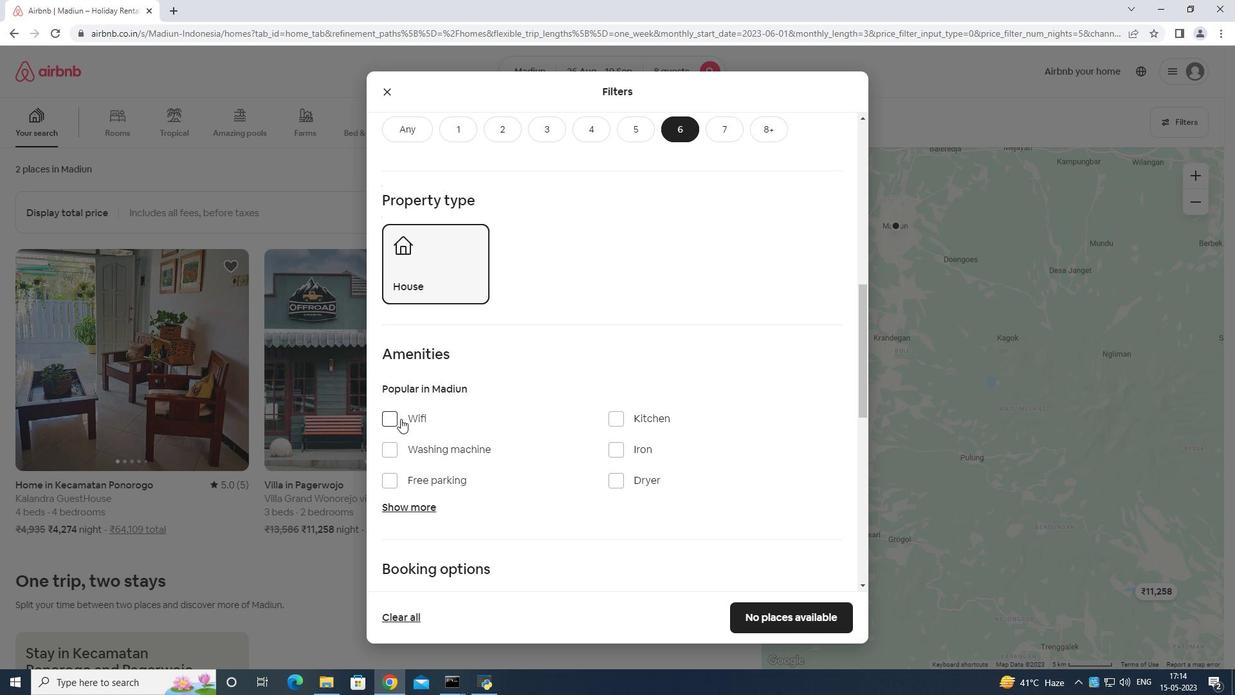 
Action: Mouse pressed left at (438, 410)
Screenshot: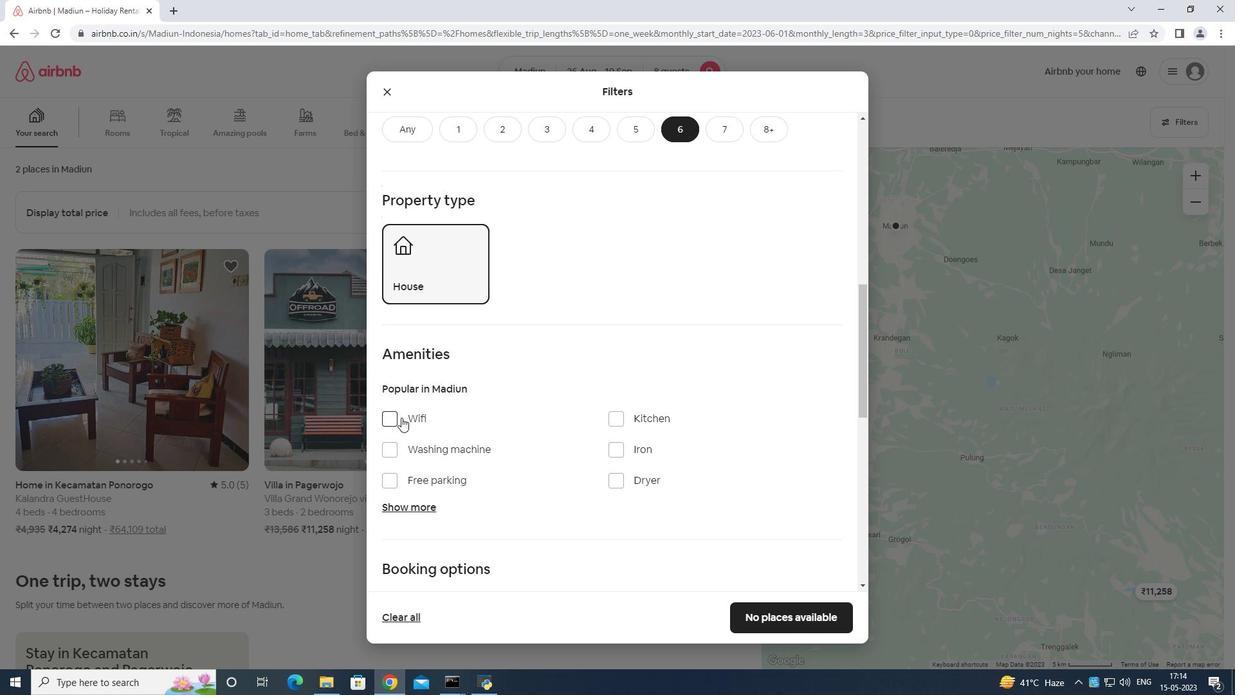 
Action: Mouse moved to (453, 453)
Screenshot: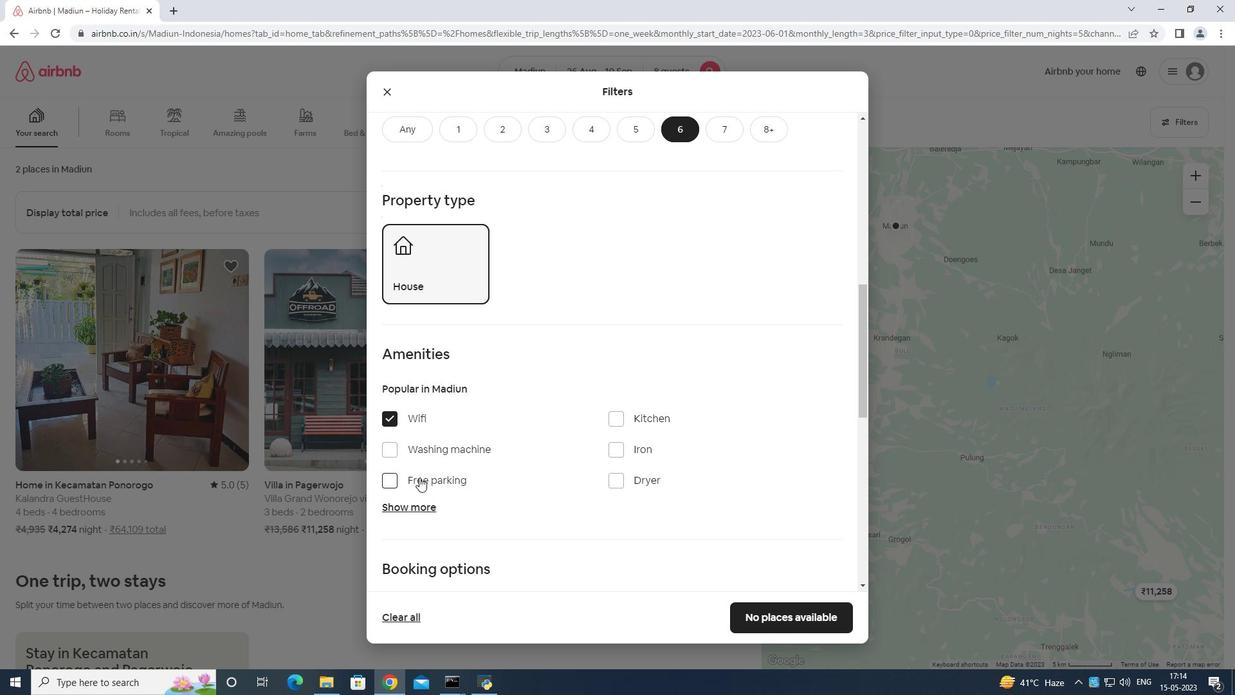 
Action: Mouse pressed left at (453, 453)
Screenshot: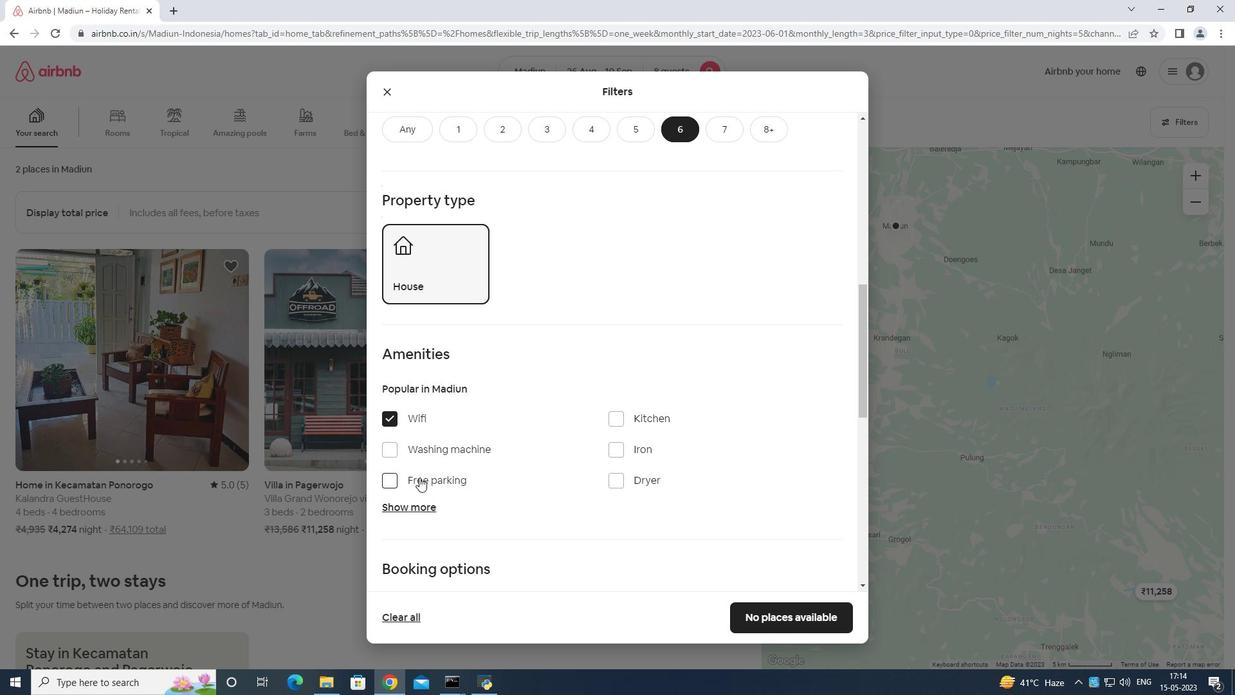 
Action: Mouse moved to (442, 469)
Screenshot: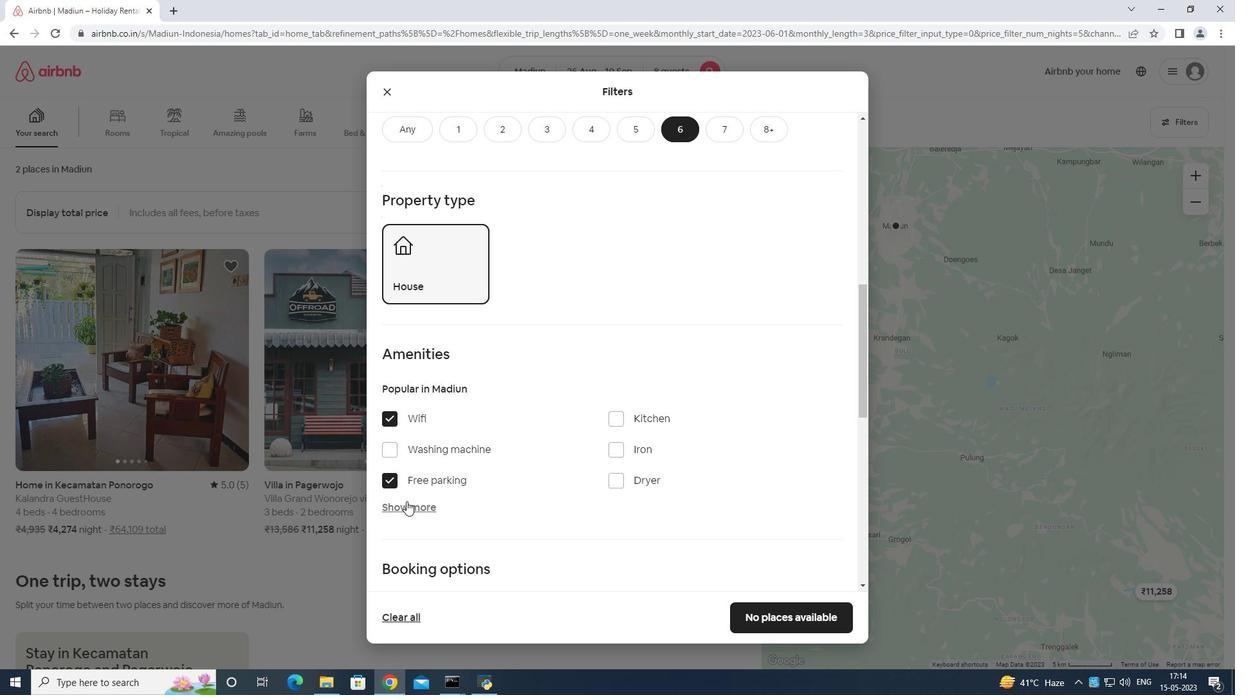 
Action: Mouse pressed left at (442, 469)
Screenshot: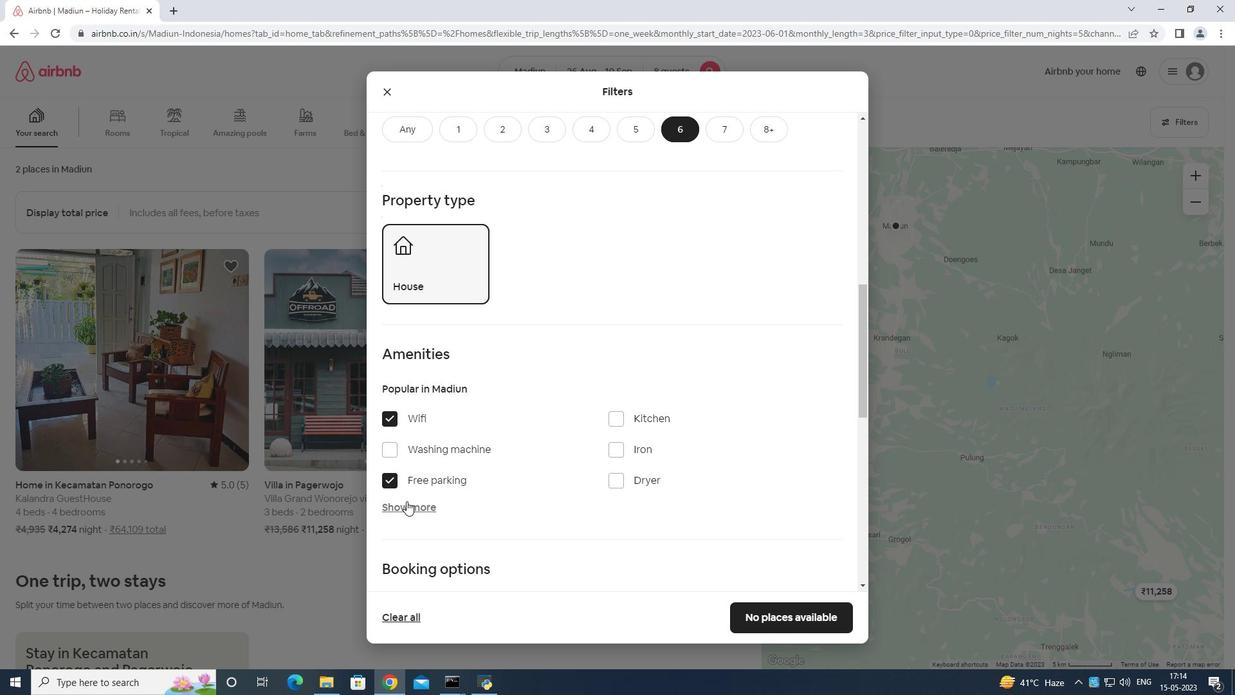 
Action: Mouse moved to (624, 444)
Screenshot: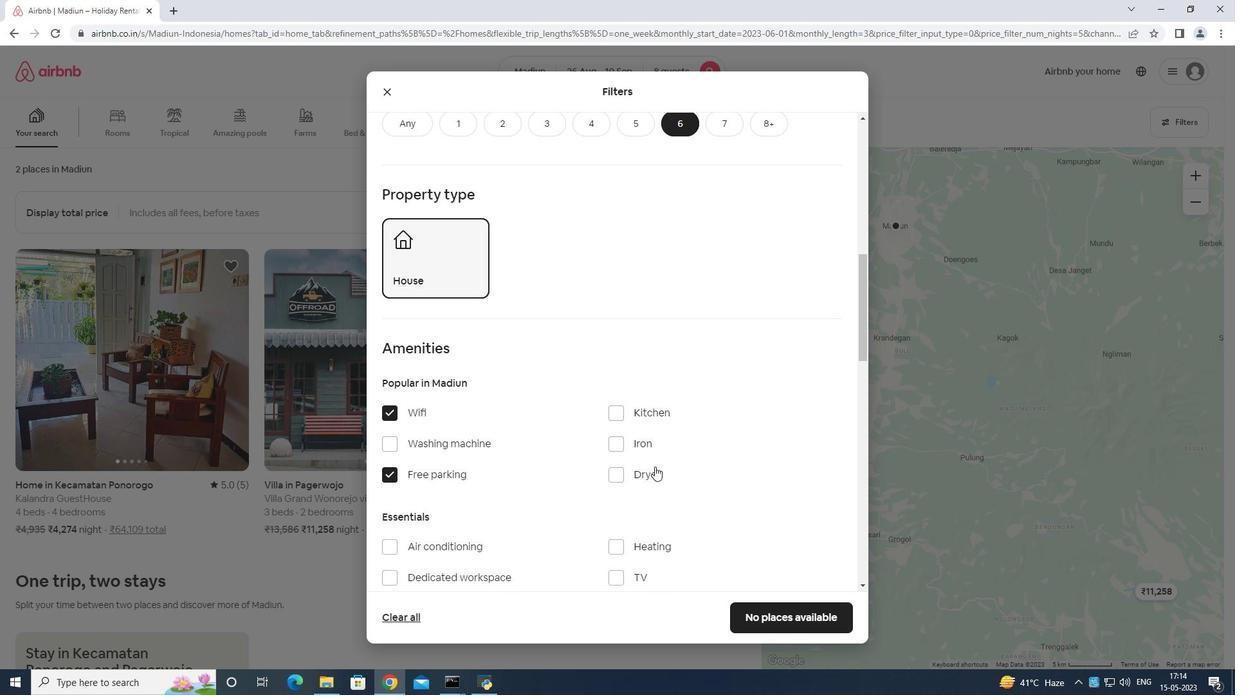 
Action: Mouse scrolled (624, 443) with delta (0, 0)
Screenshot: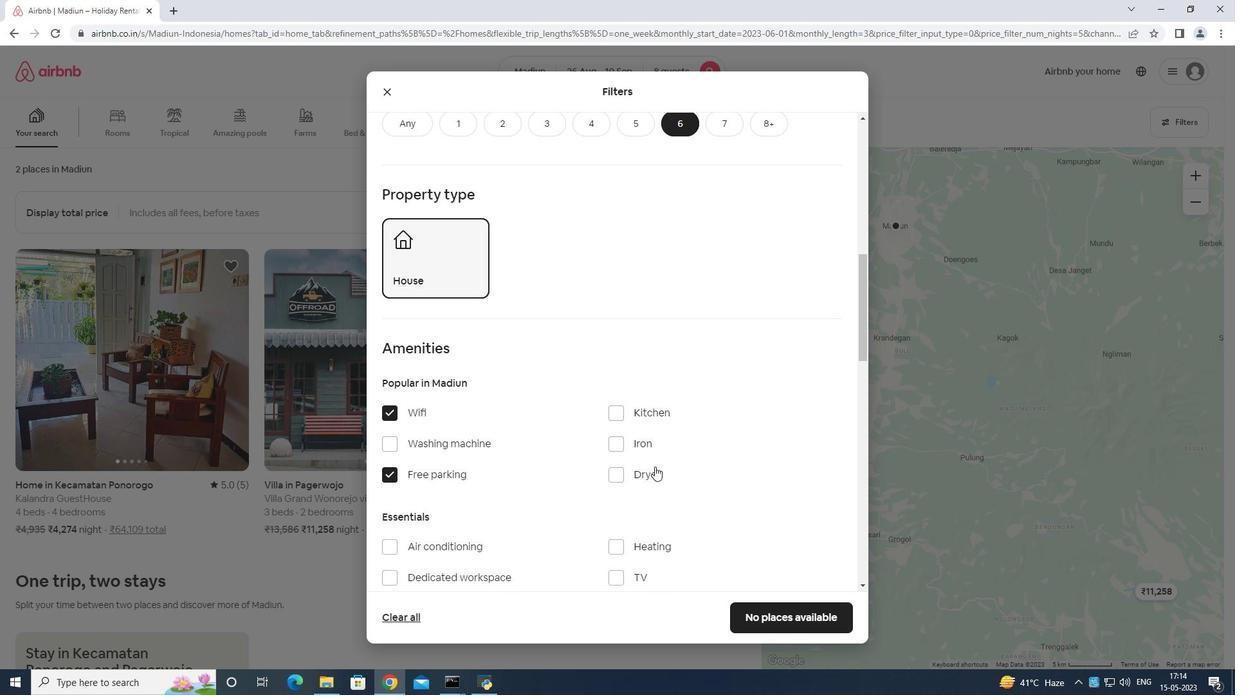 
Action: Mouse moved to (639, 446)
Screenshot: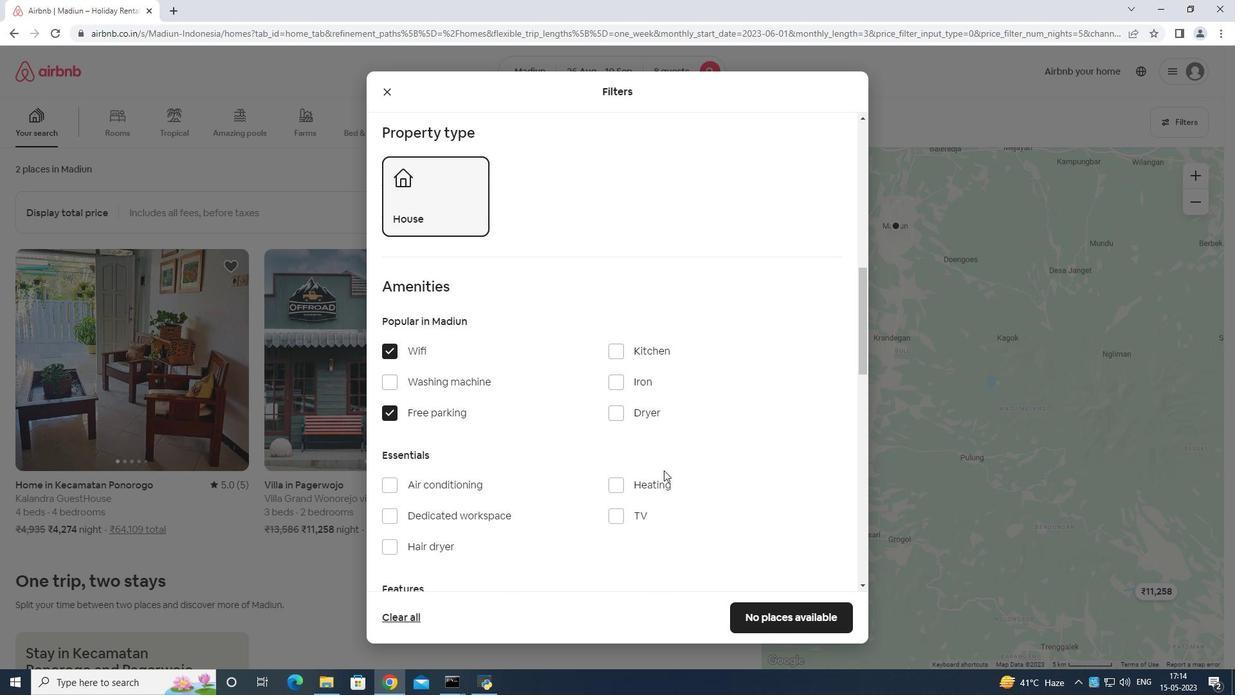 
Action: Mouse scrolled (639, 446) with delta (0, 0)
Screenshot: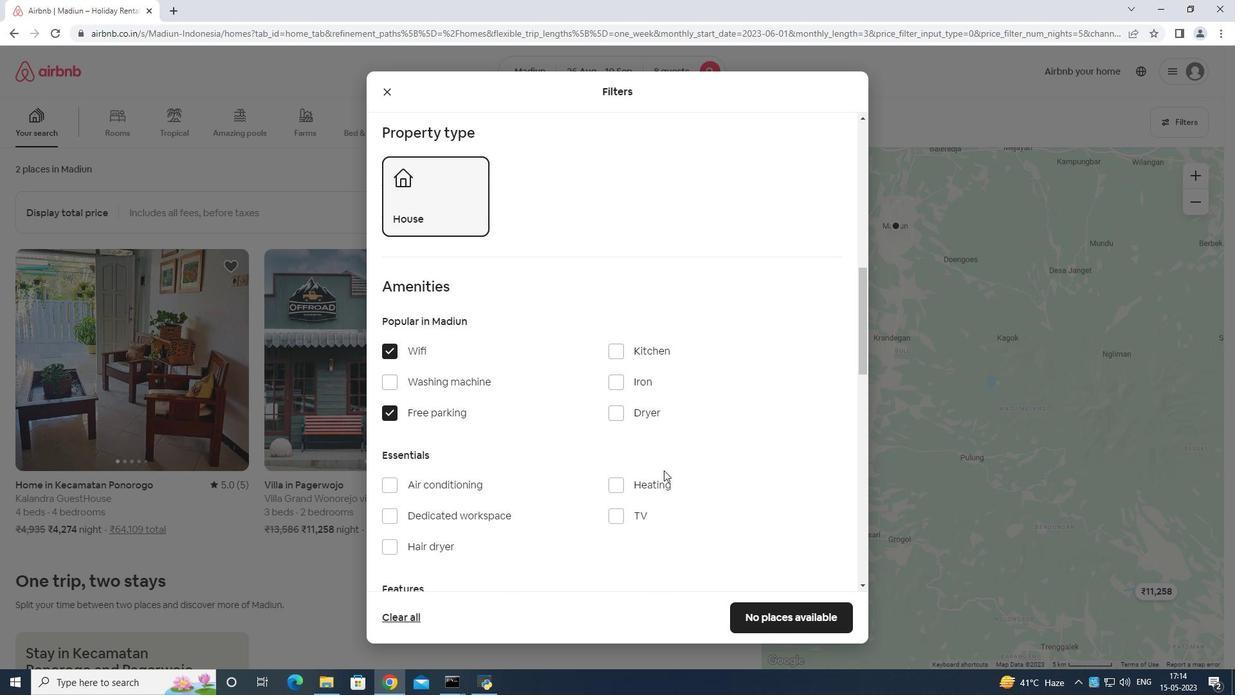 
Action: Mouse moved to (598, 438)
Screenshot: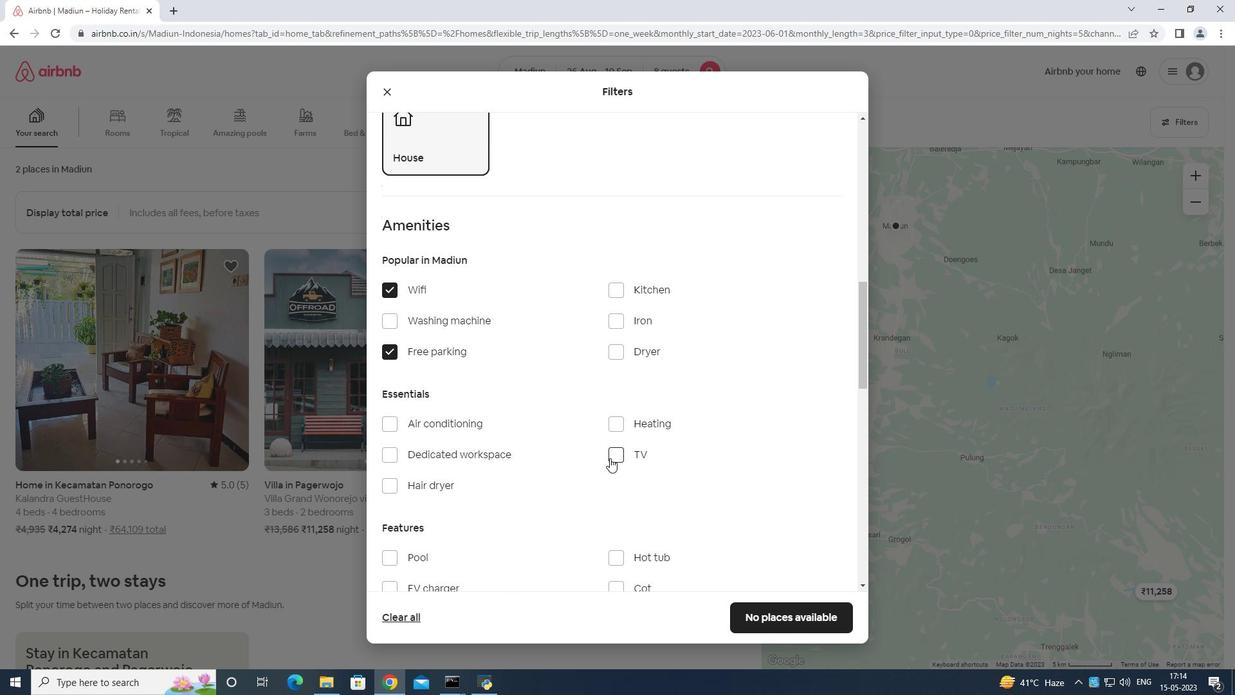 
Action: Mouse pressed left at (598, 438)
Screenshot: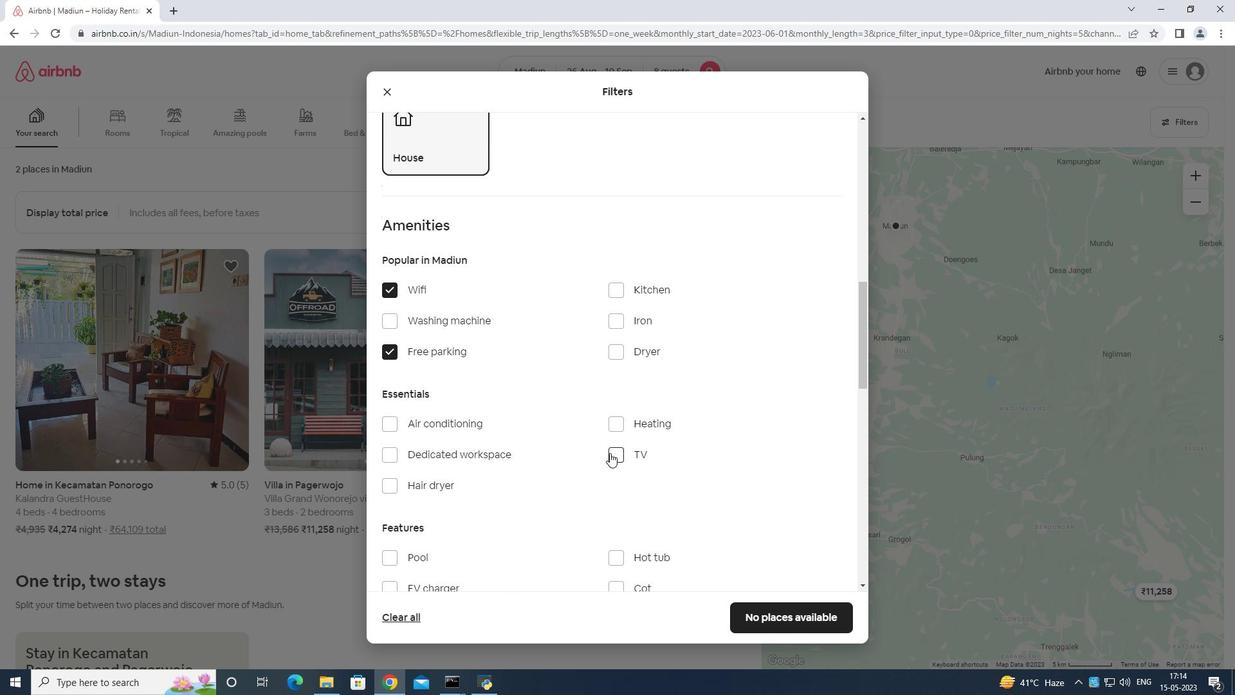
Action: Mouse moved to (603, 437)
Screenshot: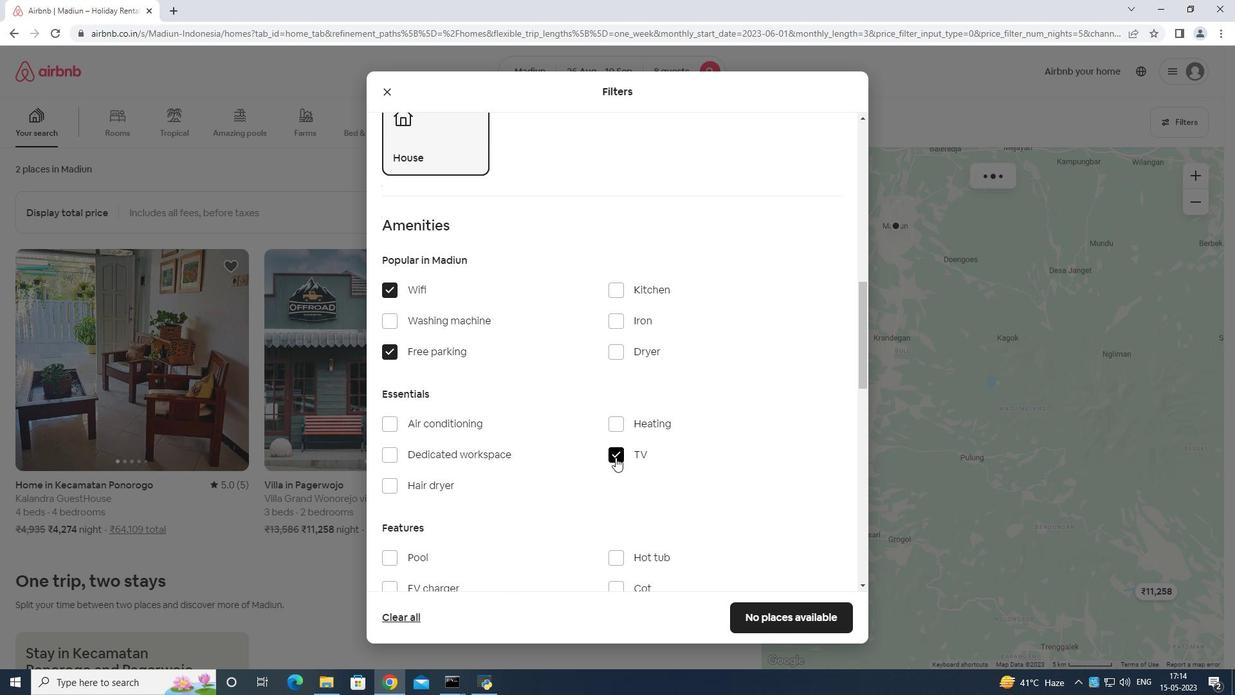 
Action: Mouse scrolled (603, 437) with delta (0, 0)
Screenshot: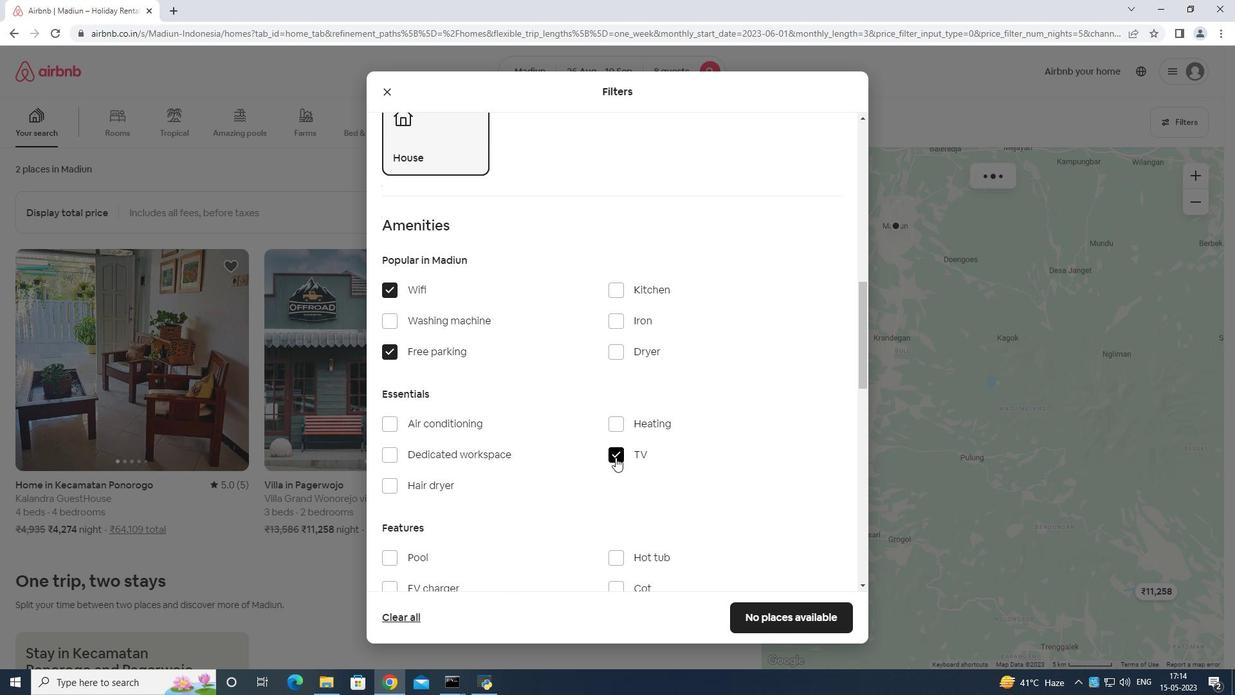 
Action: Mouse moved to (603, 438)
Screenshot: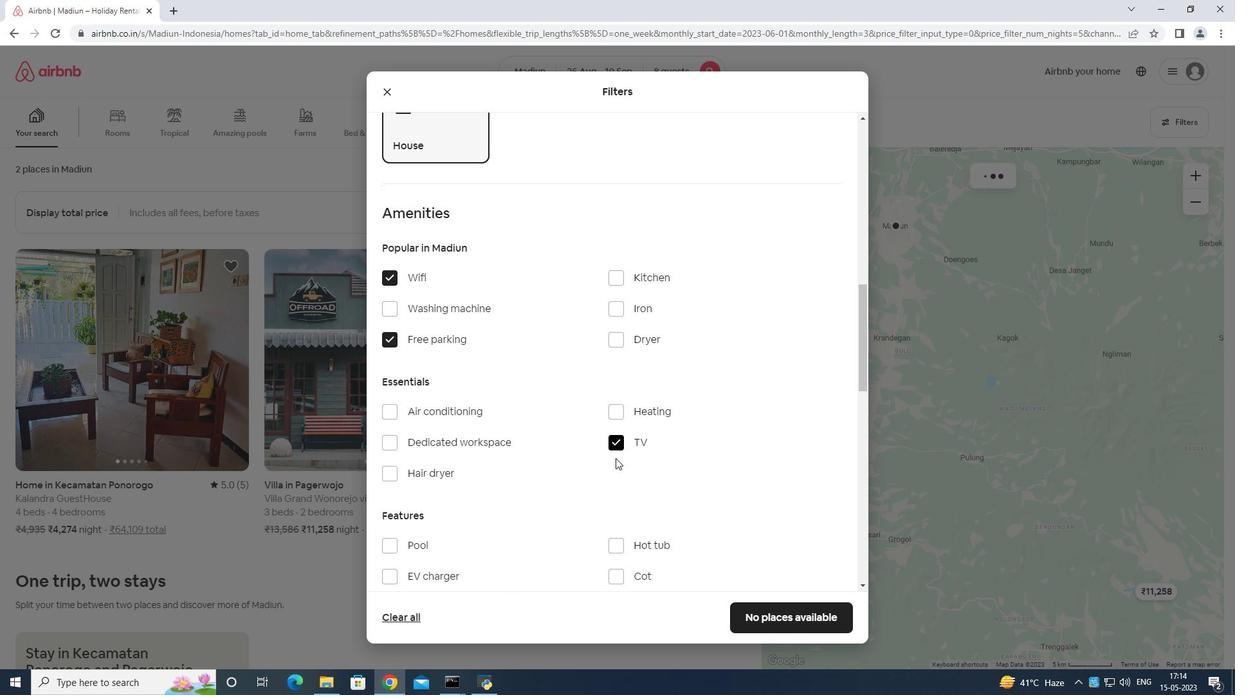 
Action: Mouse scrolled (603, 438) with delta (0, 0)
Screenshot: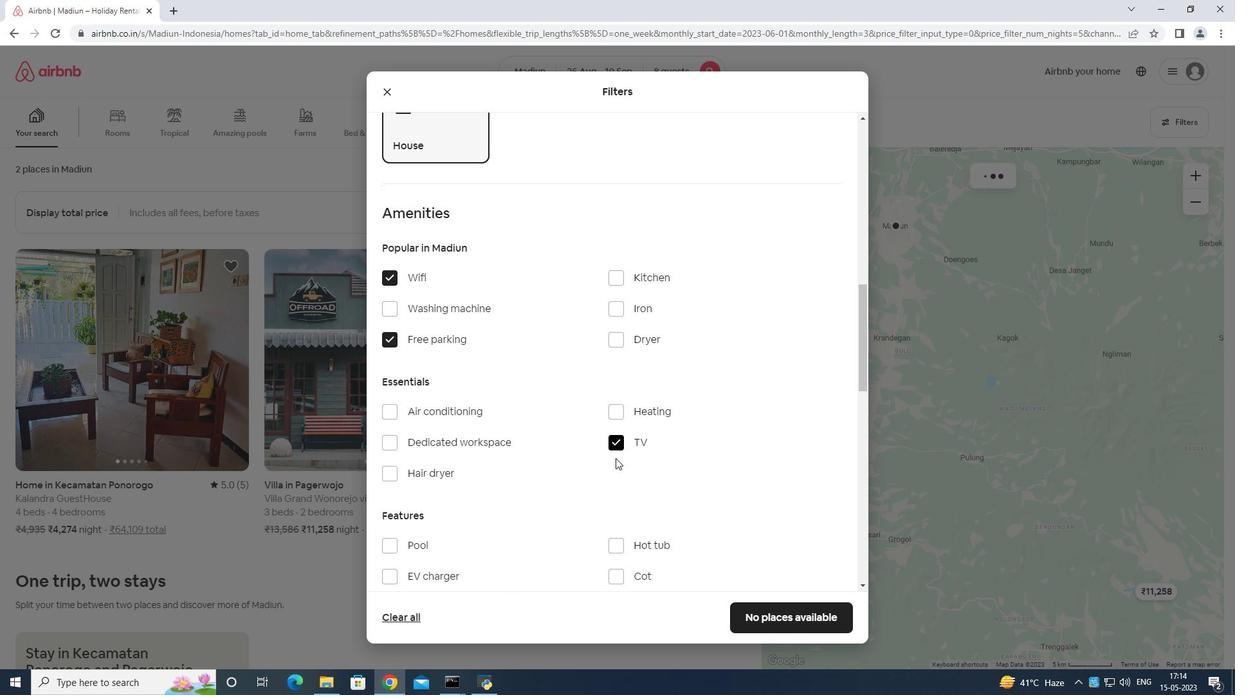 
Action: Mouse scrolled (603, 438) with delta (0, 0)
Screenshot: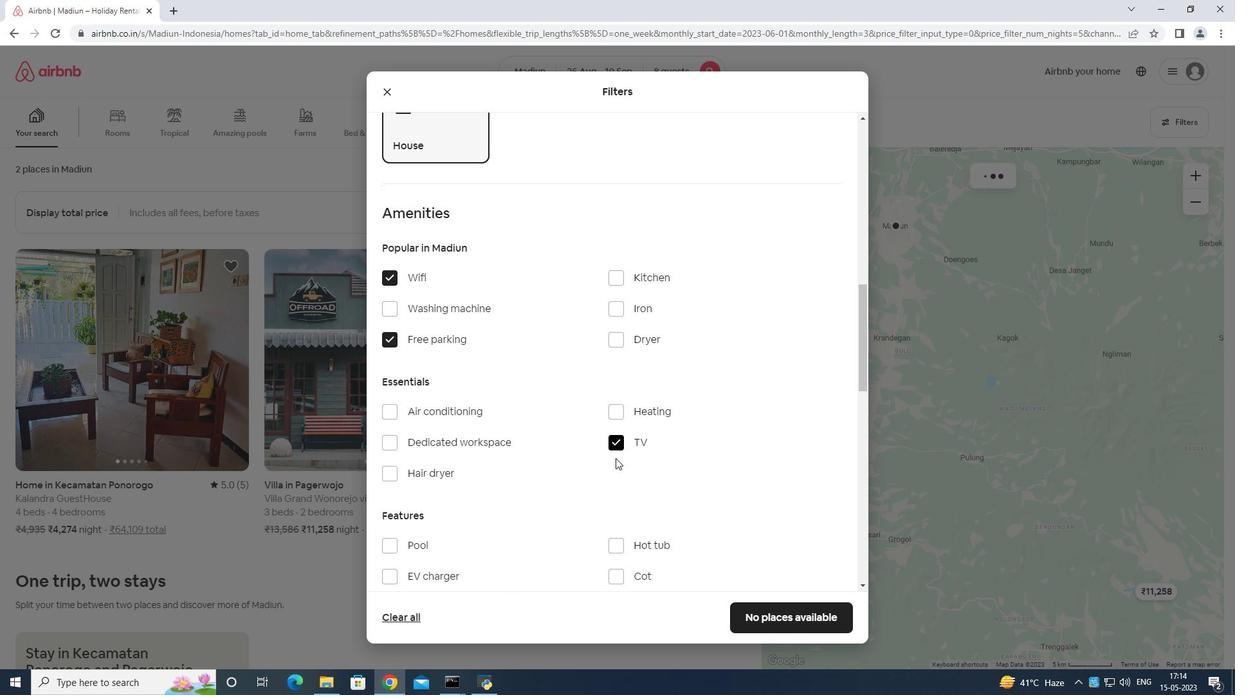 
Action: Mouse moved to (457, 413)
Screenshot: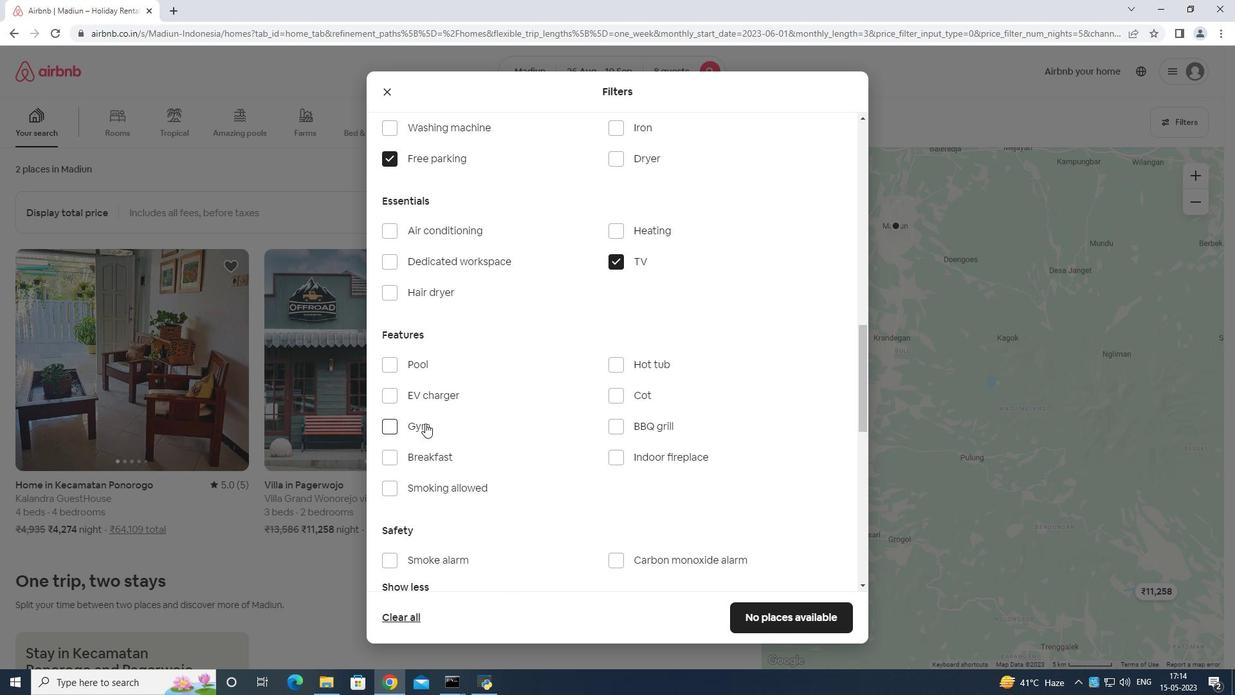 
Action: Mouse pressed left at (457, 413)
Screenshot: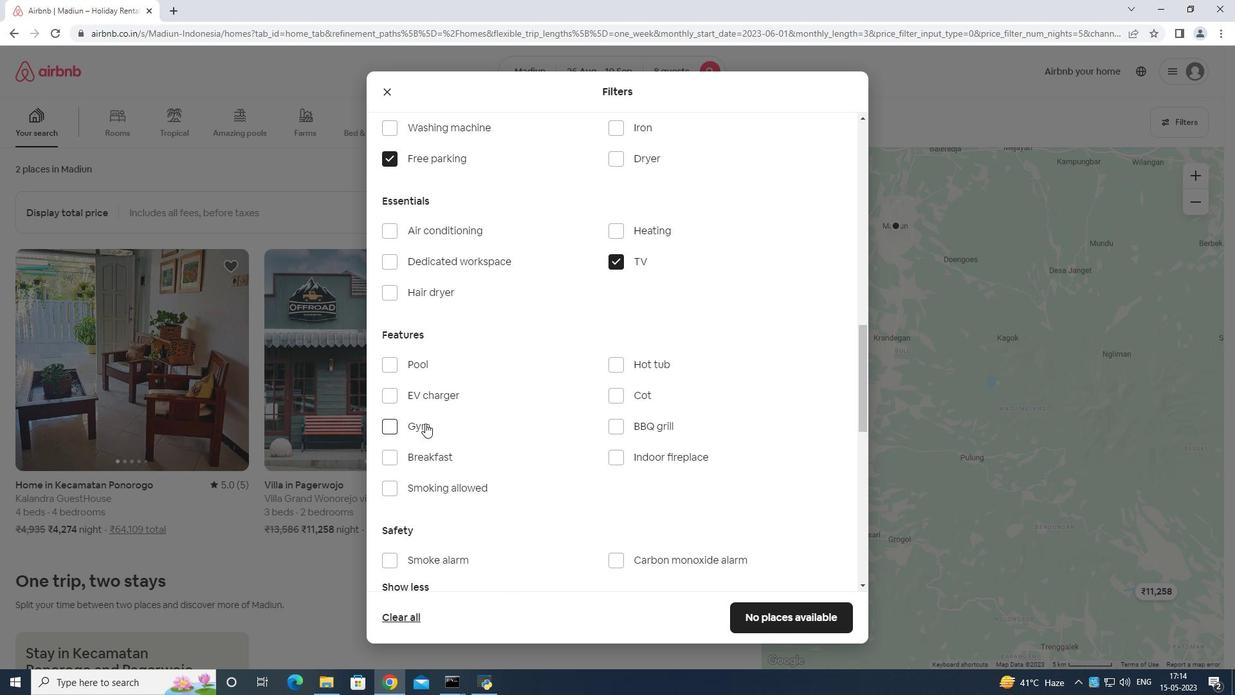 
Action: Mouse moved to (455, 431)
Screenshot: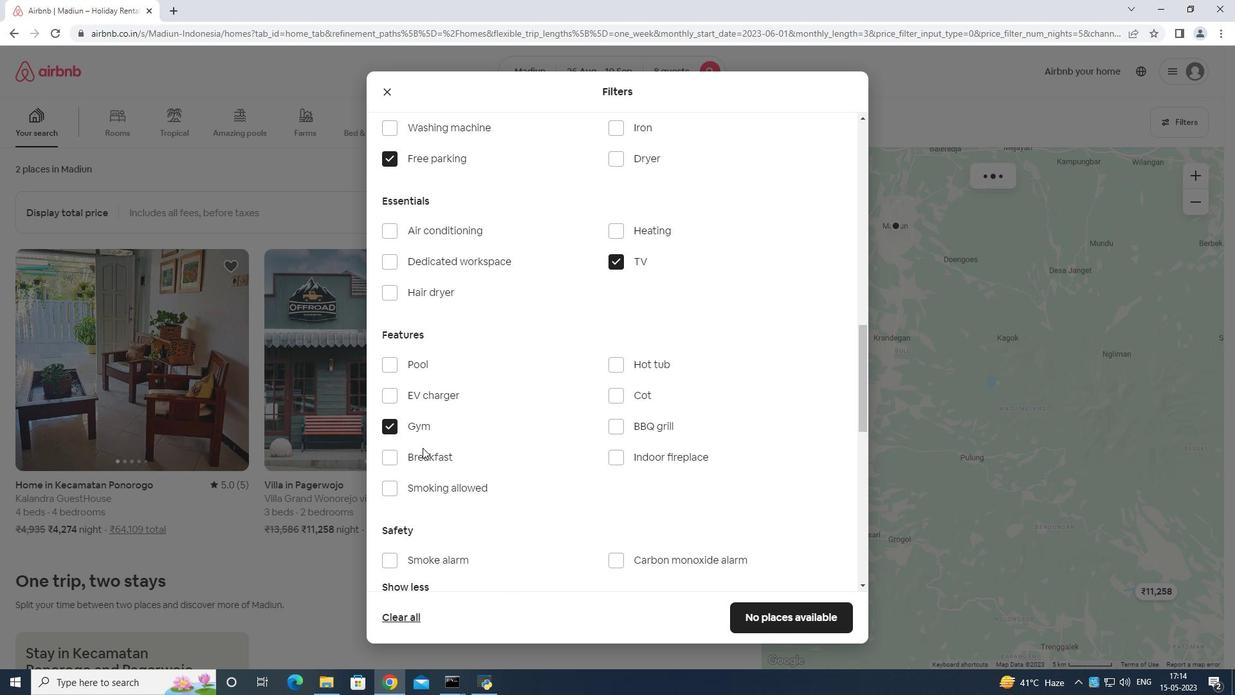
Action: Mouse pressed left at (455, 431)
Screenshot: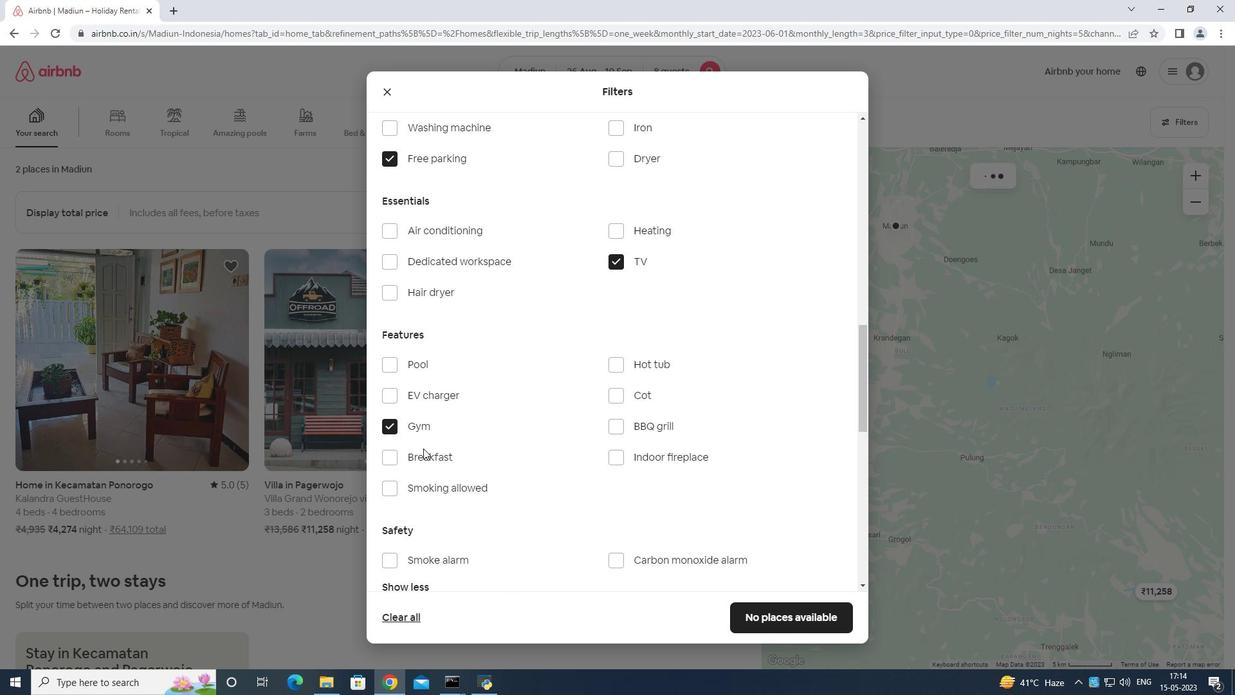 
Action: Mouse moved to (458, 435)
Screenshot: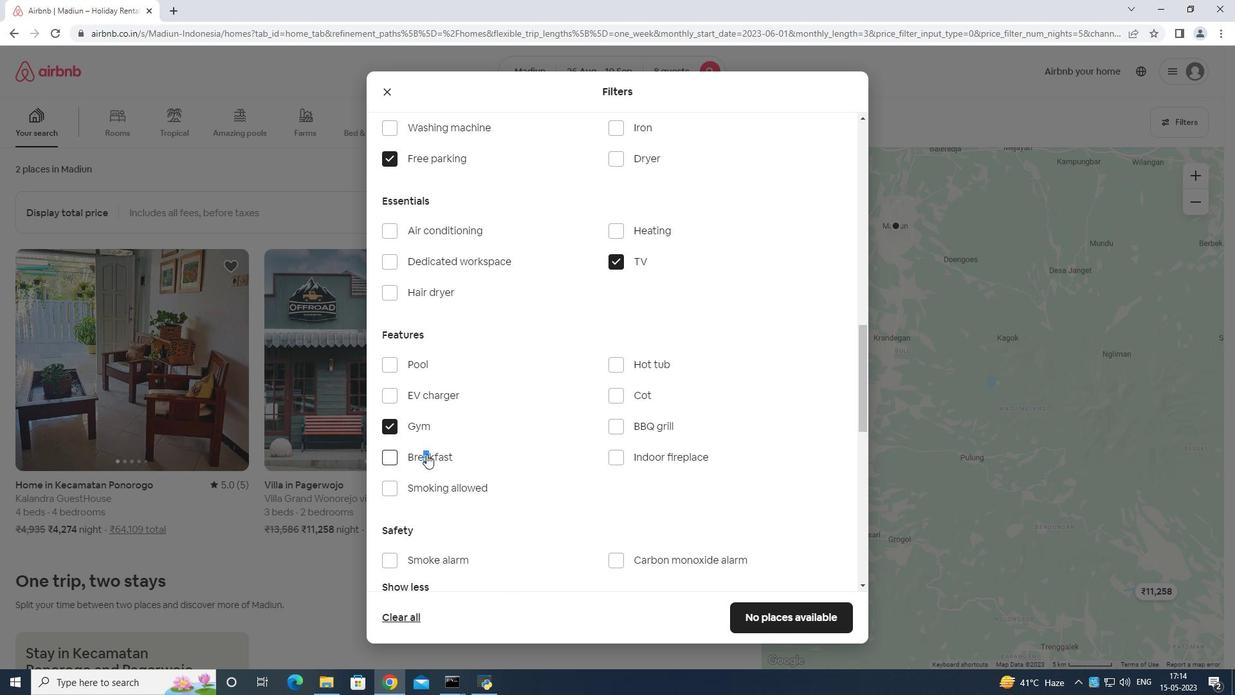 
Action: Mouse pressed left at (458, 435)
Screenshot: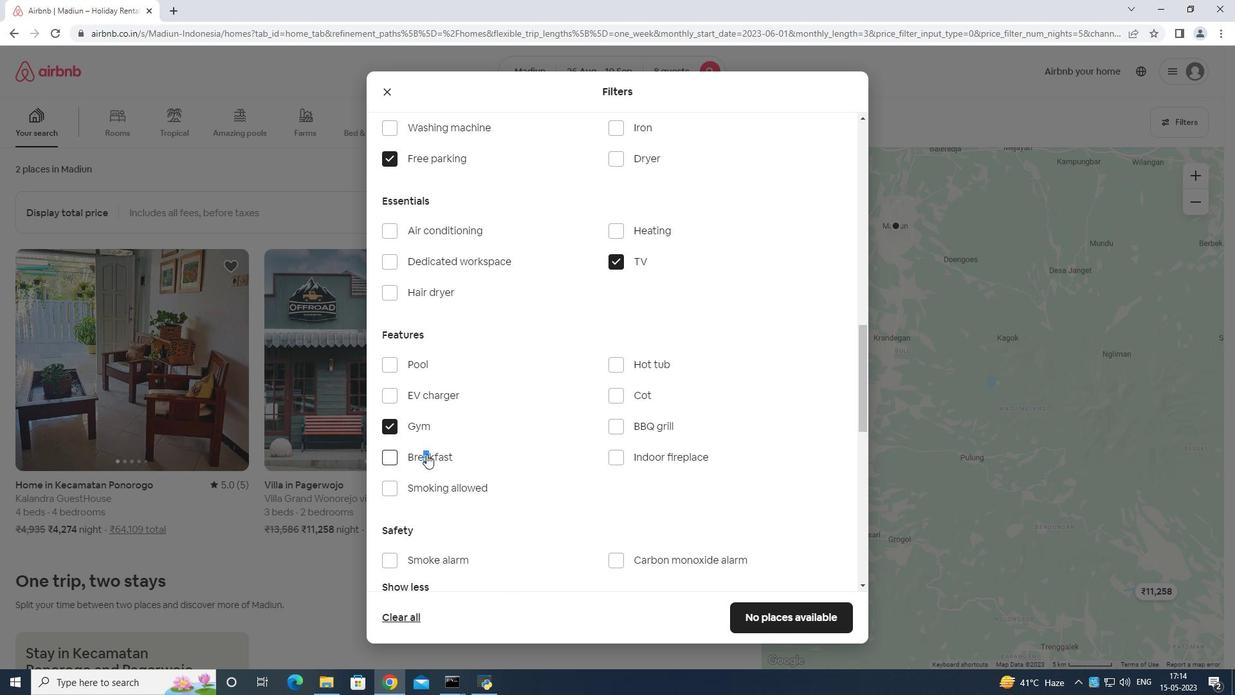 
Action: Mouse moved to (559, 426)
Screenshot: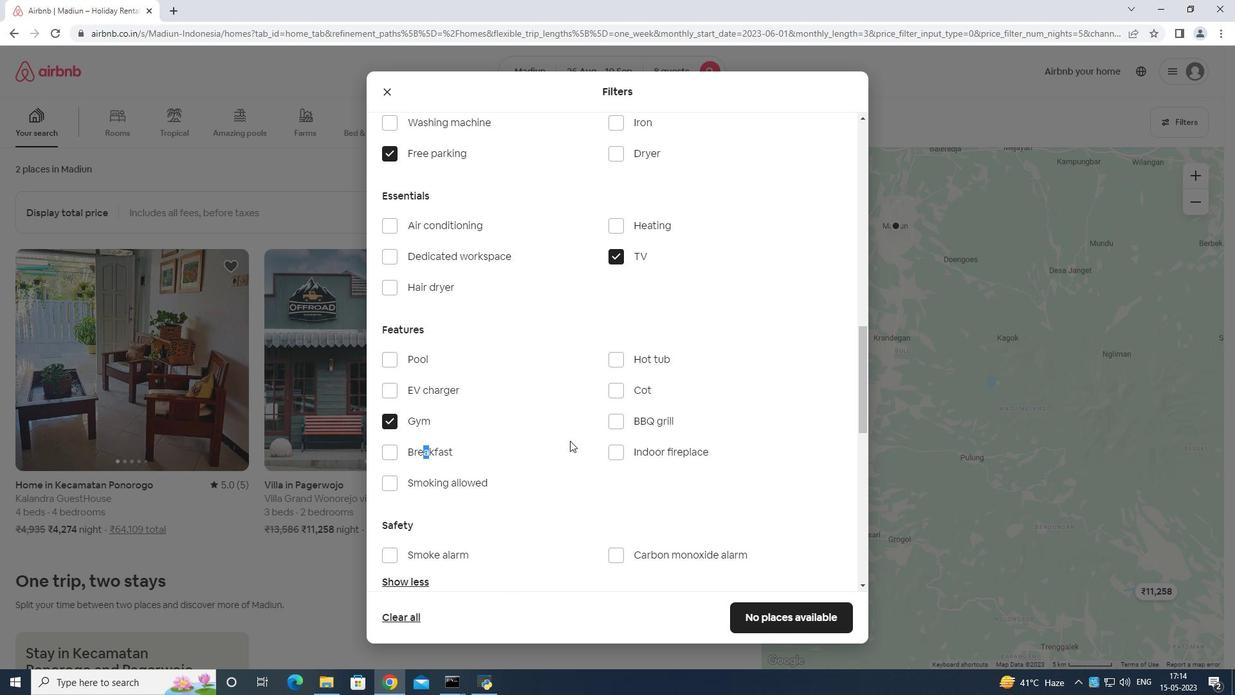 
Action: Mouse scrolled (559, 426) with delta (0, 0)
Screenshot: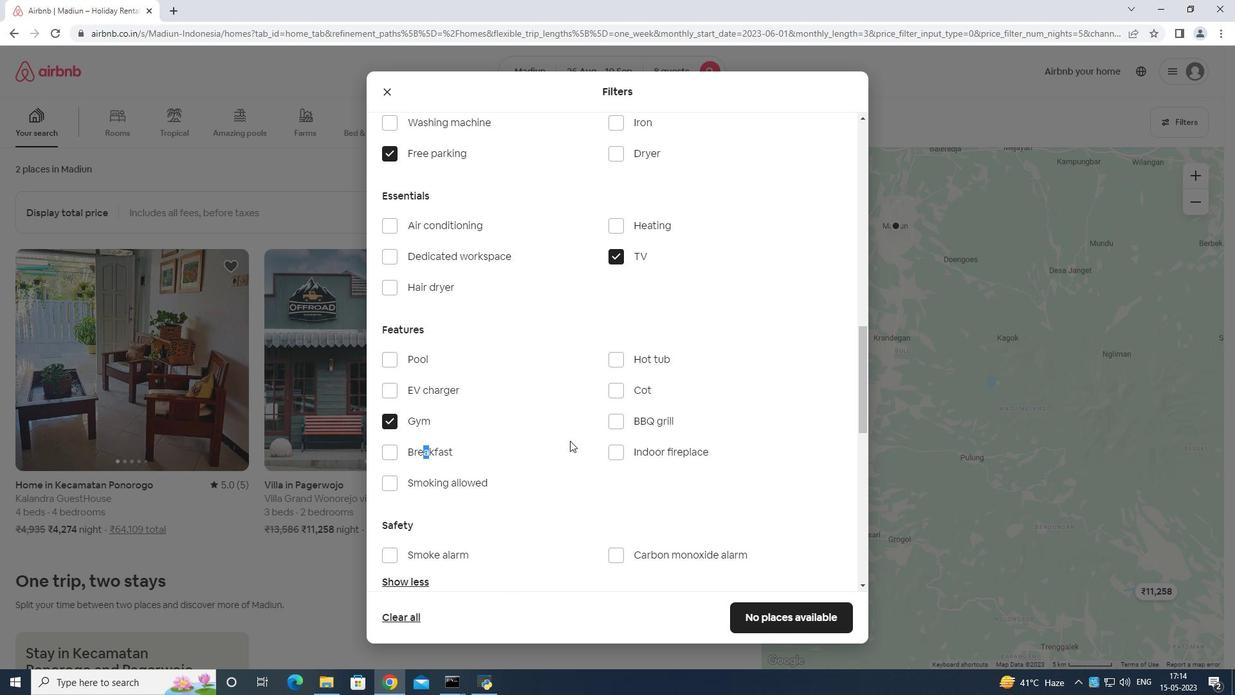 
Action: Mouse moved to (567, 426)
Screenshot: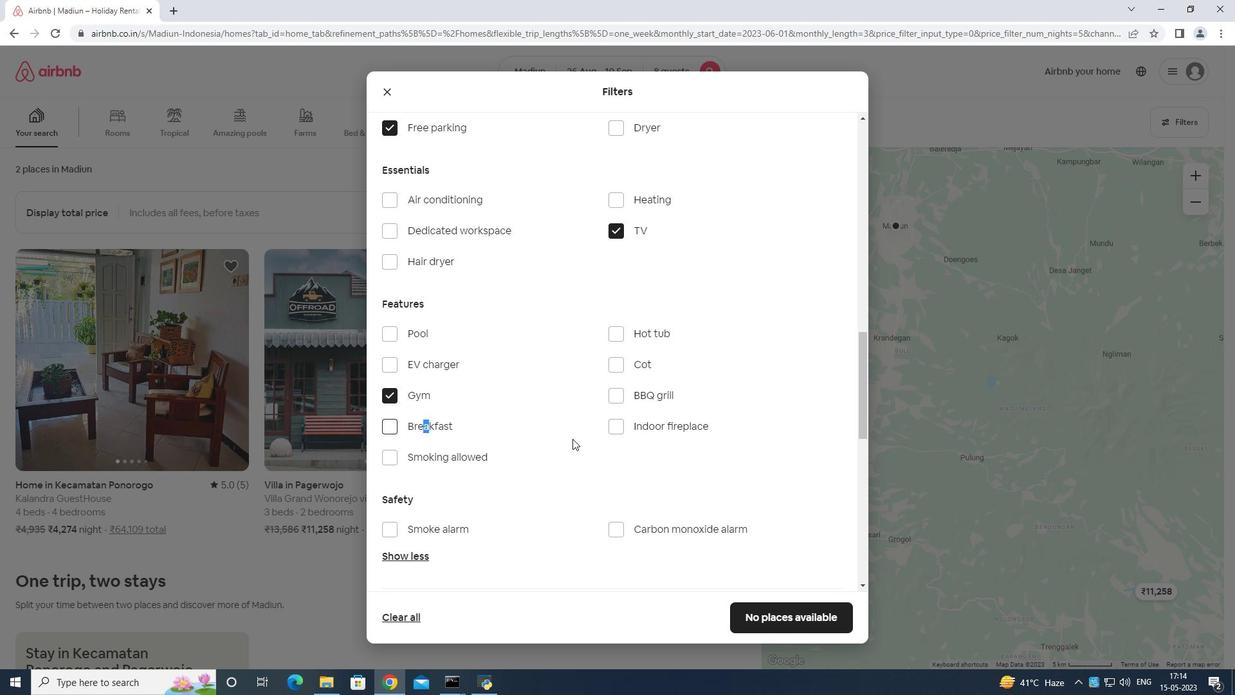 
Action: Mouse scrolled (567, 426) with delta (0, 0)
Screenshot: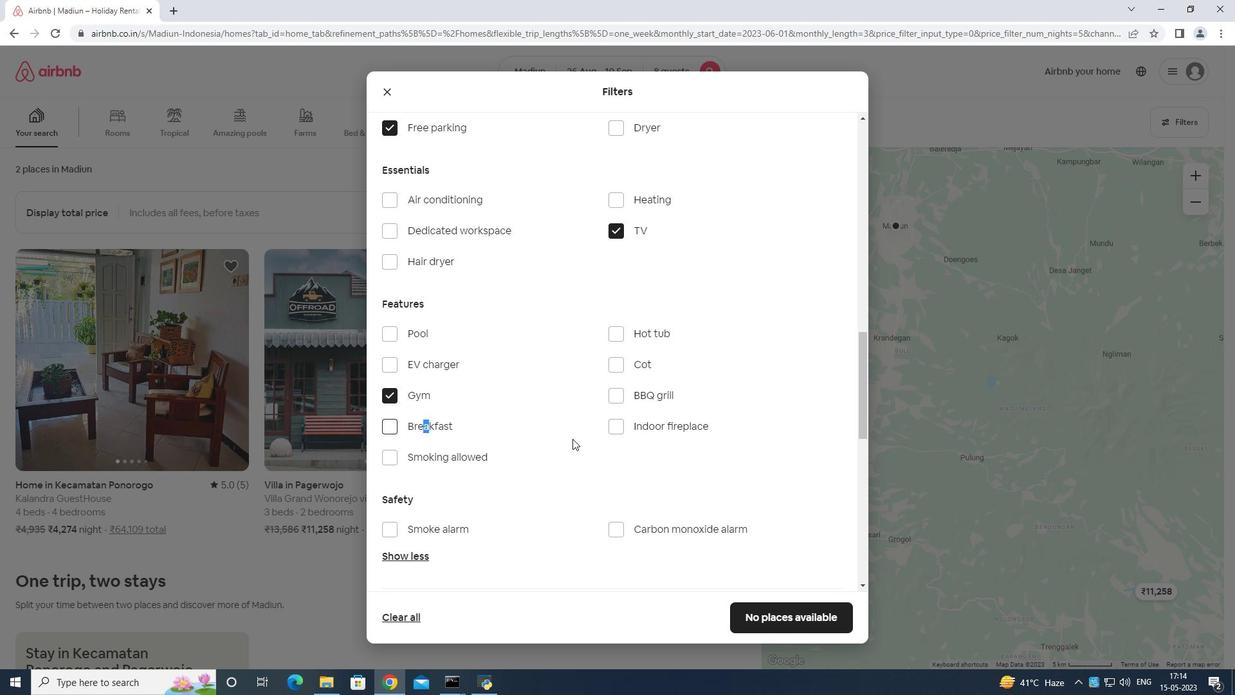 
Action: Mouse moved to (429, 345)
Screenshot: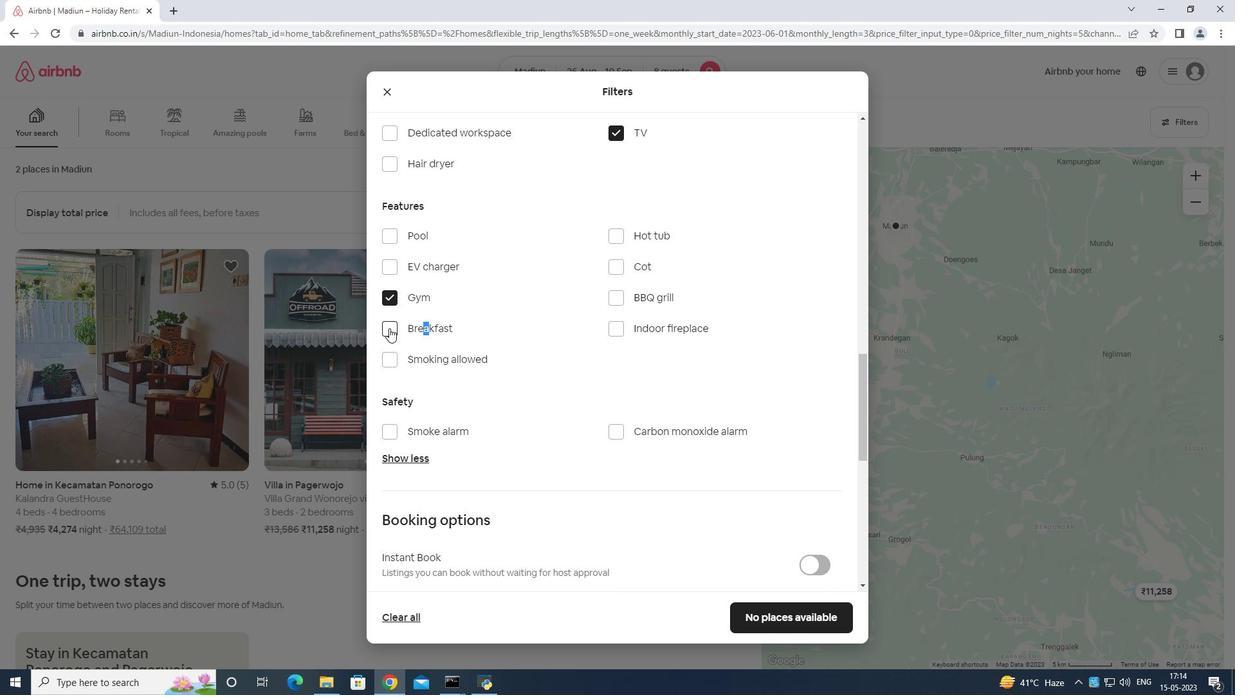 
Action: Mouse pressed left at (429, 345)
Screenshot: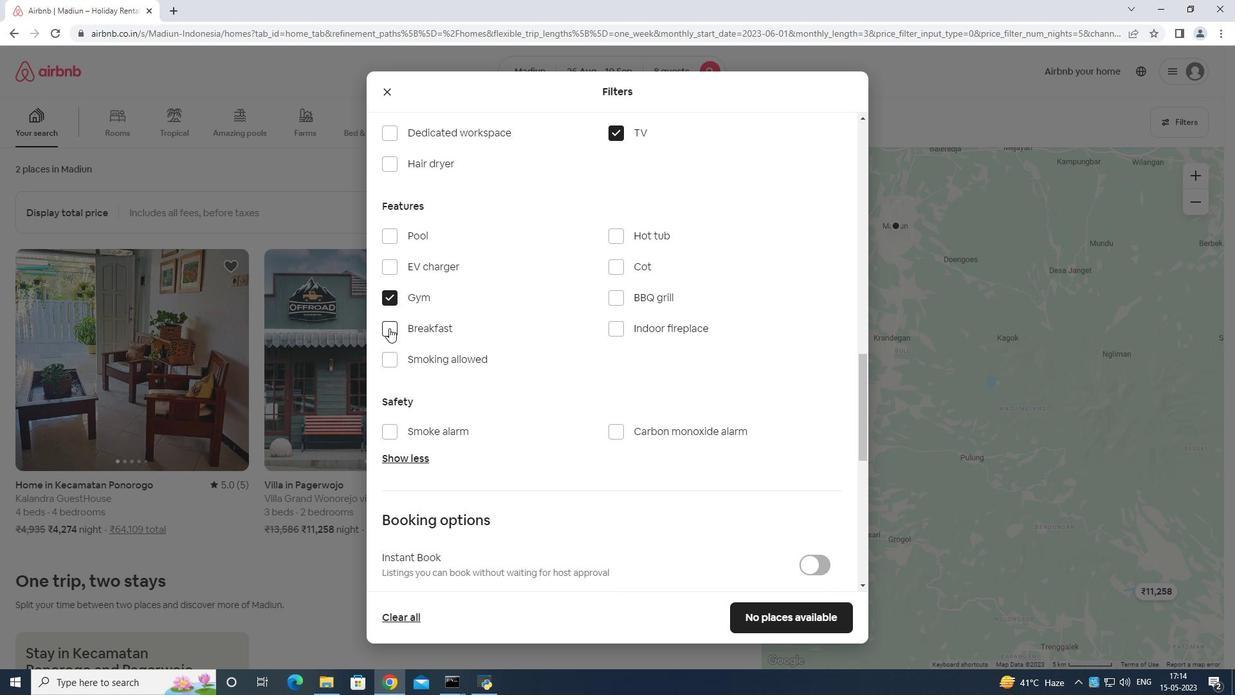 
Action: Mouse moved to (538, 355)
Screenshot: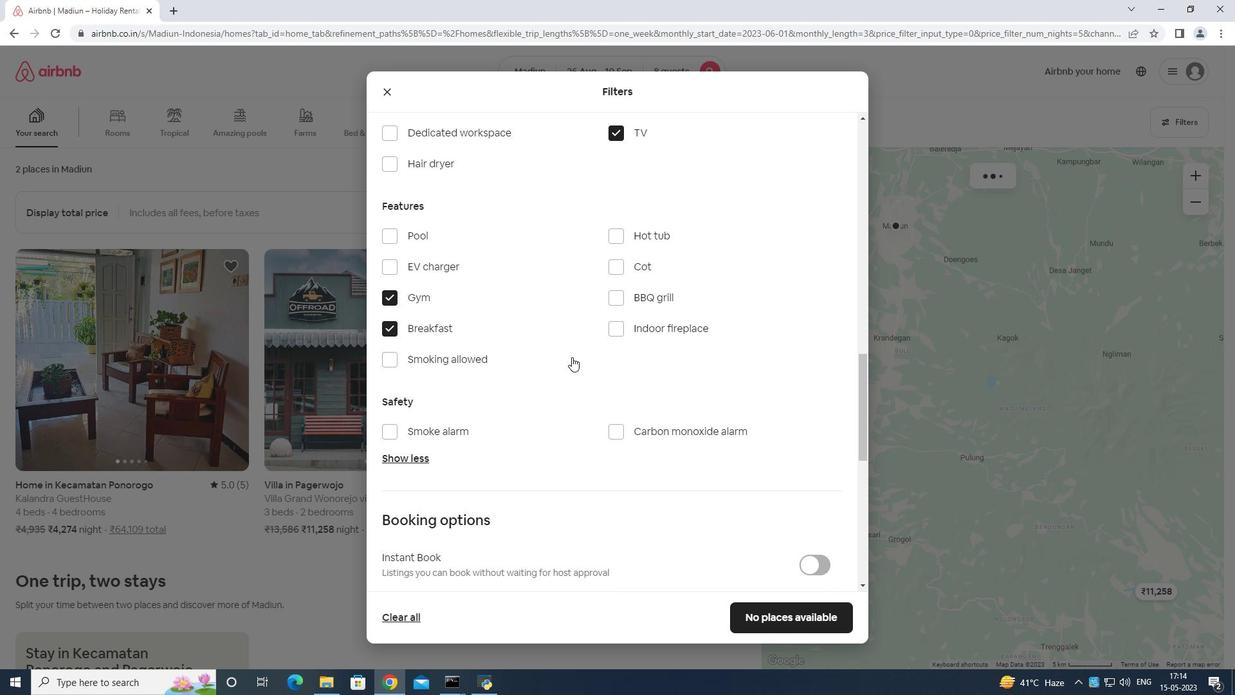 
Action: Mouse scrolled (538, 355) with delta (0, 0)
Screenshot: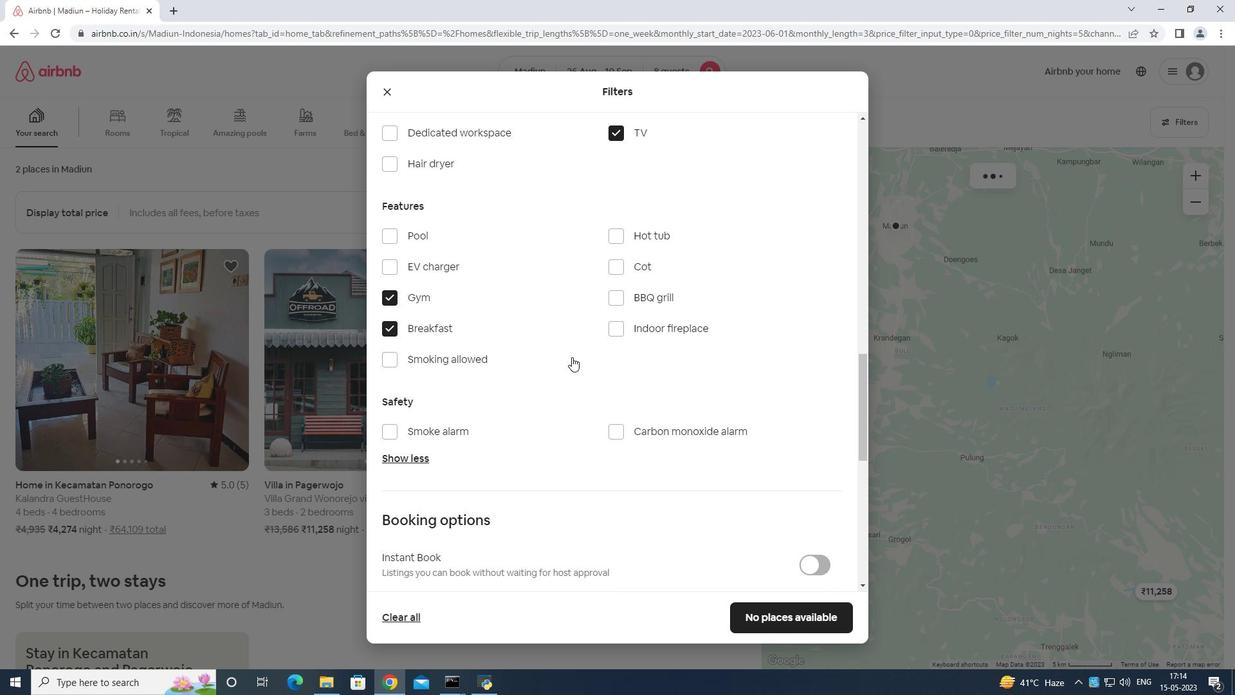 
Action: Mouse moved to (558, 363)
Screenshot: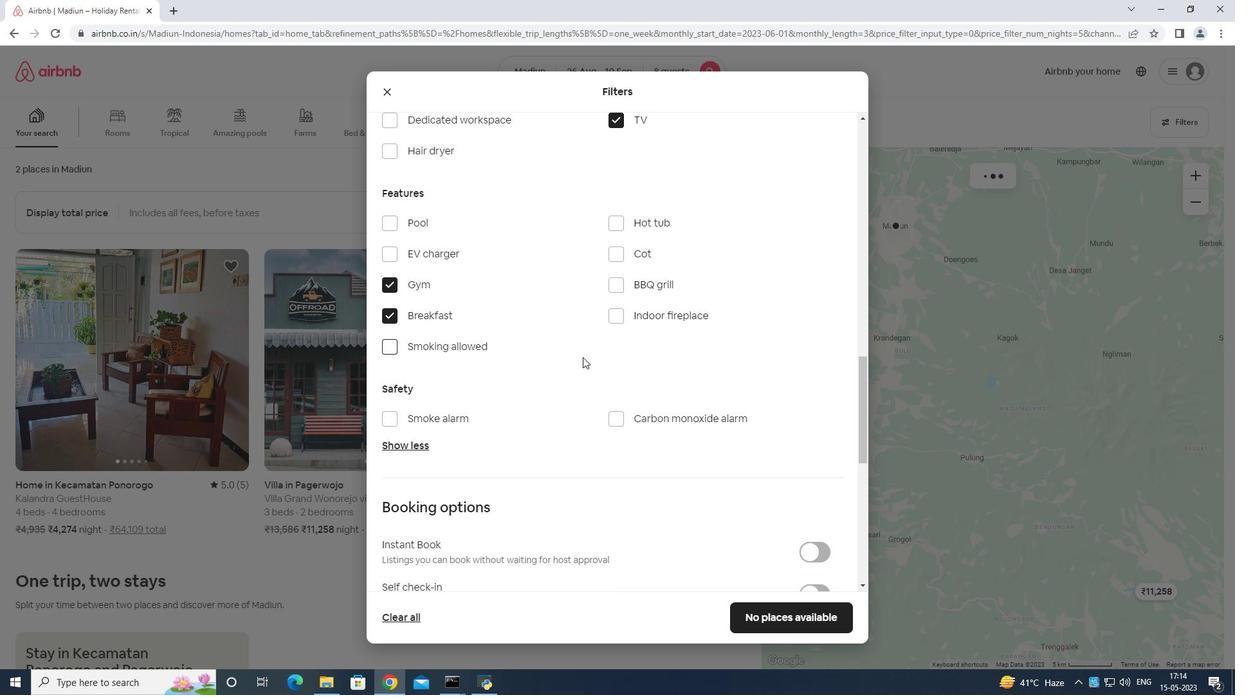
Action: Mouse scrolled (558, 363) with delta (0, 0)
Screenshot: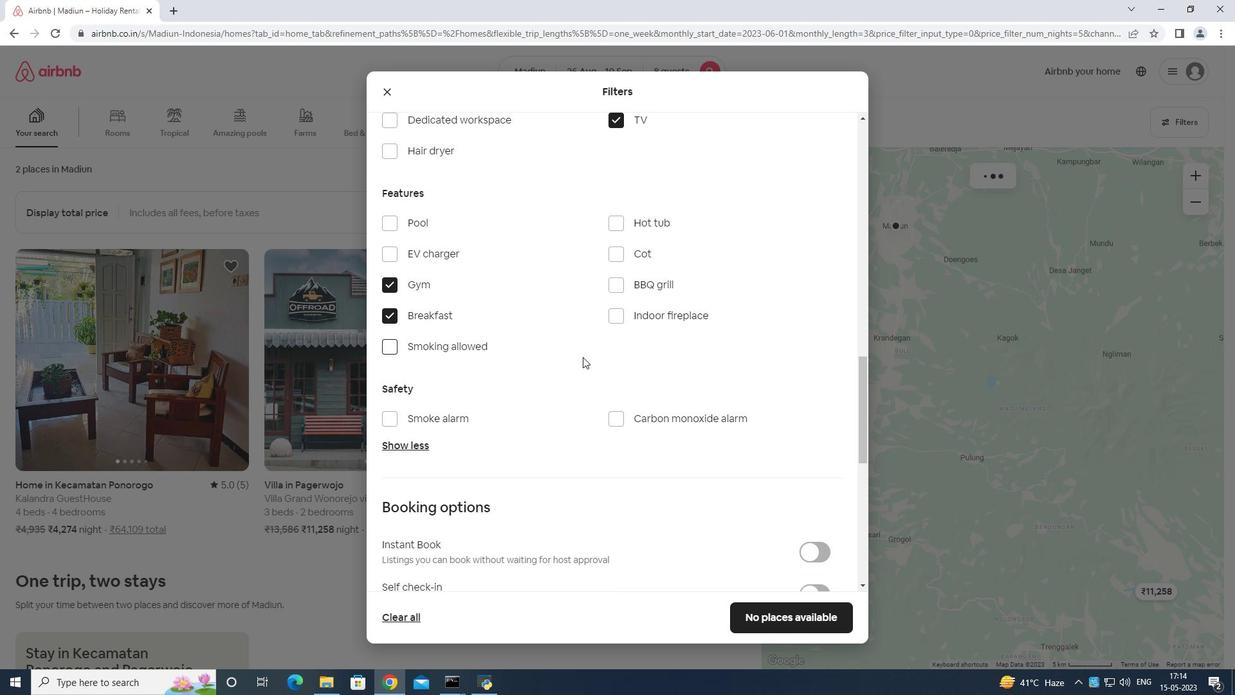 
Action: Mouse moved to (572, 366)
Screenshot: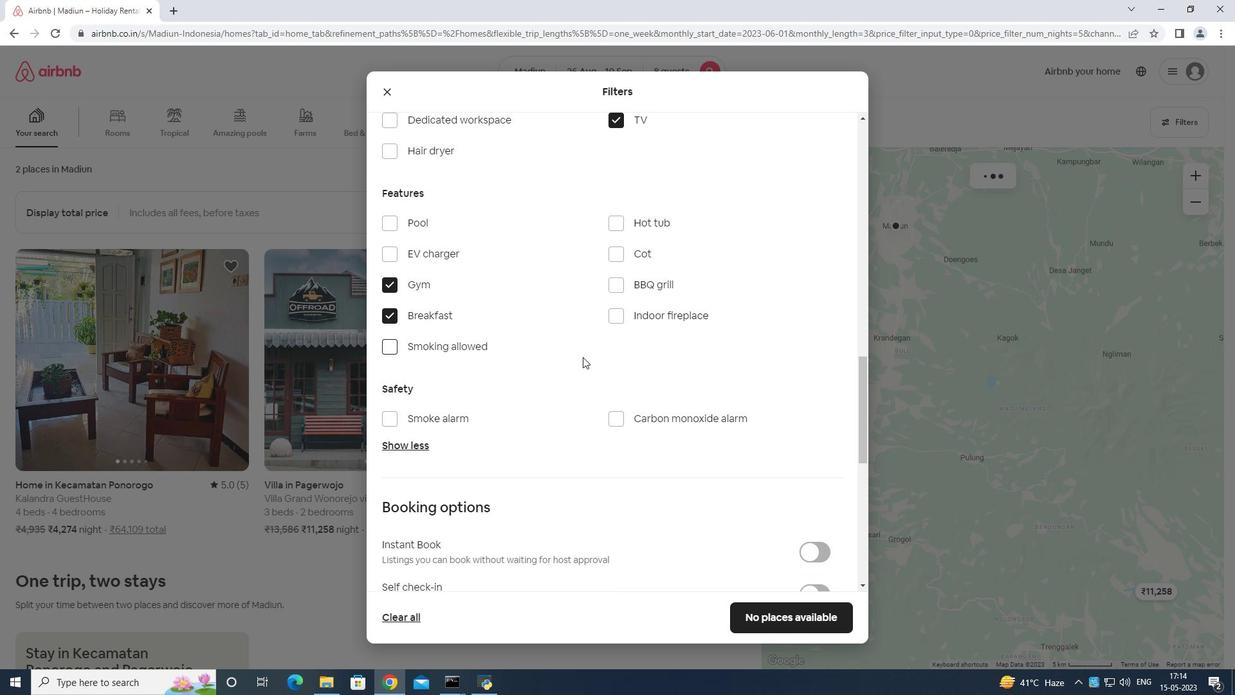
Action: Mouse scrolled (572, 365) with delta (0, 0)
Screenshot: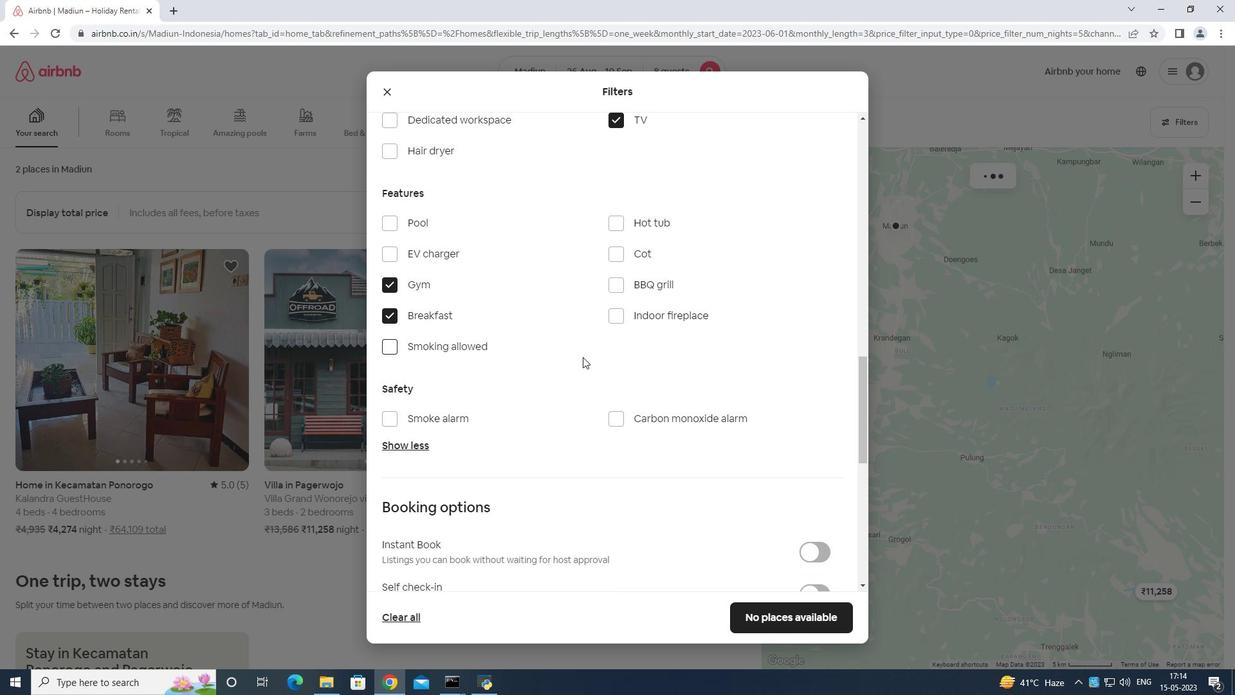 
Action: Mouse moved to (576, 366)
Screenshot: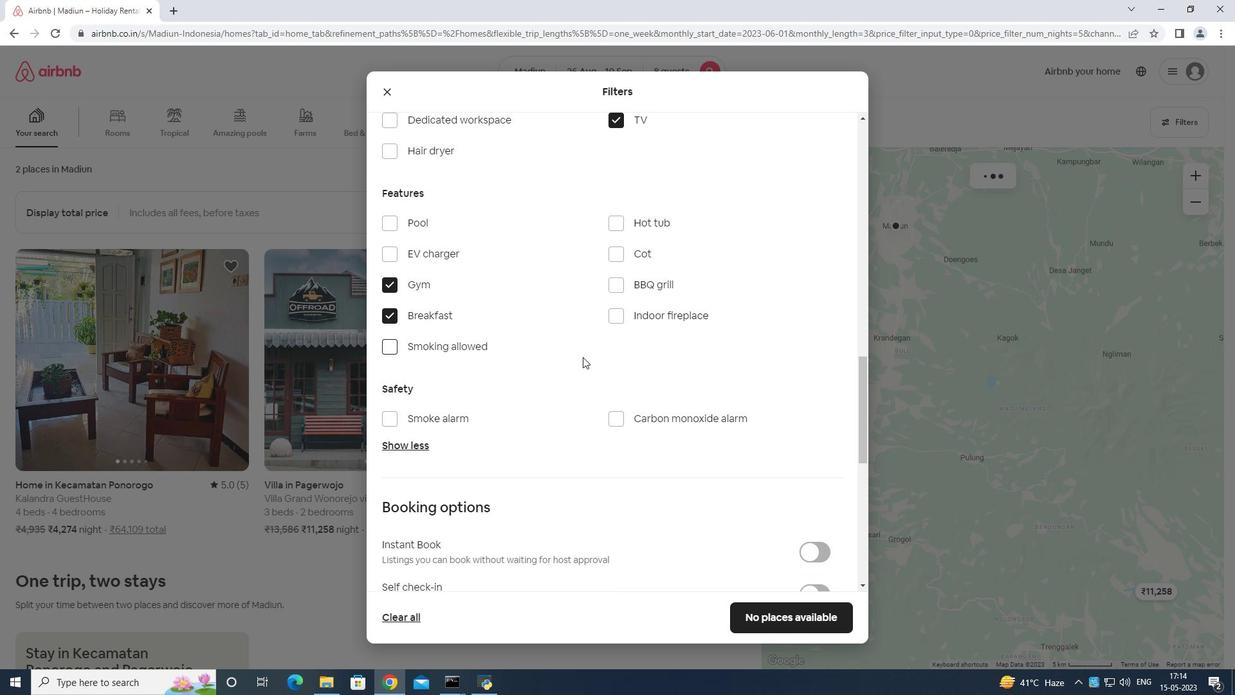 
Action: Mouse scrolled (576, 365) with delta (0, 0)
Screenshot: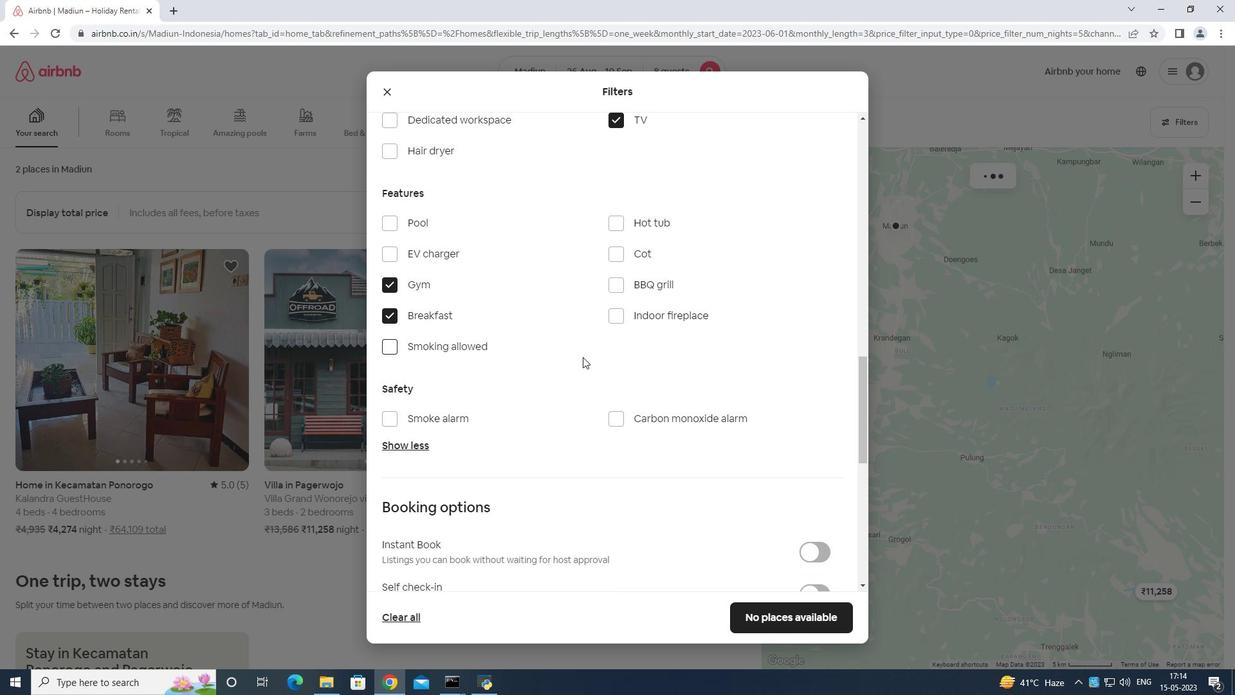 
Action: Mouse moved to (747, 365)
Screenshot: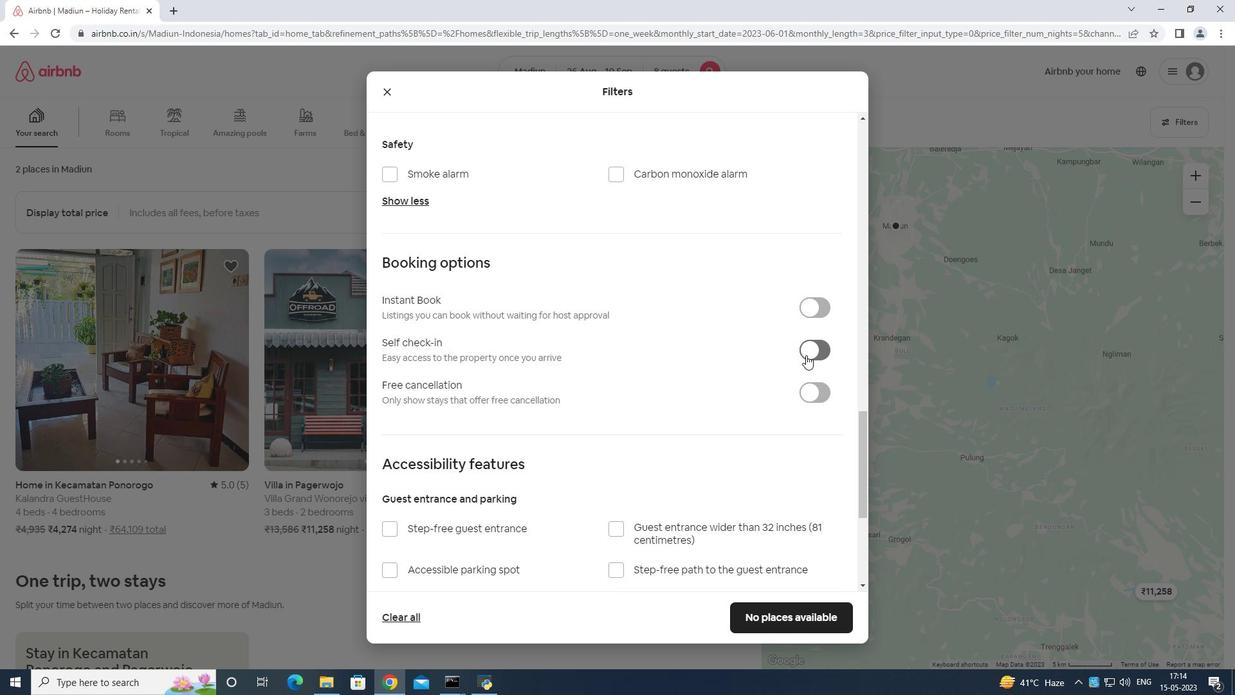 
Action: Mouse pressed left at (747, 365)
Screenshot: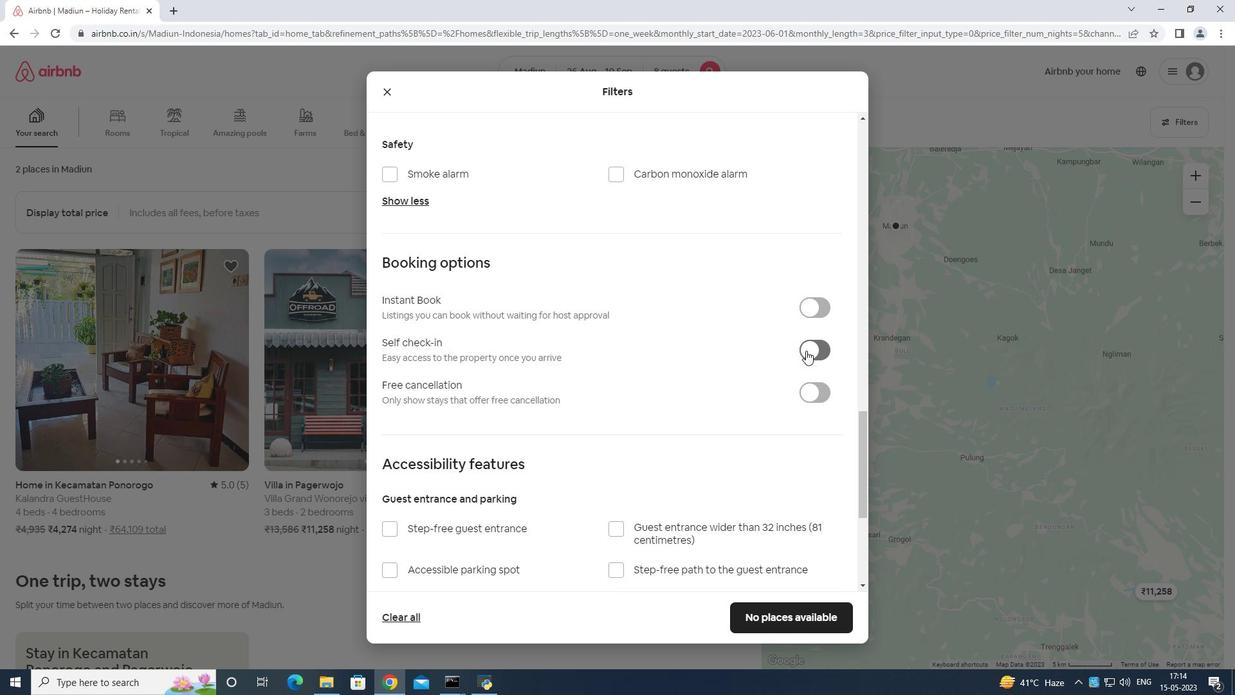 
Action: Mouse moved to (746, 352)
Screenshot: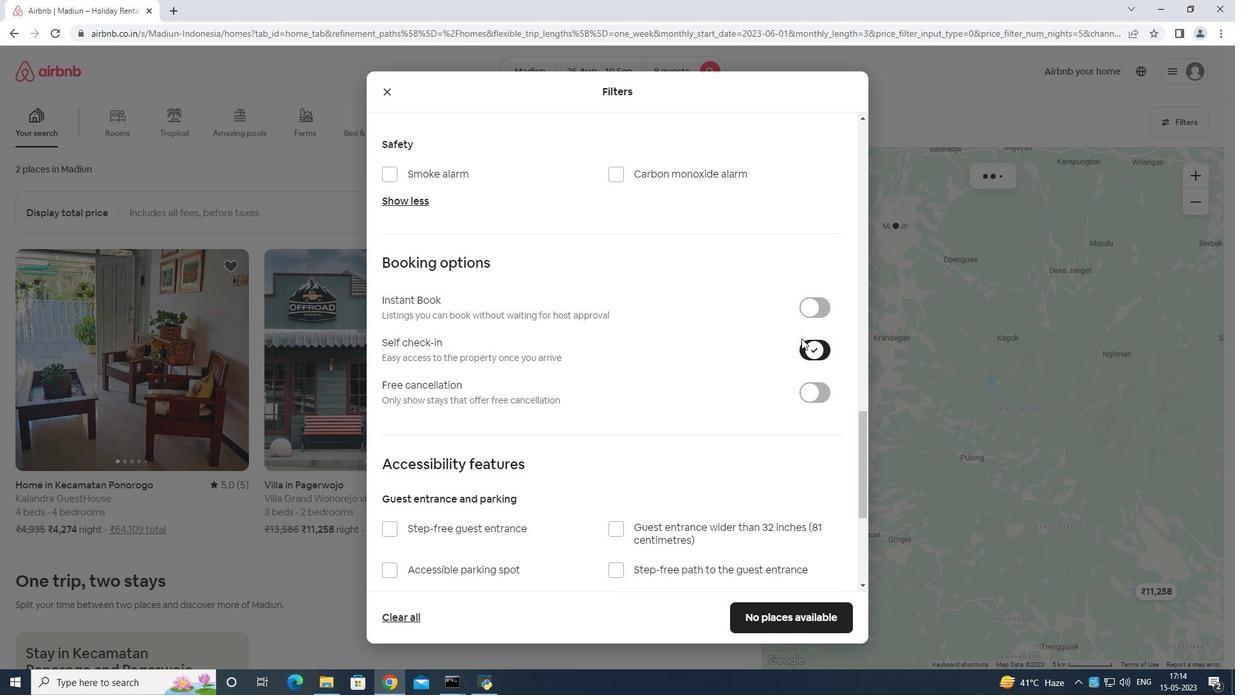 
Action: Mouse scrolled (746, 352) with delta (0, 0)
Screenshot: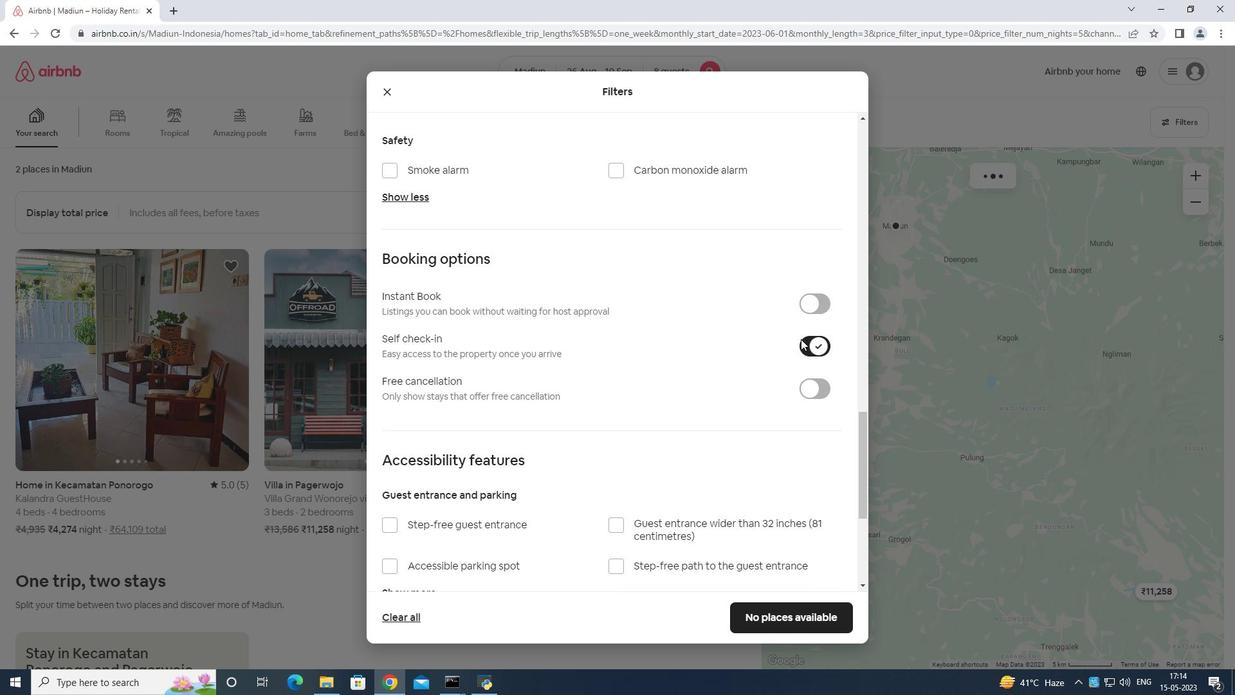 
Action: Mouse moved to (745, 352)
Screenshot: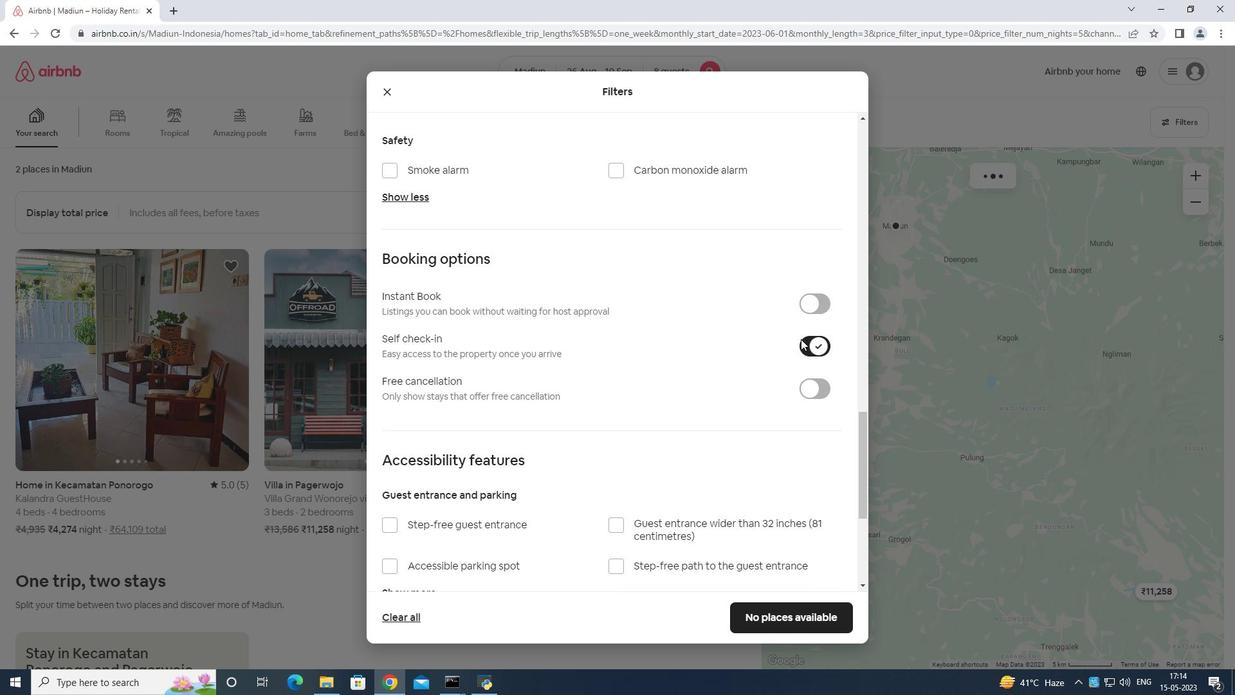 
Action: Mouse scrolled (745, 352) with delta (0, 0)
Screenshot: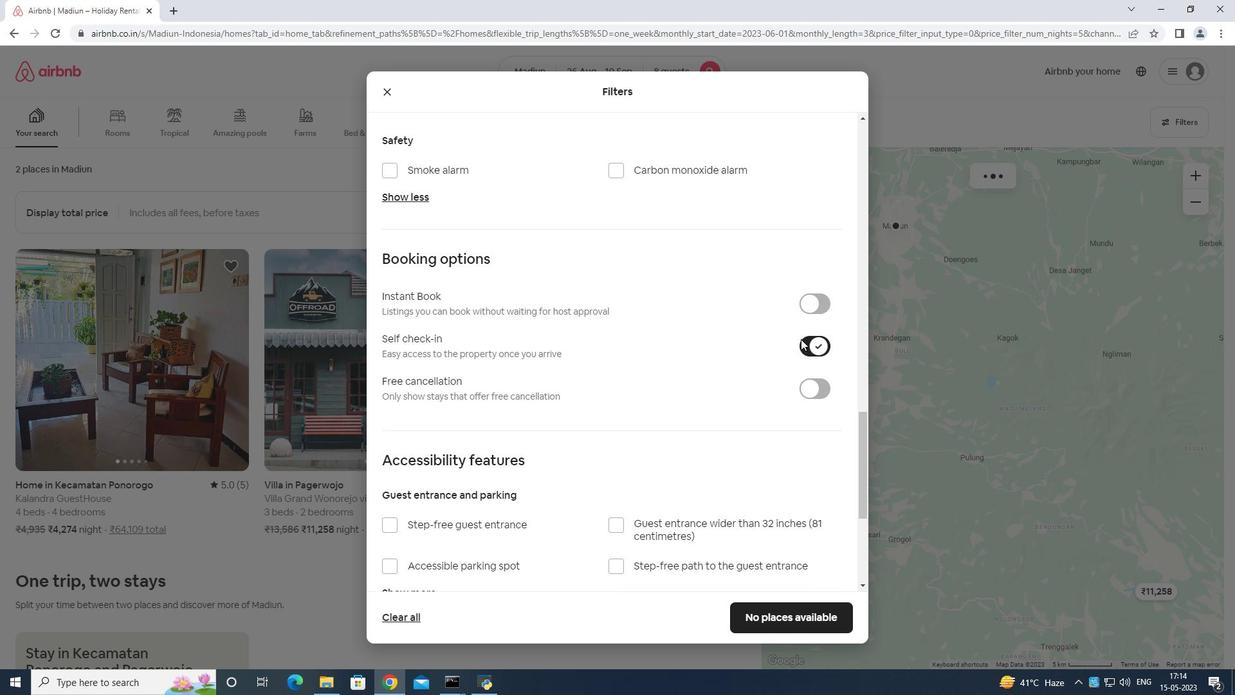 
Action: Mouse scrolled (745, 352) with delta (0, 0)
Screenshot: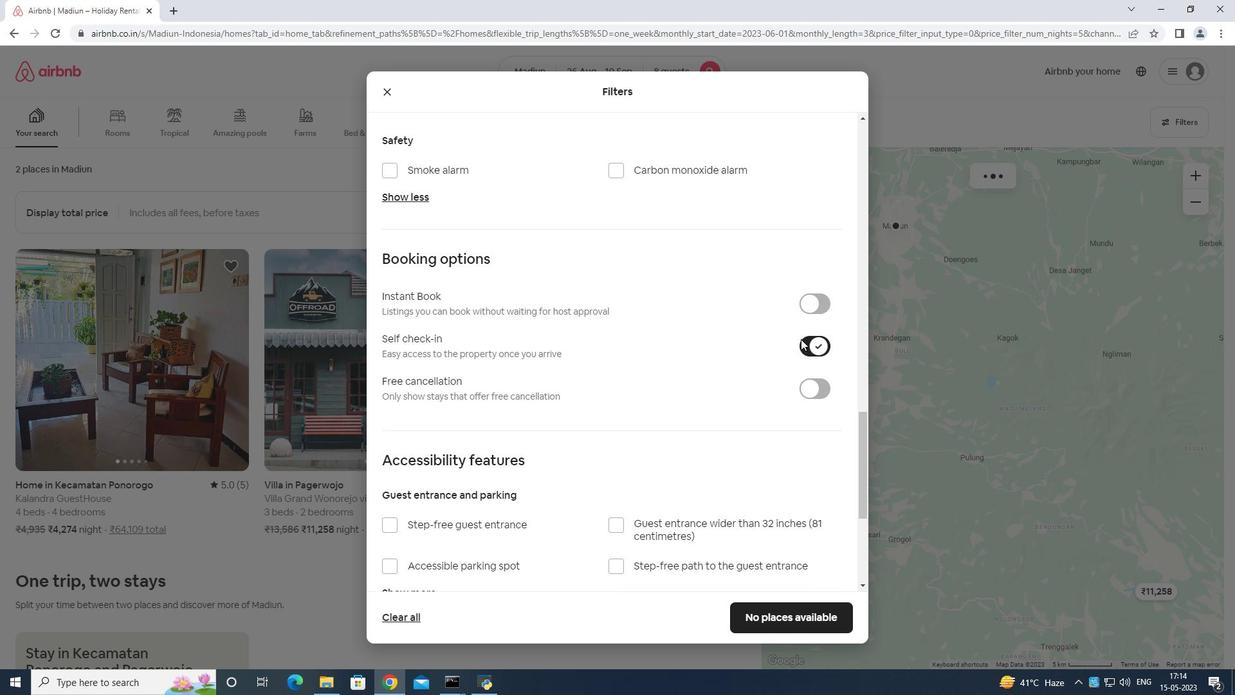 
Action: Mouse moved to (745, 353)
Screenshot: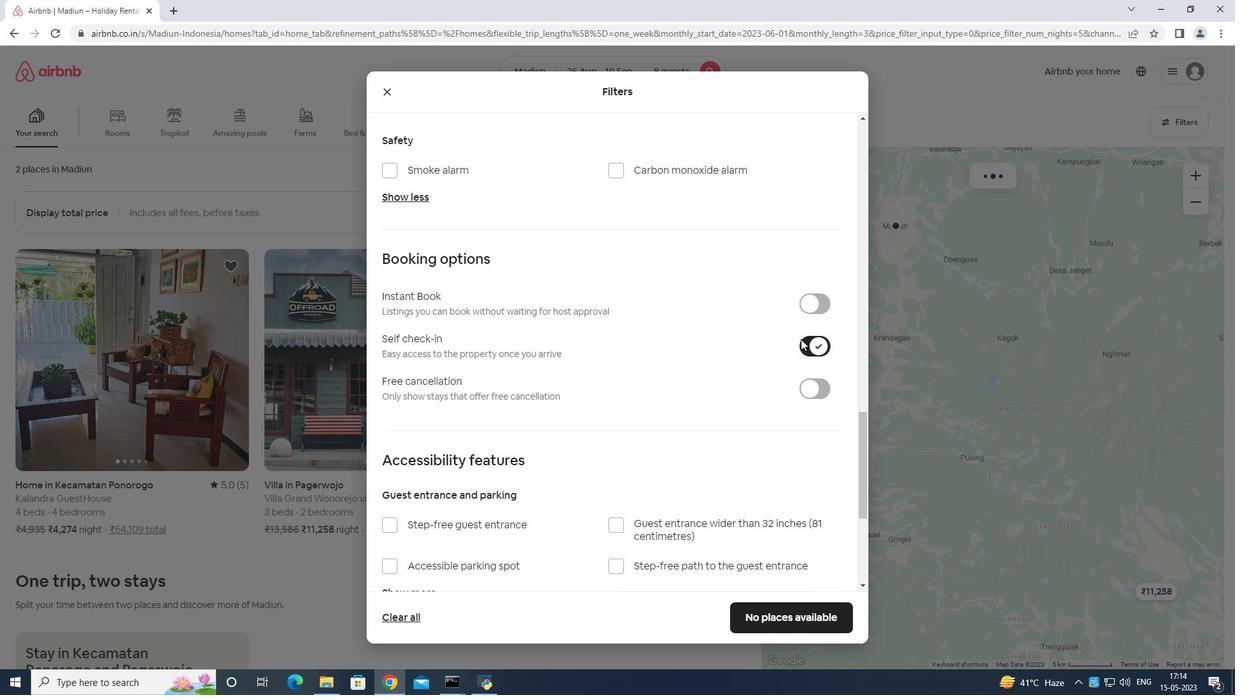 
Action: Mouse scrolled (745, 352) with delta (0, 0)
Screenshot: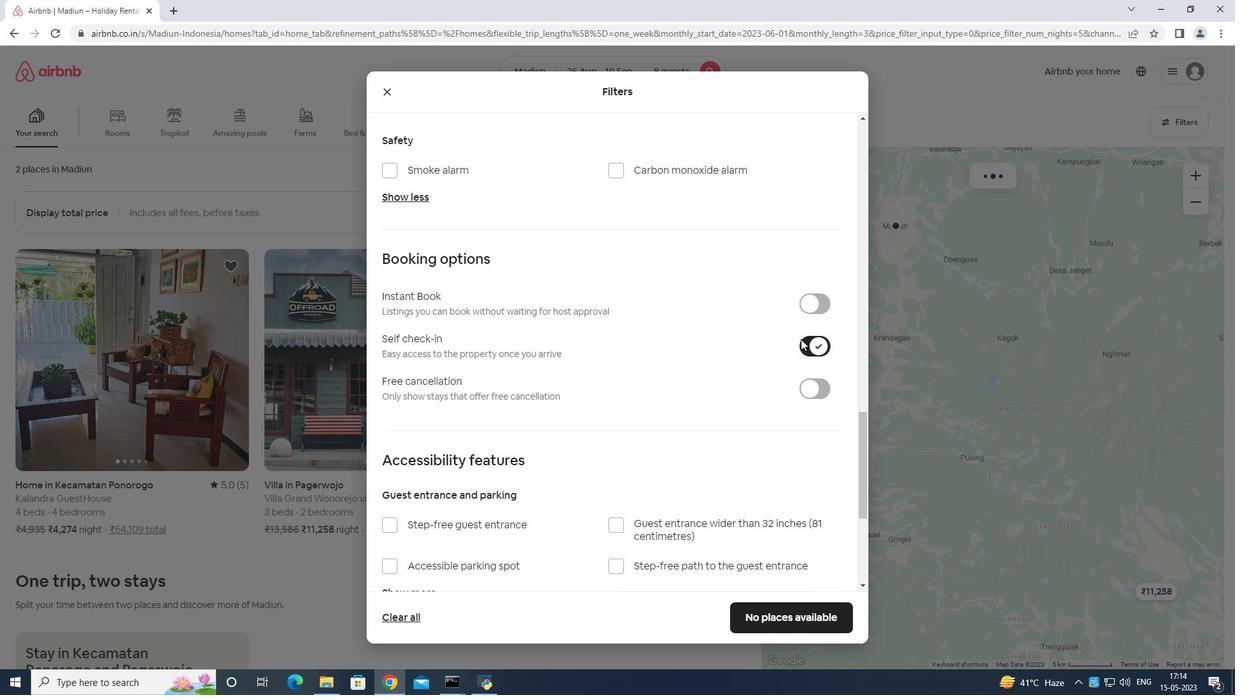 
Action: Mouse moved to (739, 354)
Screenshot: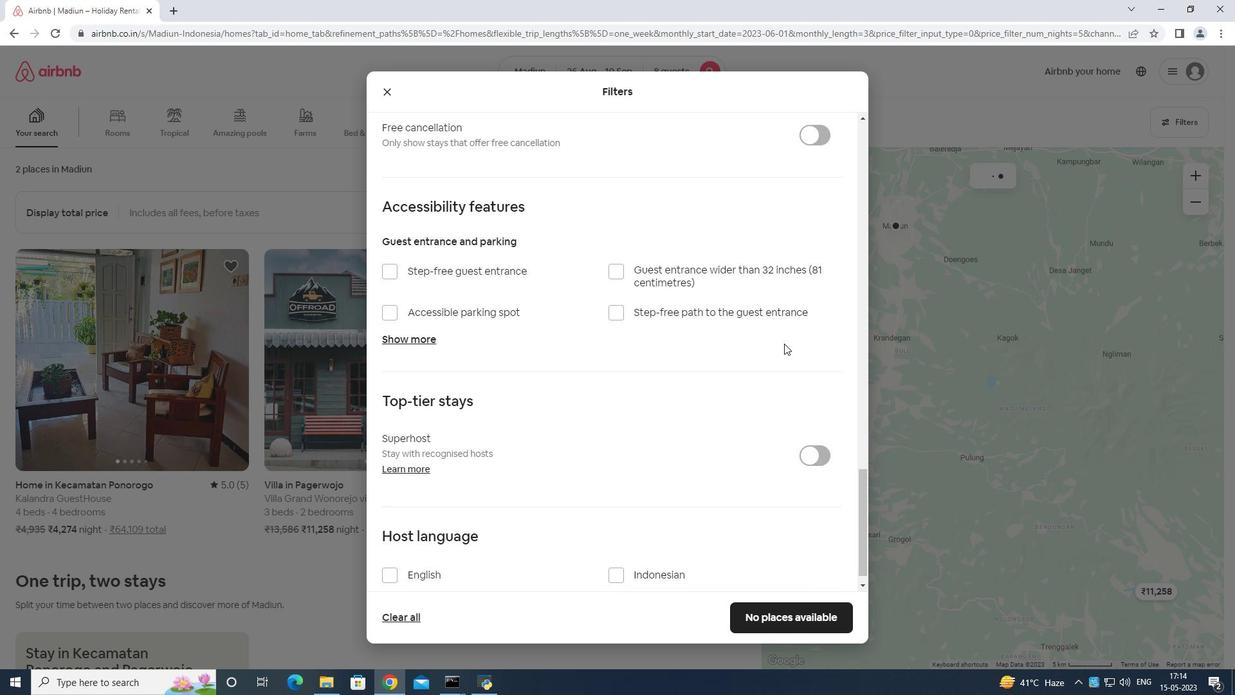 
Action: Mouse scrolled (739, 354) with delta (0, 0)
Screenshot: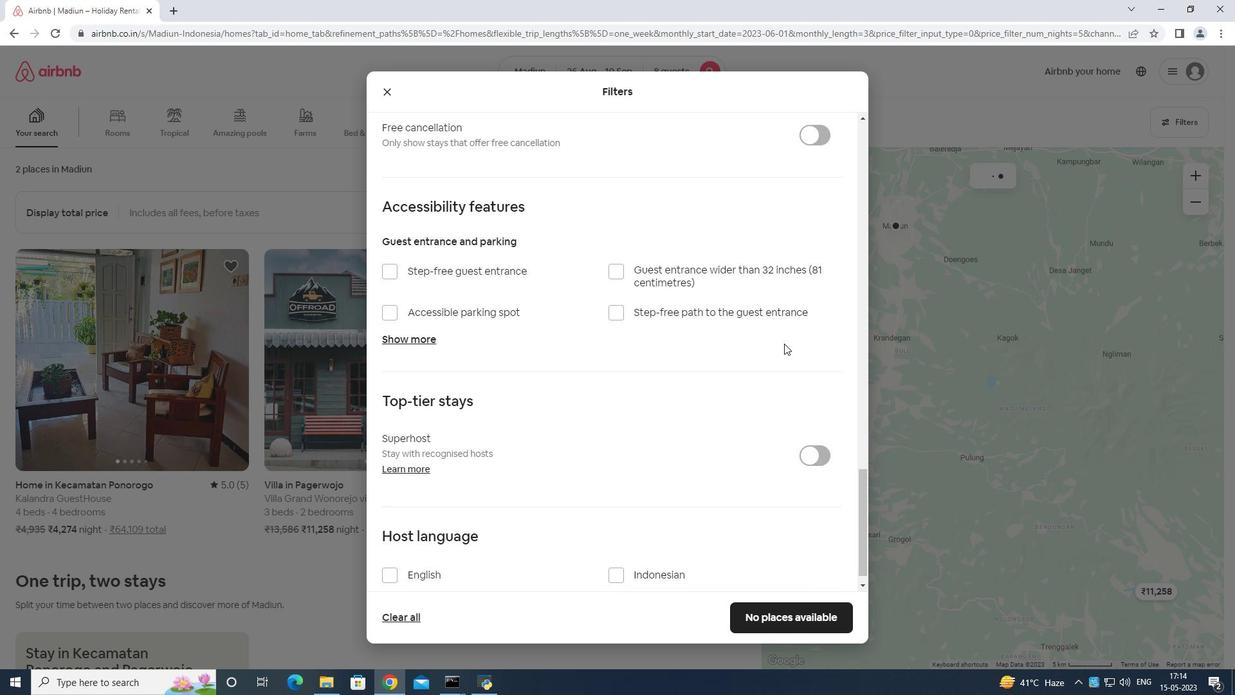 
Action: Mouse moved to (738, 354)
Screenshot: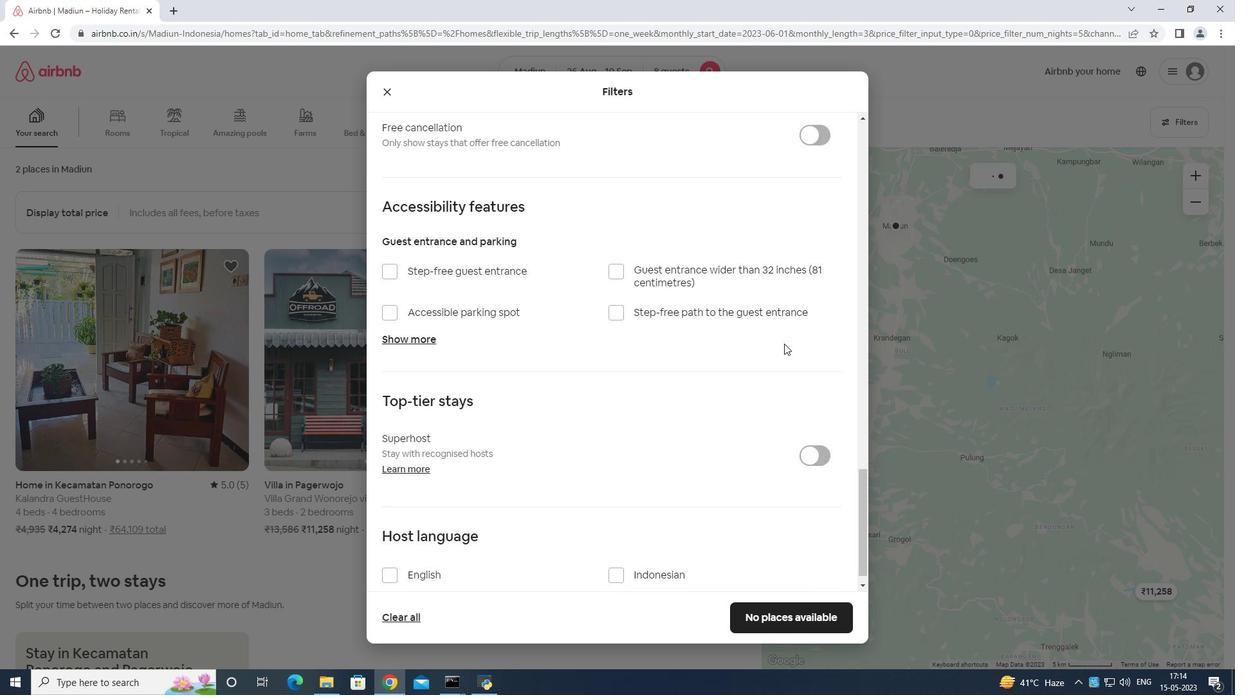 
Action: Mouse scrolled (738, 354) with delta (0, 0)
Screenshot: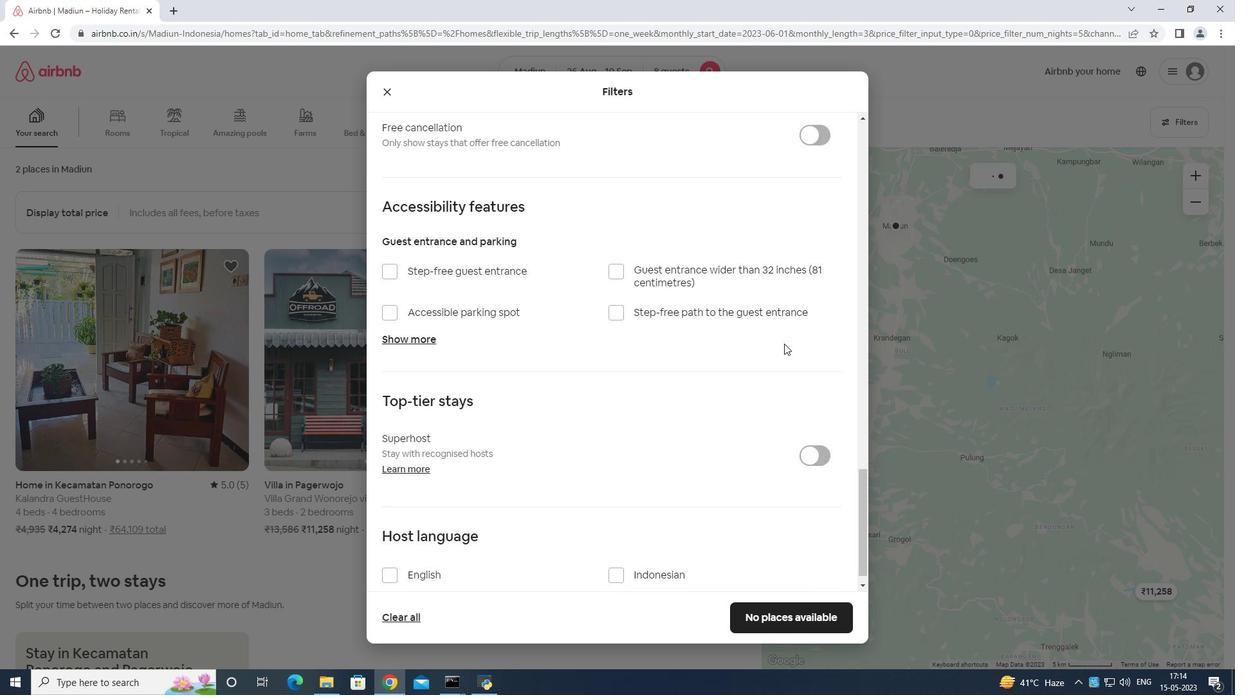 
Action: Mouse moved to (738, 355)
Screenshot: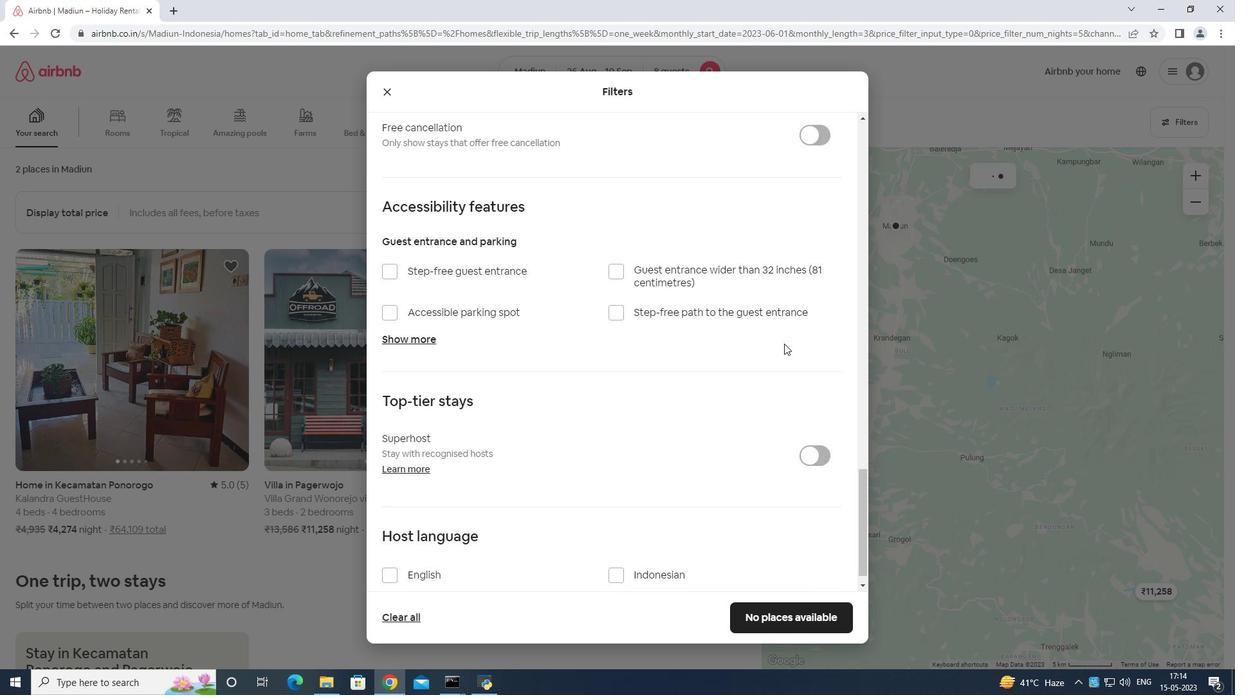 
Action: Mouse scrolled (738, 355) with delta (0, 0)
Screenshot: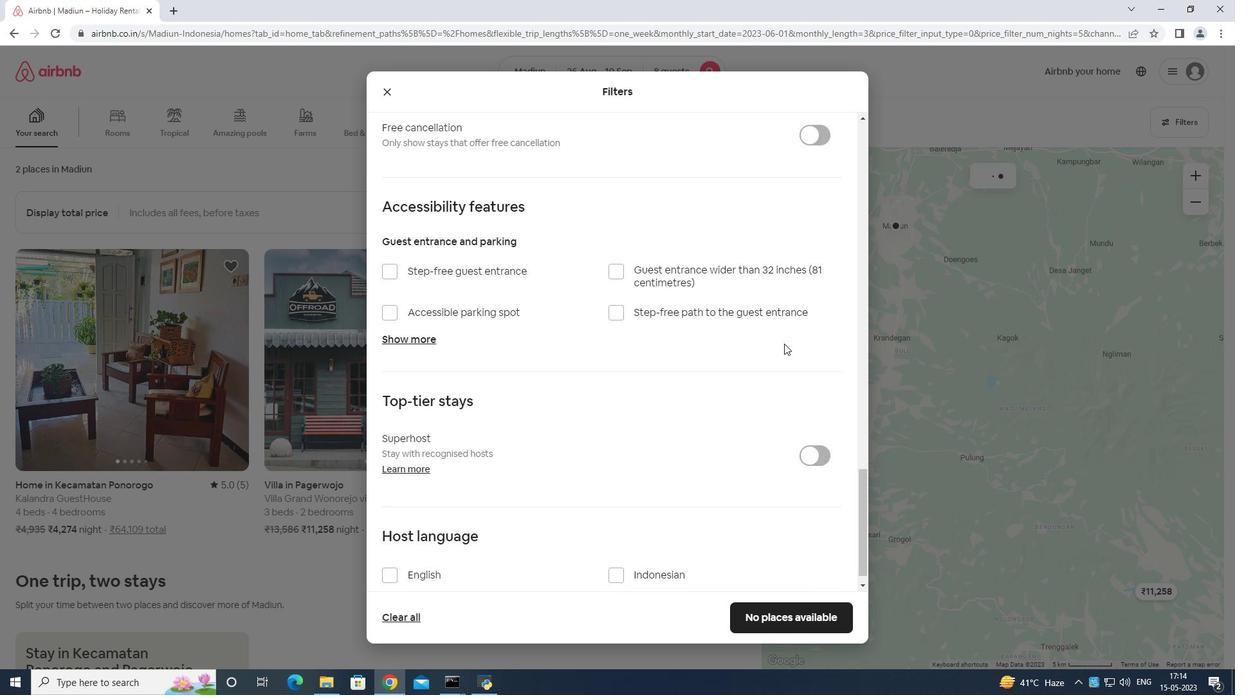 
Action: Mouse moved to (729, 357)
Screenshot: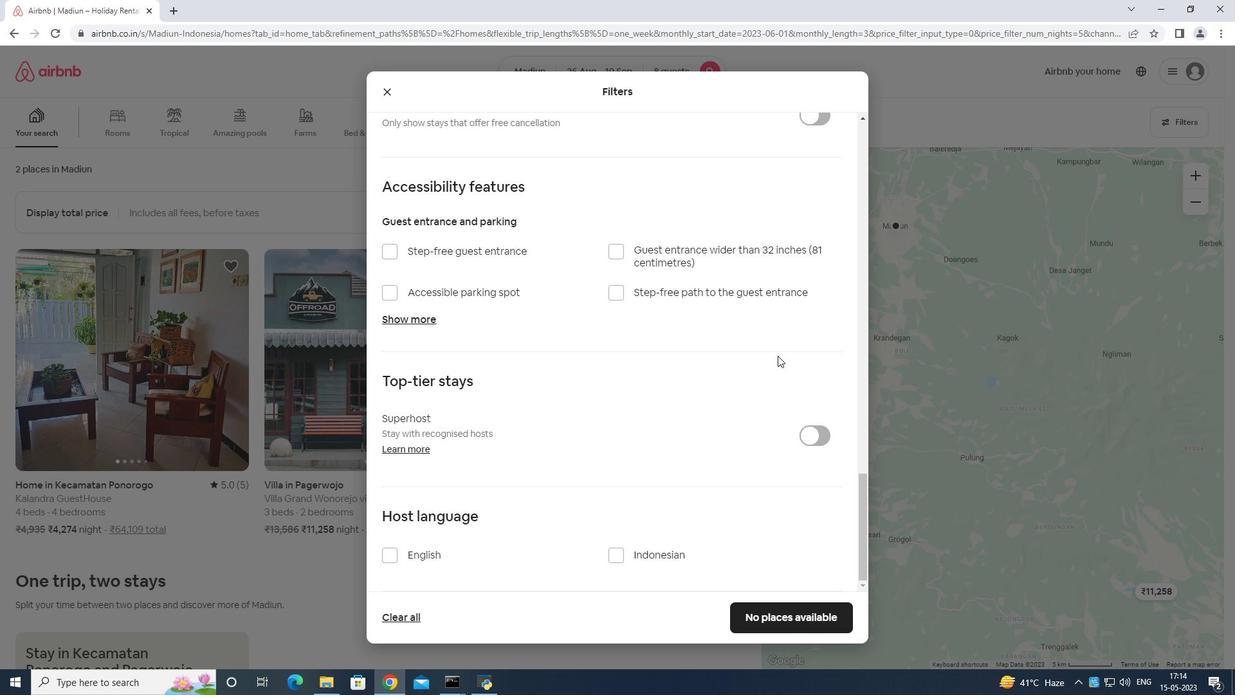 
Action: Mouse scrolled (729, 357) with delta (0, 0)
Screenshot: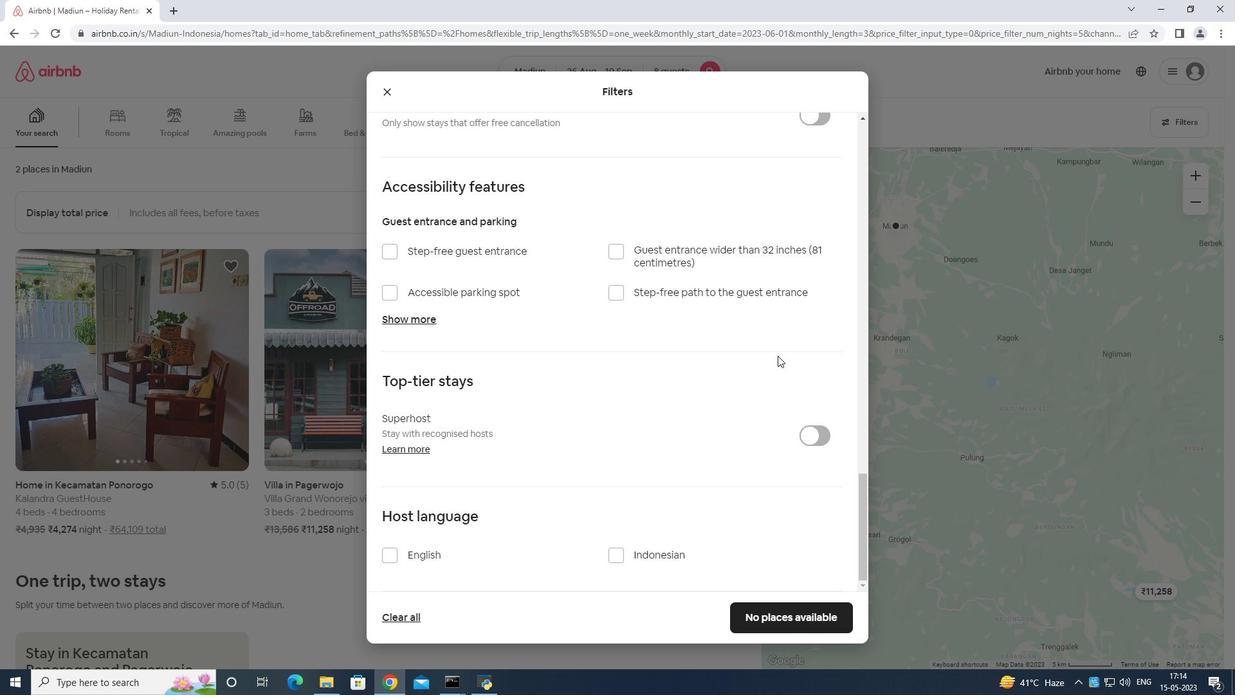 
Action: Mouse moved to (729, 359)
Screenshot: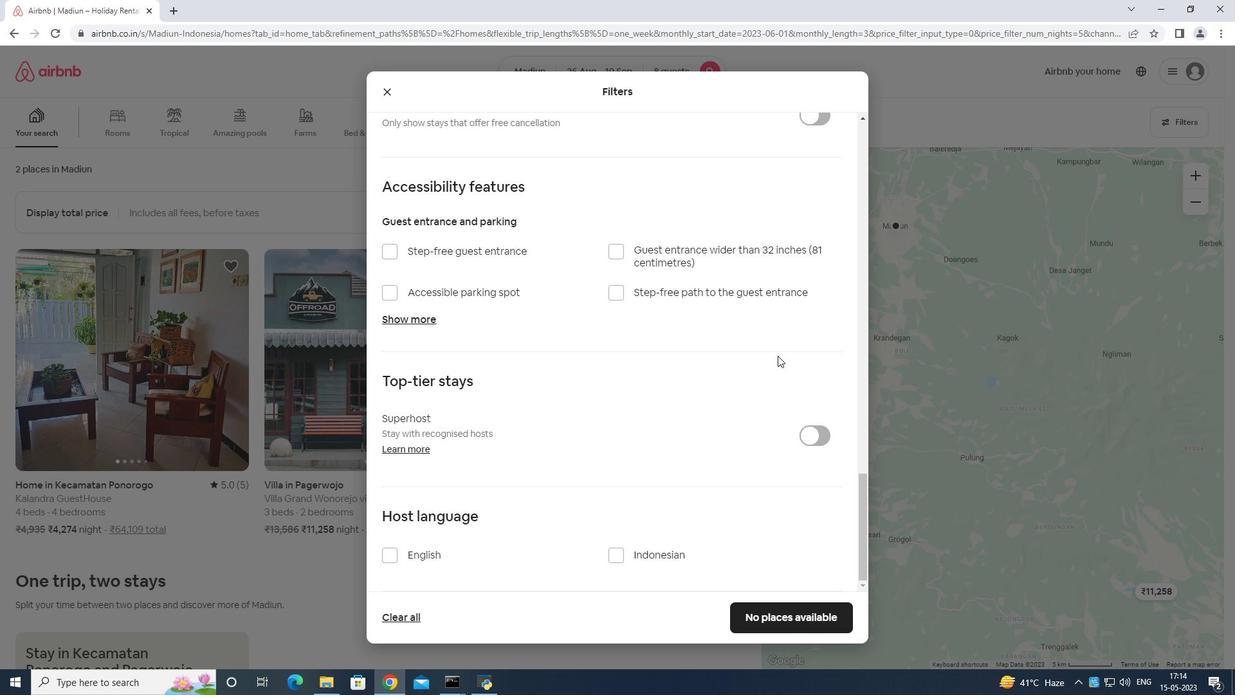 
Action: Mouse scrolled (729, 359) with delta (0, 0)
Screenshot: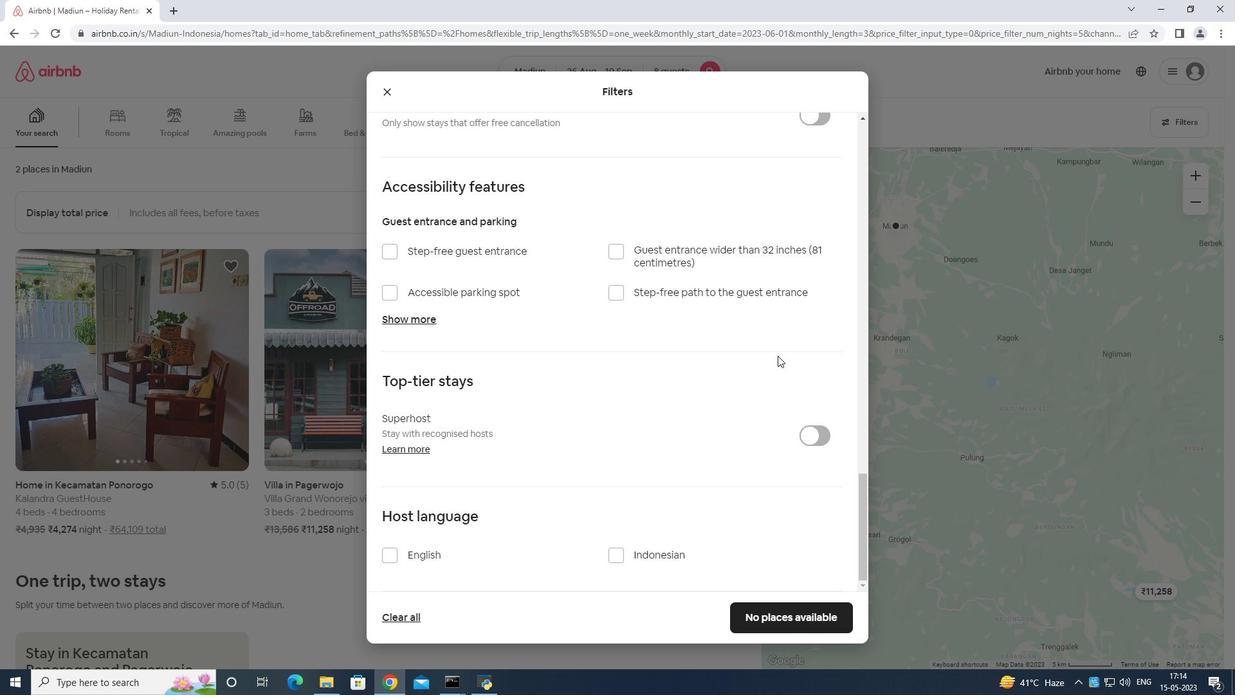 
Action: Mouse moved to (728, 362)
Screenshot: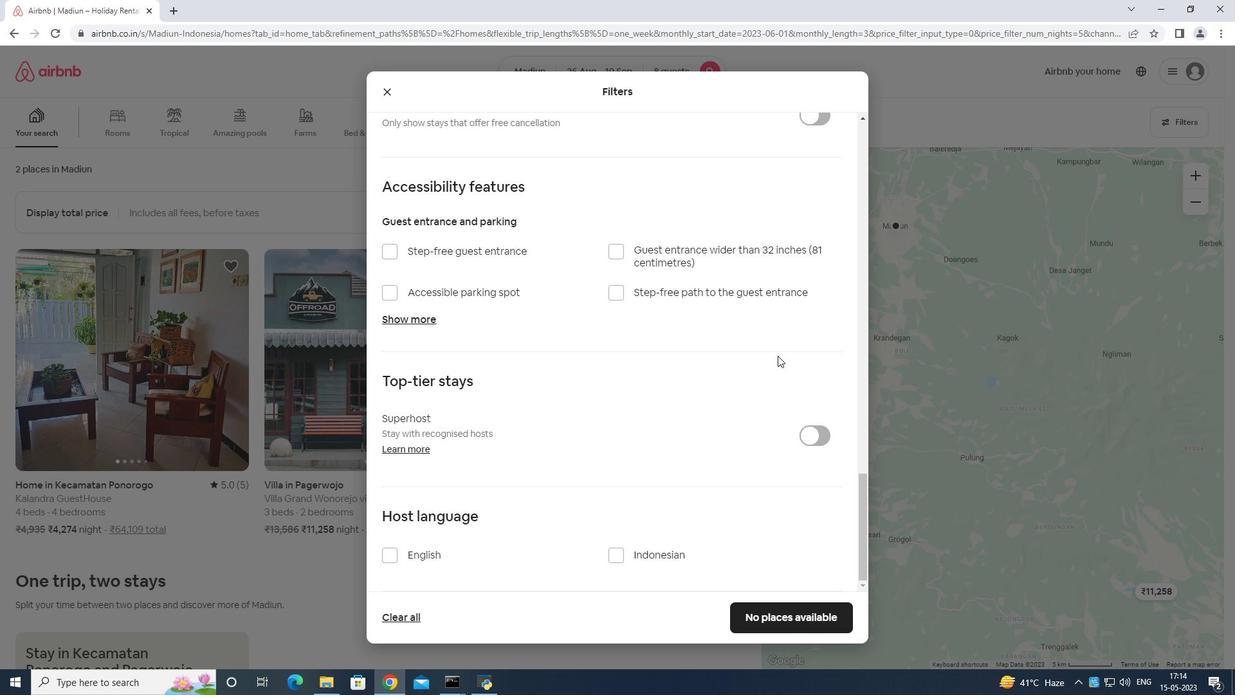 
Action: Mouse scrolled (728, 361) with delta (0, 0)
Screenshot: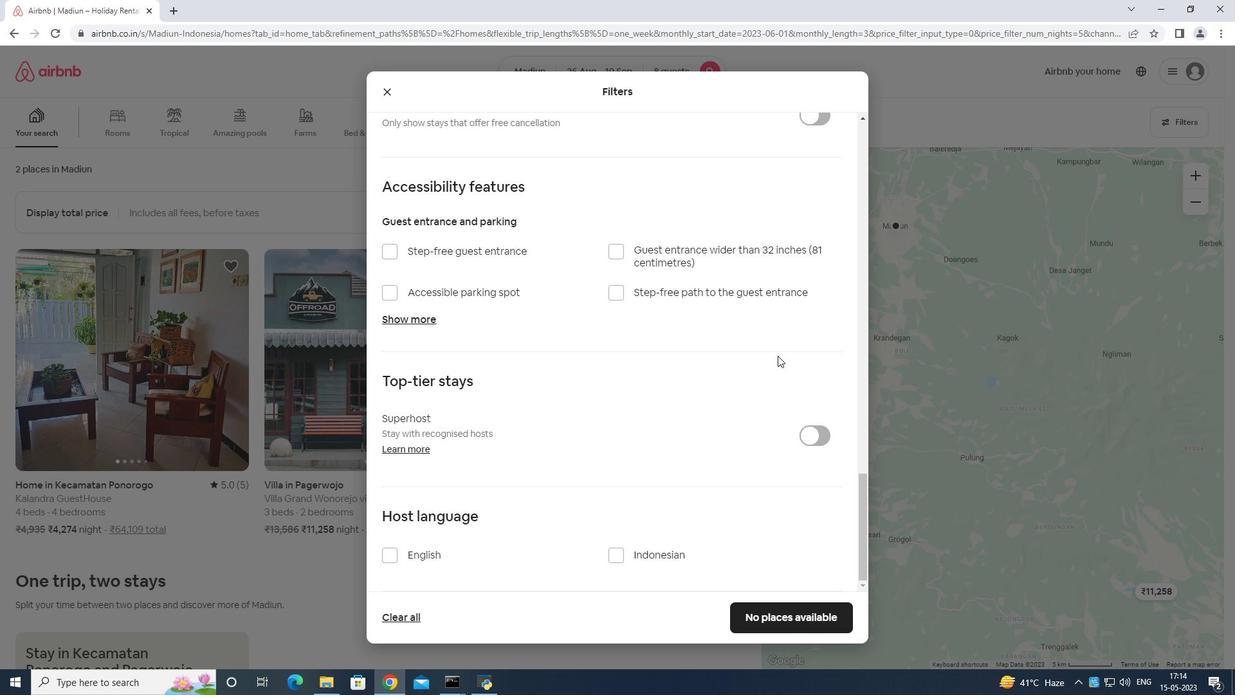 
Action: Mouse moved to (424, 507)
Screenshot: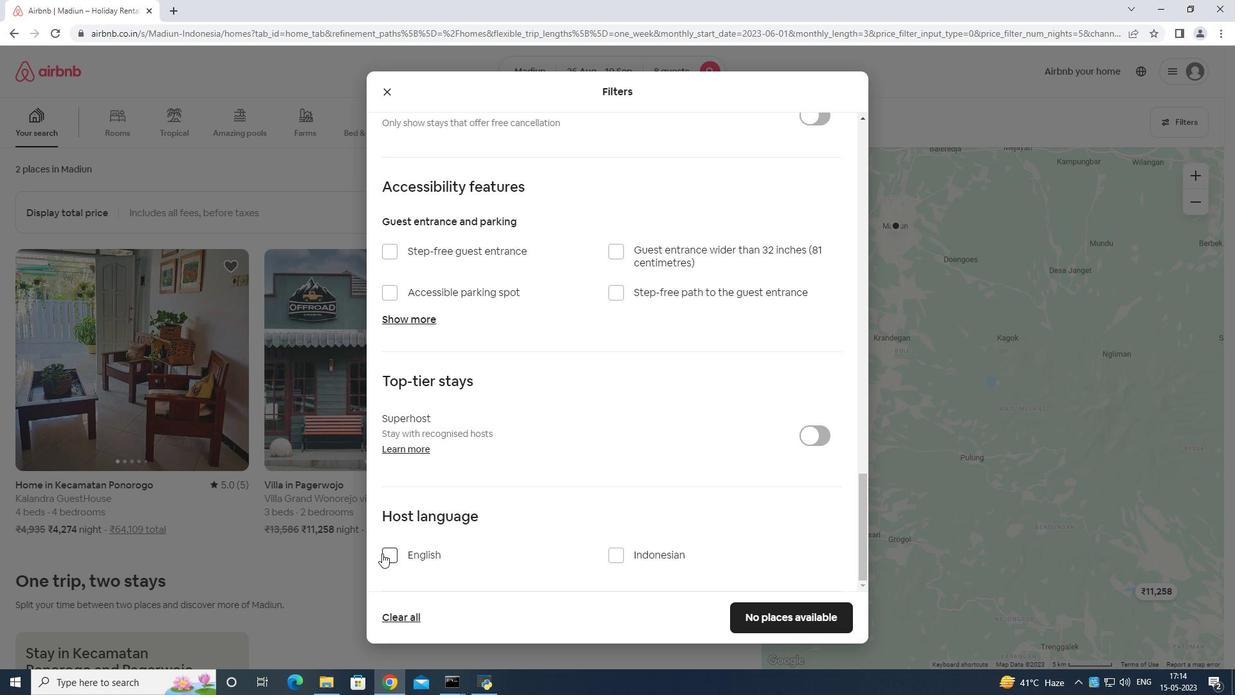 
Action: Mouse pressed left at (424, 507)
Screenshot: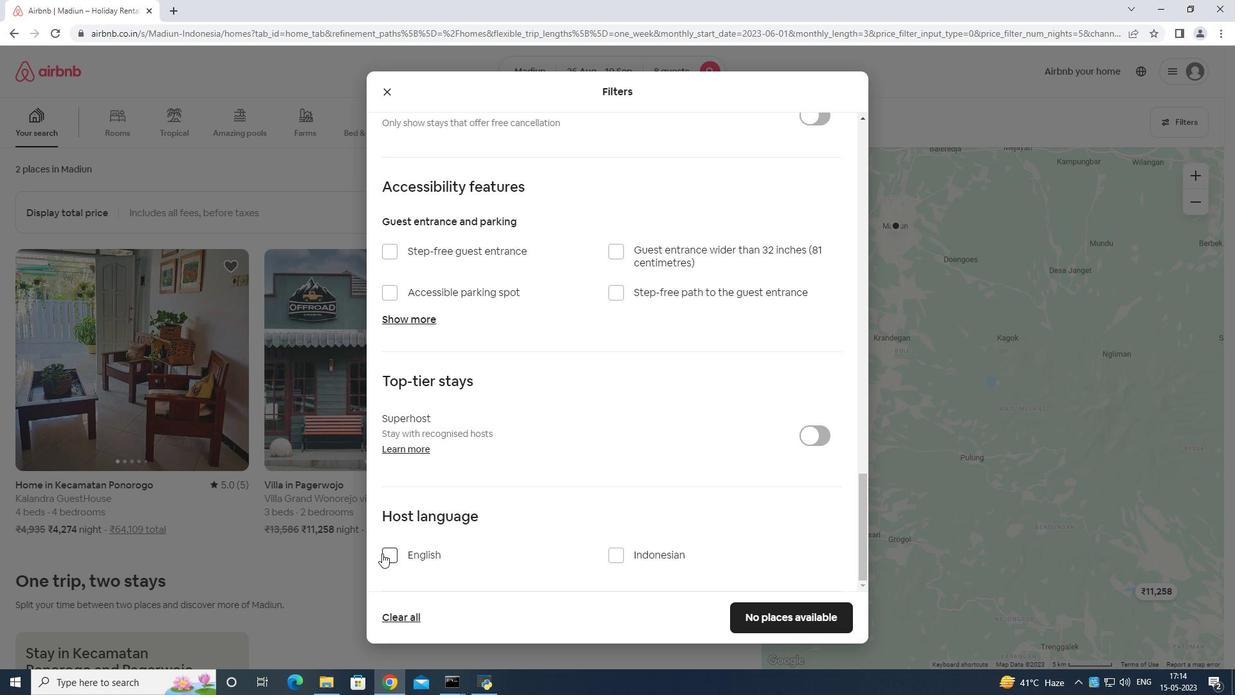 
Action: Mouse moved to (430, 510)
Screenshot: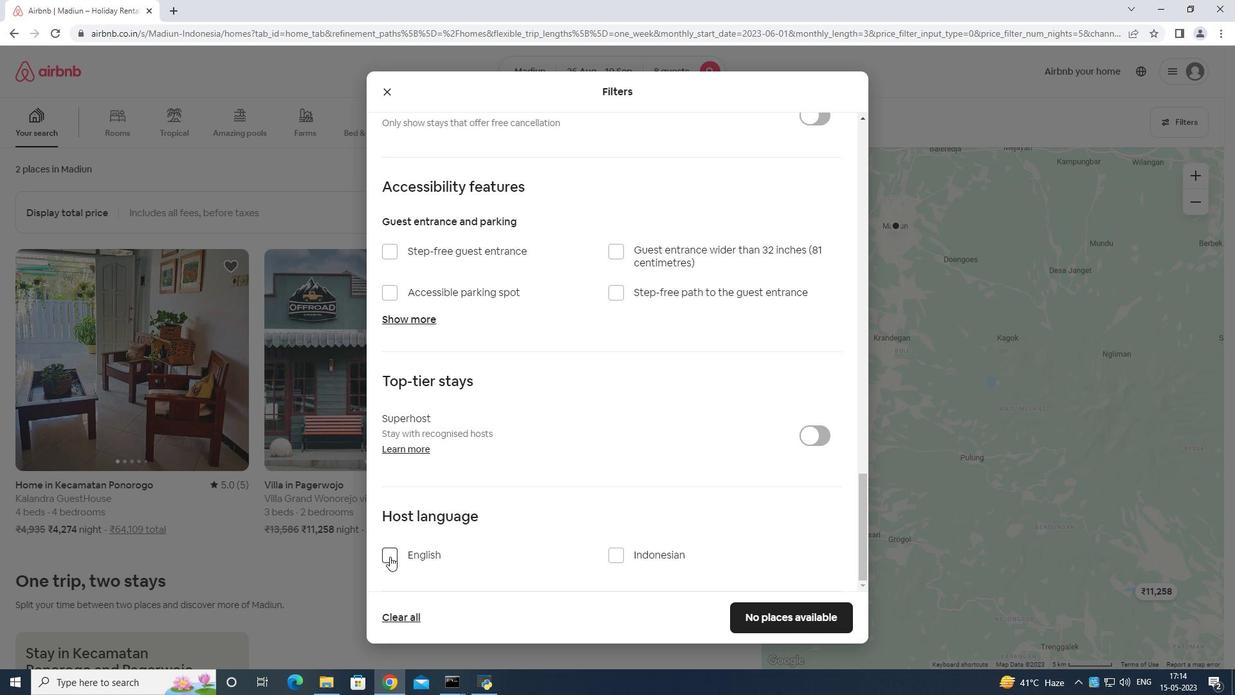 
Action: Mouse pressed left at (430, 510)
Screenshot: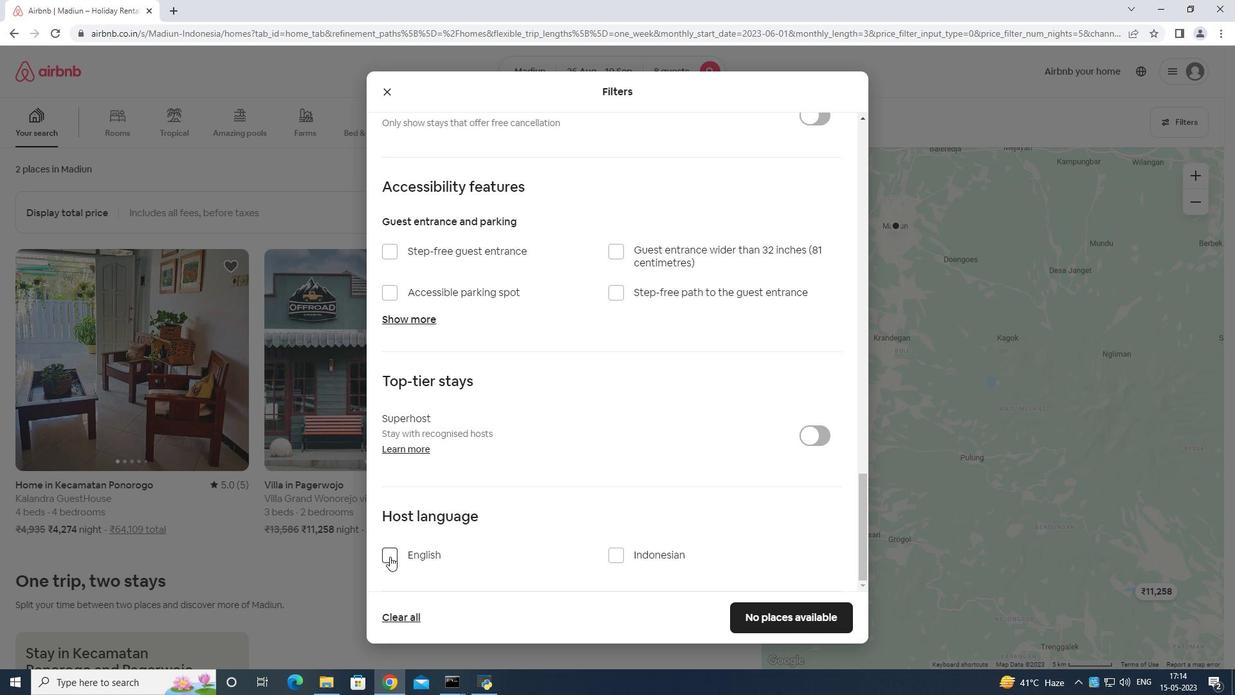 
Action: Mouse moved to (715, 553)
Screenshot: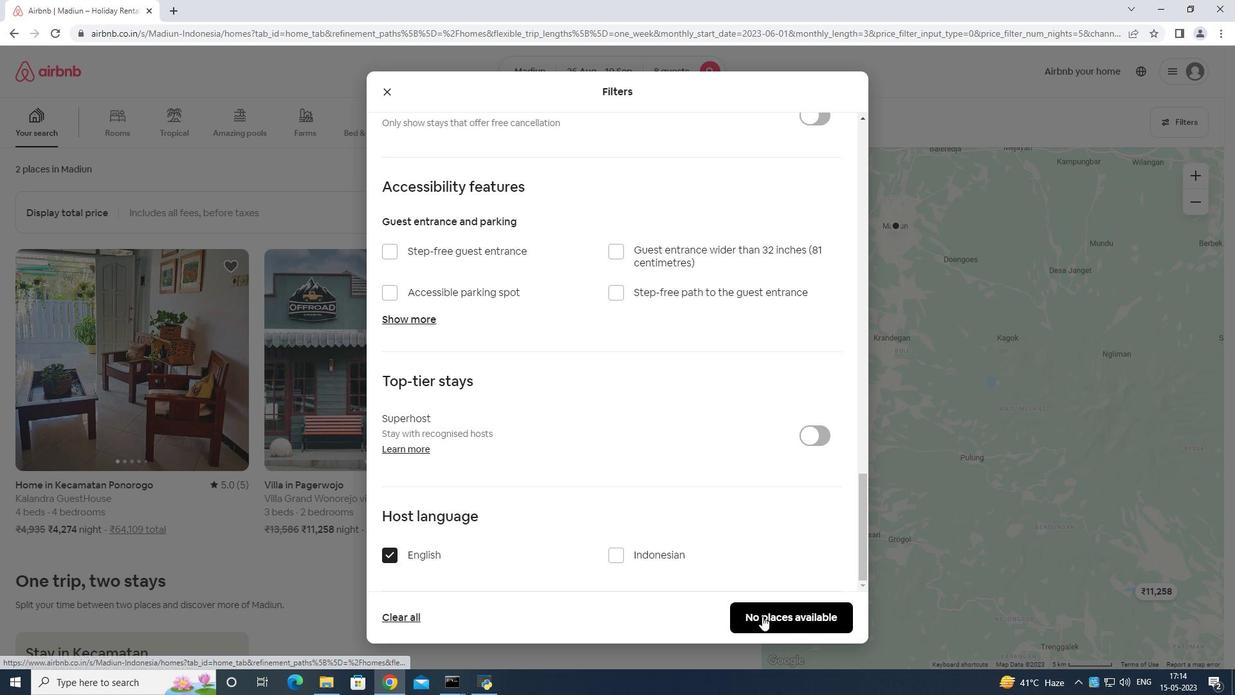 
Action: Mouse pressed left at (715, 553)
Screenshot: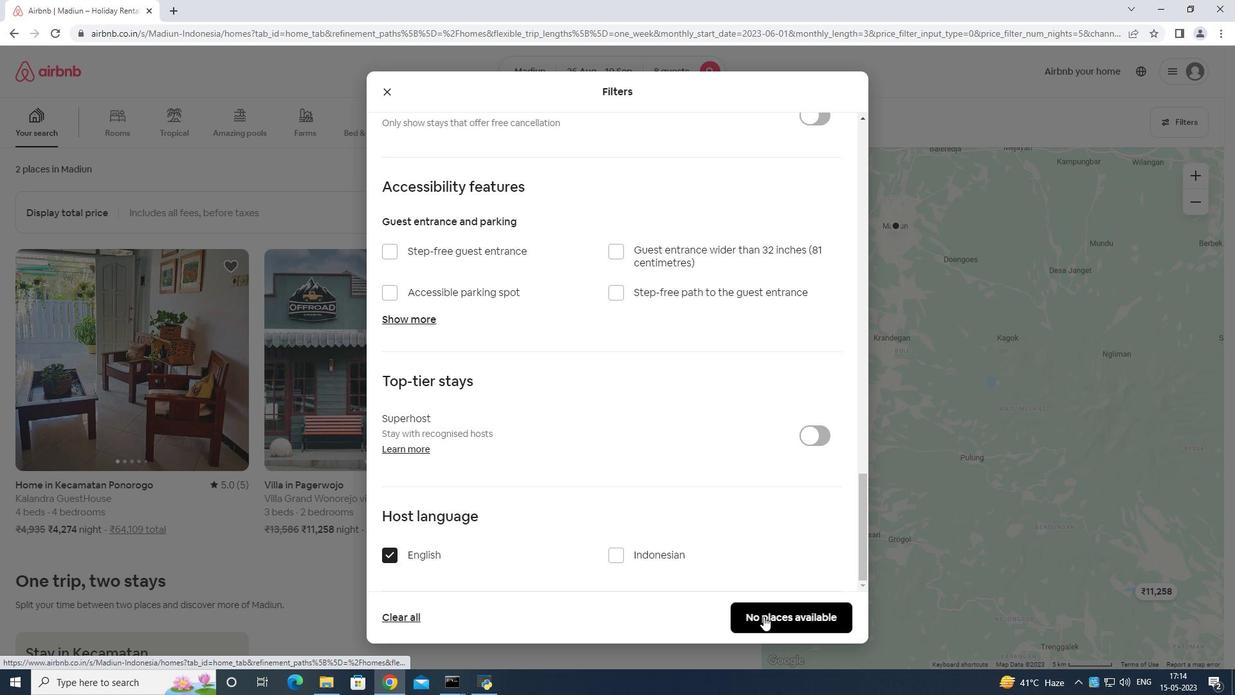 
Action: Mouse moved to (716, 553)
Screenshot: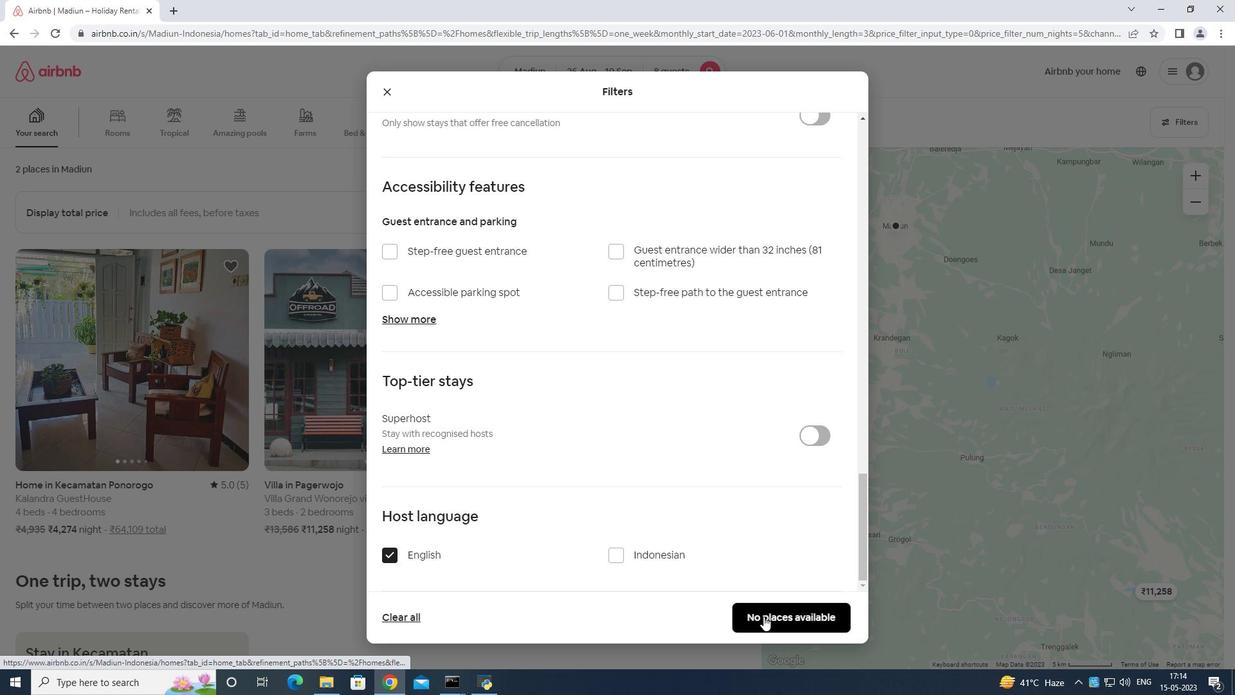 
